 Task: Open a blank google sheet and write heading  Budget MasterAdd Categories in a column and its values below   'Housing, Transportation, Groceries, Utilities, Entertainment, Dining Out, Health, Miscellaneous, Savings & Total. 'Add Budgeted amountin next column and its values below  $1,500, $300, $400, $150, $200, $250, $100, $150, $500 & $3,550. Add Actual amount in next column and its values below  $1,400, $280, $420, $160, $180, $270, $90, $140, $550 & $3,550. Add Difference  in next column and its values below   -$100, -$20, +$20, +$10, -$20, +$20, -$10, -$10, +$50 & $0. J6Save page Budget Template Workbook Sheet Spreadsheetbook
Action: Mouse moved to (1036, 74)
Screenshot: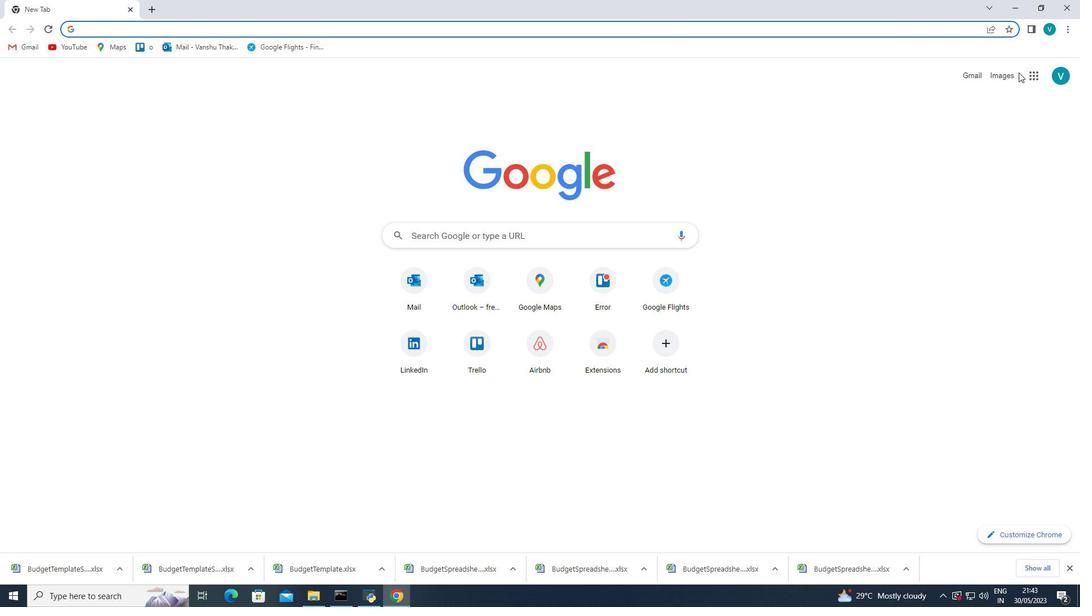 
Action: Mouse pressed left at (1036, 74)
Screenshot: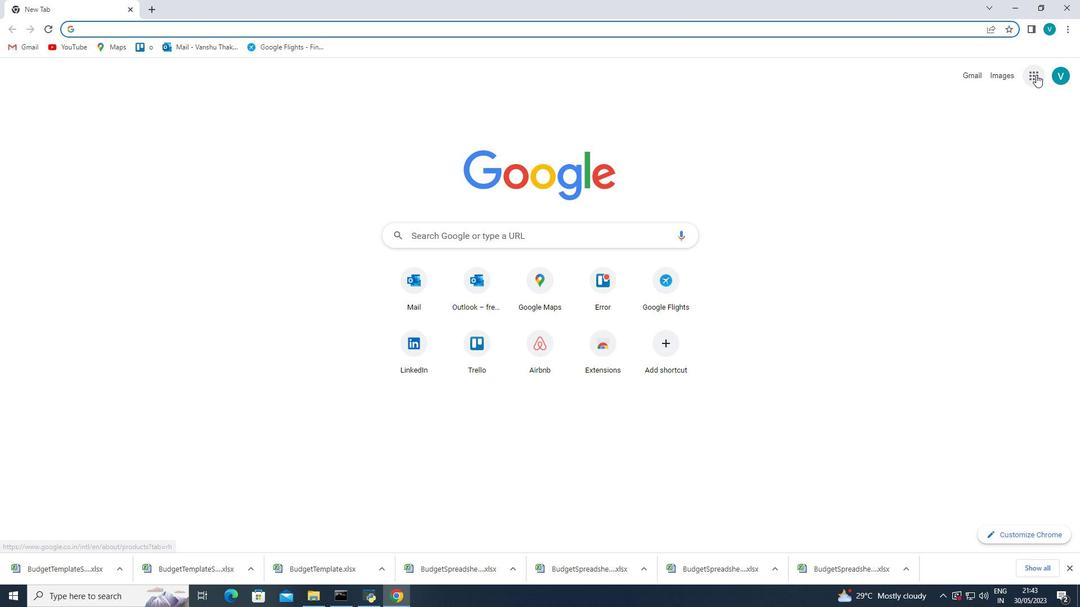 
Action: Mouse moved to (1033, 276)
Screenshot: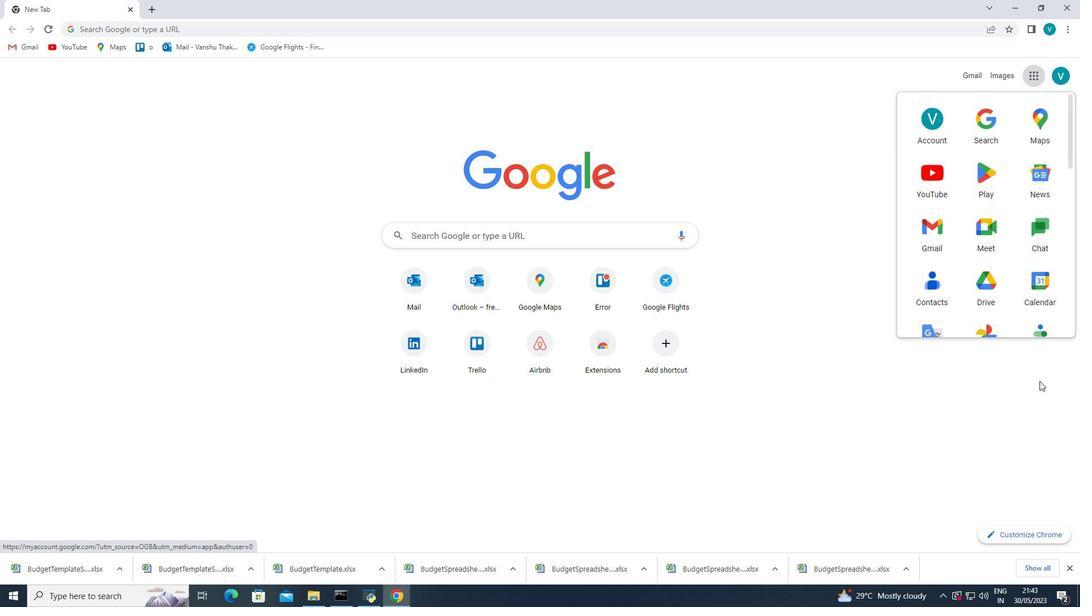 
Action: Mouse scrolled (1033, 276) with delta (0, 0)
Screenshot: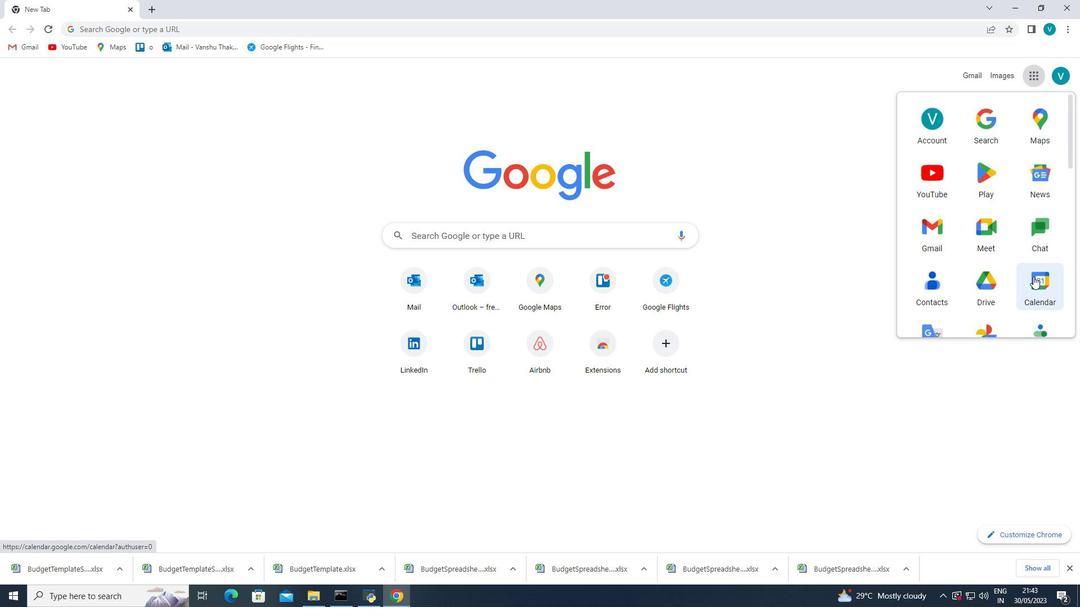 
Action: Mouse scrolled (1033, 276) with delta (0, 0)
Screenshot: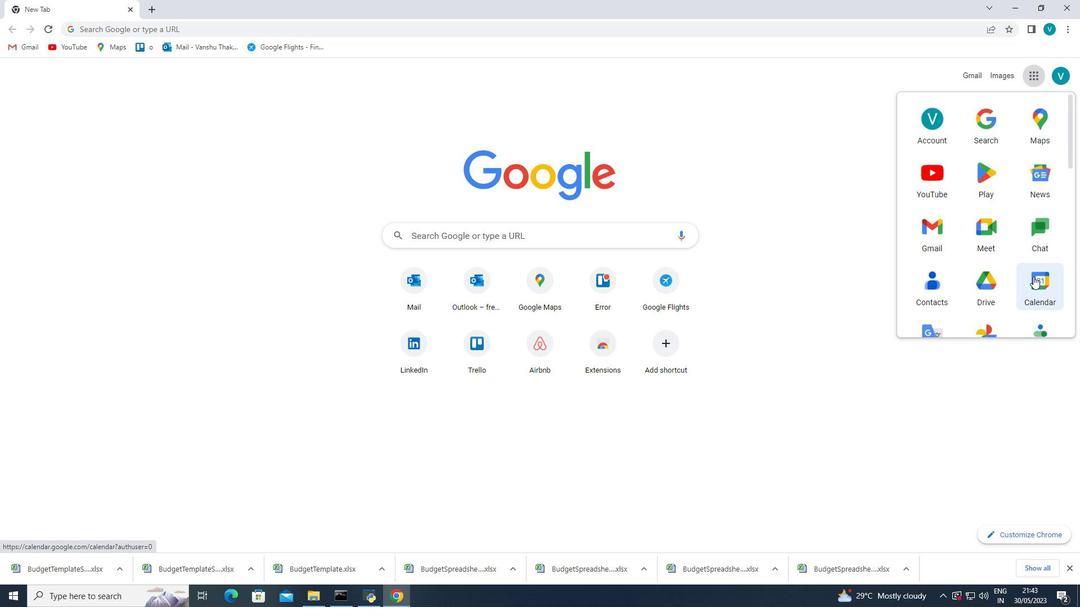 
Action: Mouse scrolled (1033, 276) with delta (0, 0)
Screenshot: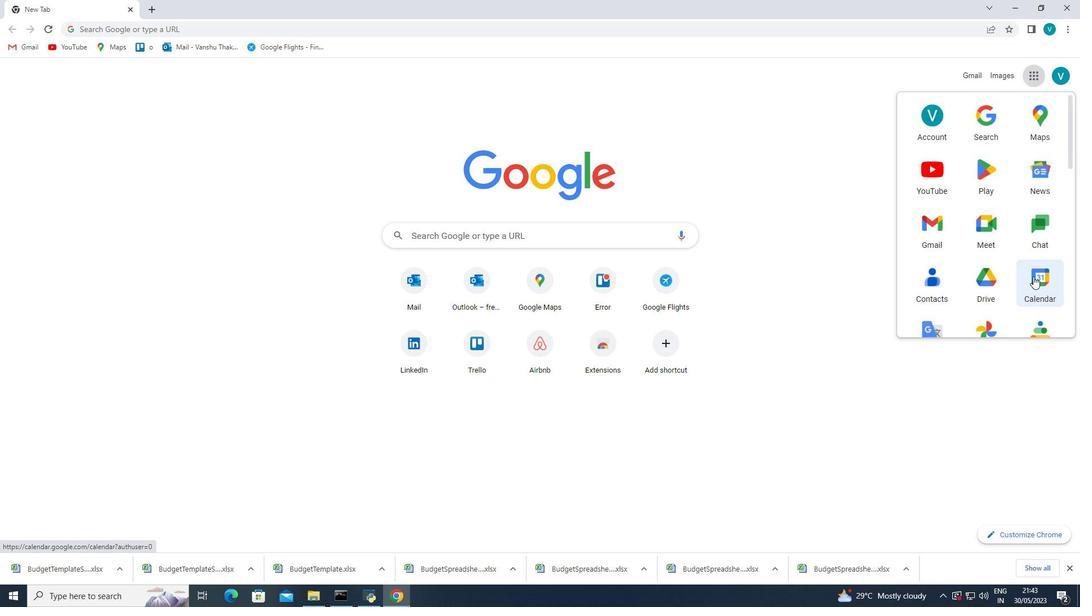 
Action: Mouse moved to (1053, 291)
Screenshot: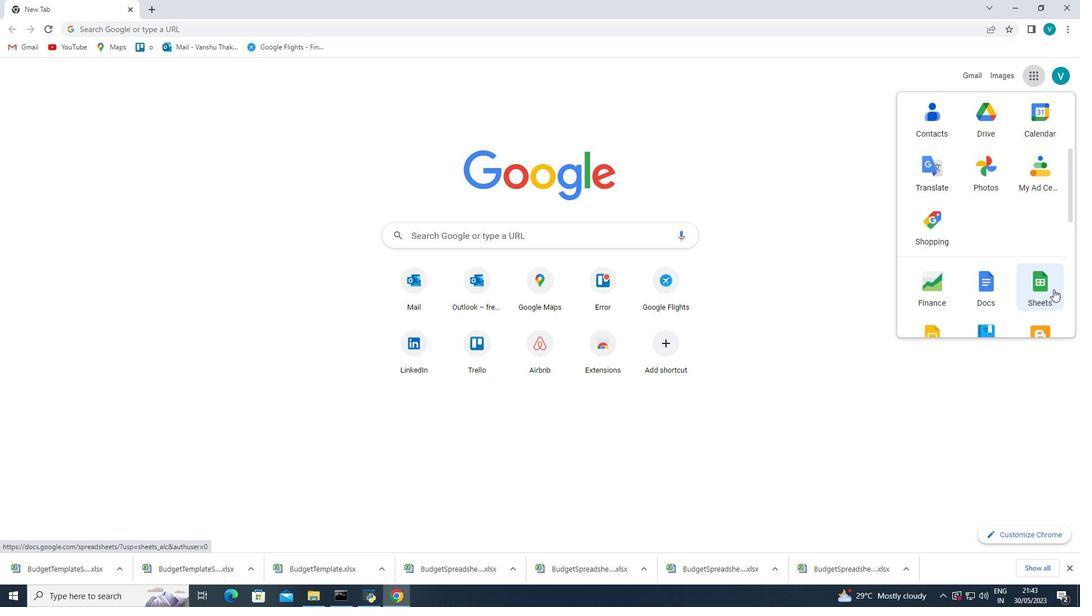 
Action: Mouse pressed left at (1053, 291)
Screenshot: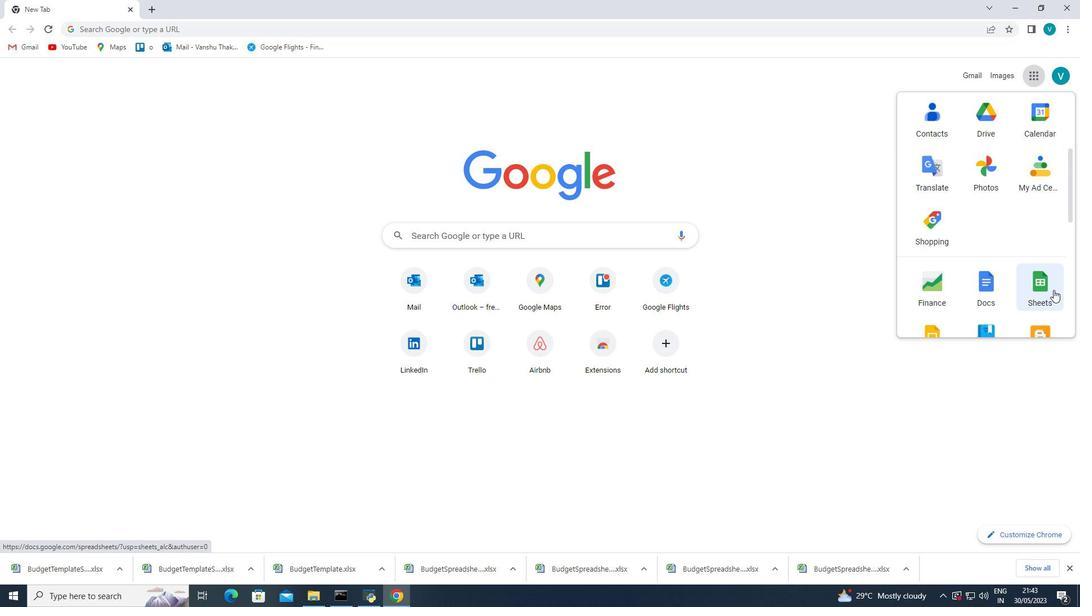 
Action: Mouse moved to (1031, 294)
Screenshot: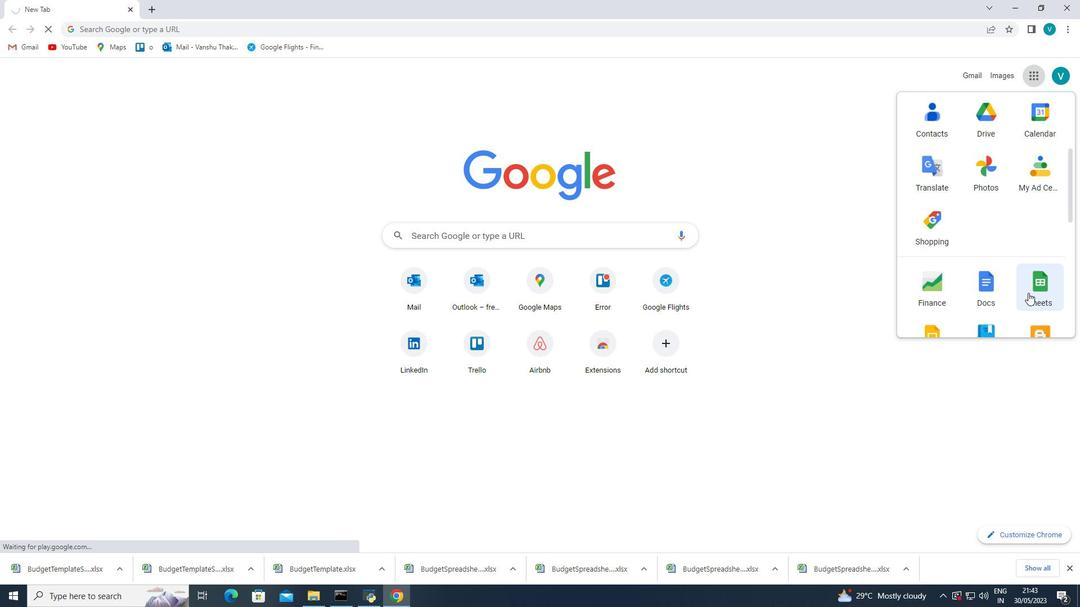 
Action: Mouse pressed left at (1031, 294)
Screenshot: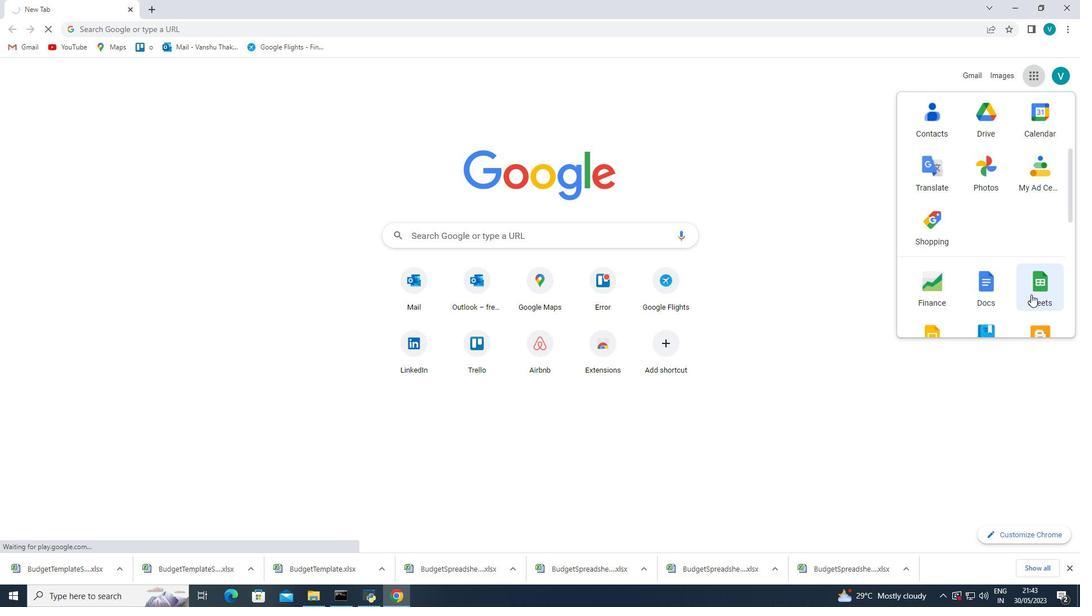 
Action: Mouse moved to (227, 154)
Screenshot: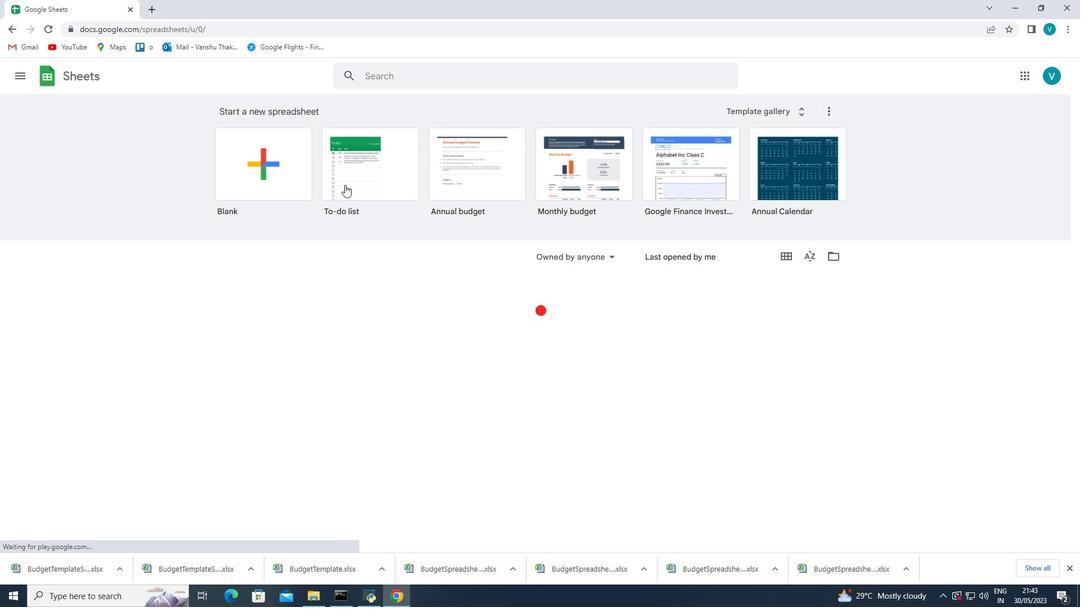 
Action: Mouse pressed left at (227, 154)
Screenshot: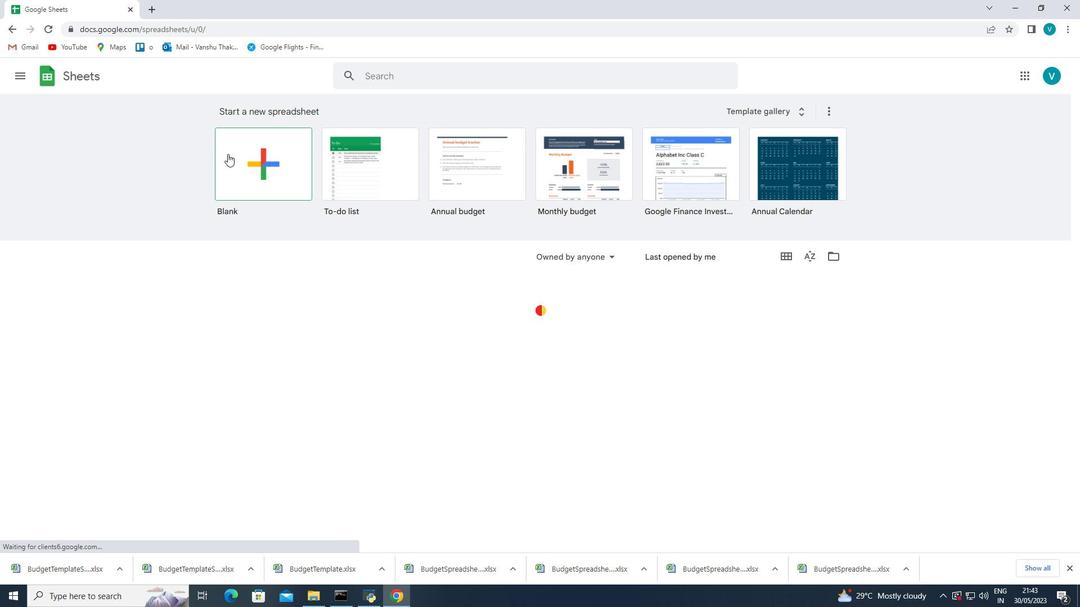 
Action: Mouse moved to (227, 154)
Screenshot: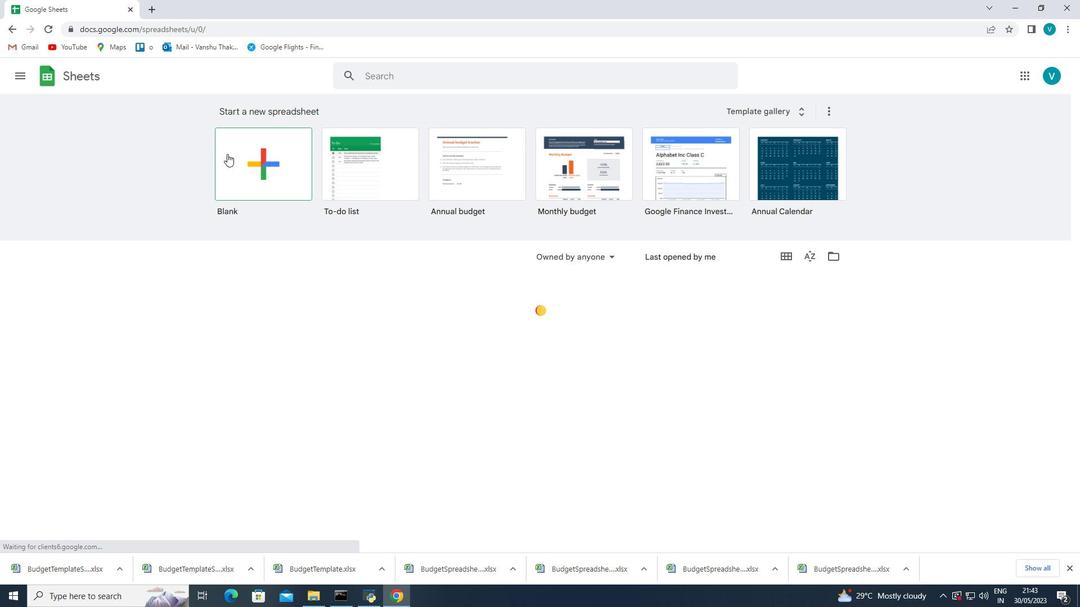 
Action: Mouse pressed left at (227, 154)
Screenshot: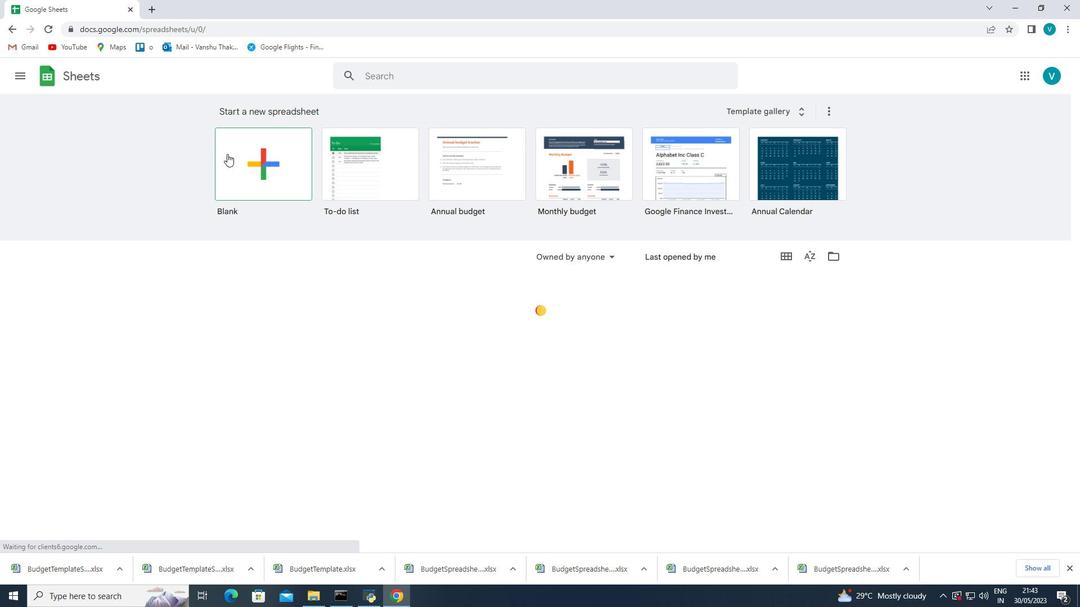 
Action: Mouse moved to (281, 173)
Screenshot: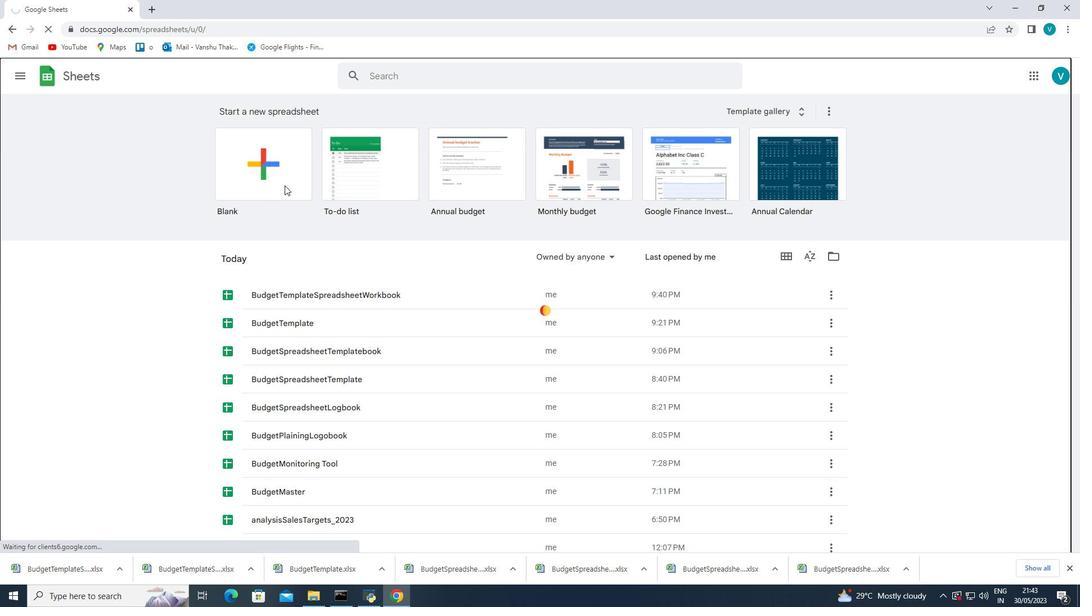 
Action: Mouse pressed left at (281, 173)
Screenshot: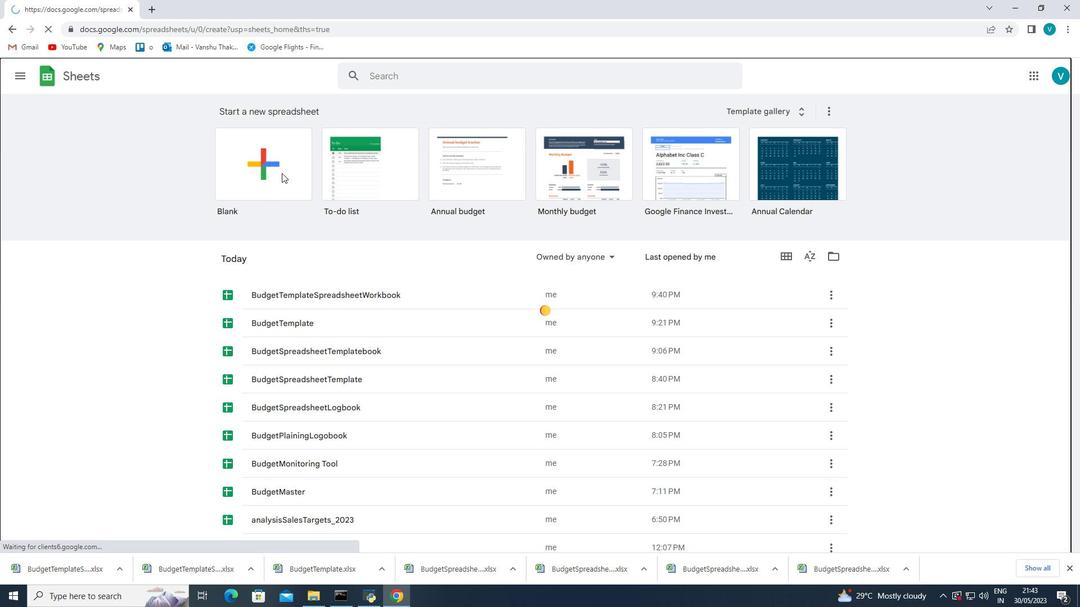 
Action: Mouse moved to (38, 166)
Screenshot: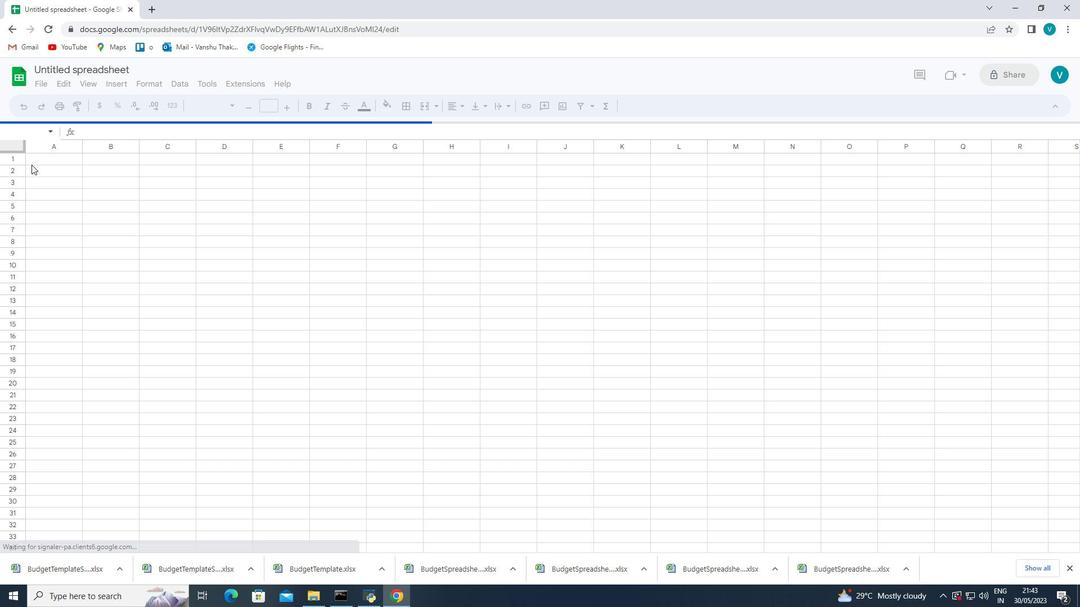 
Action: Mouse pressed left at (38, 166)
Screenshot: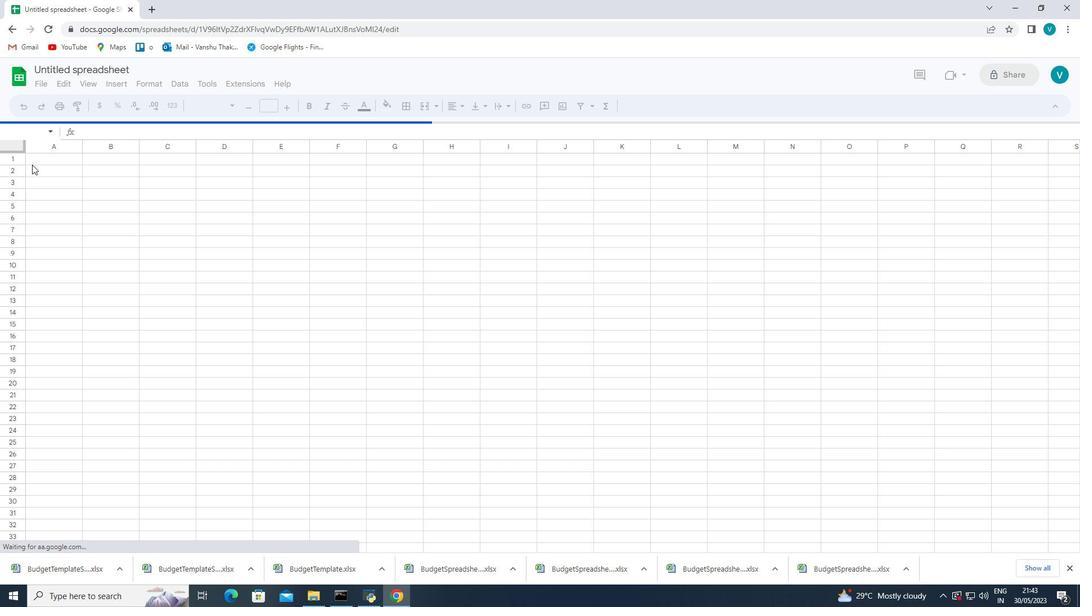 
Action: Mouse moved to (47, 163)
Screenshot: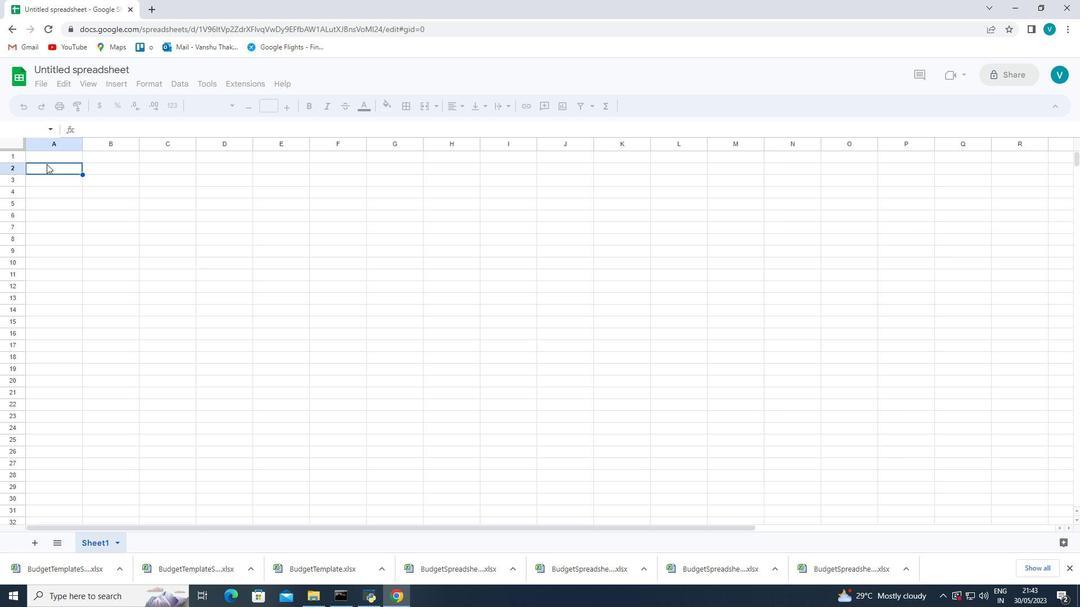 
Action: Mouse pressed left at (47, 163)
Screenshot: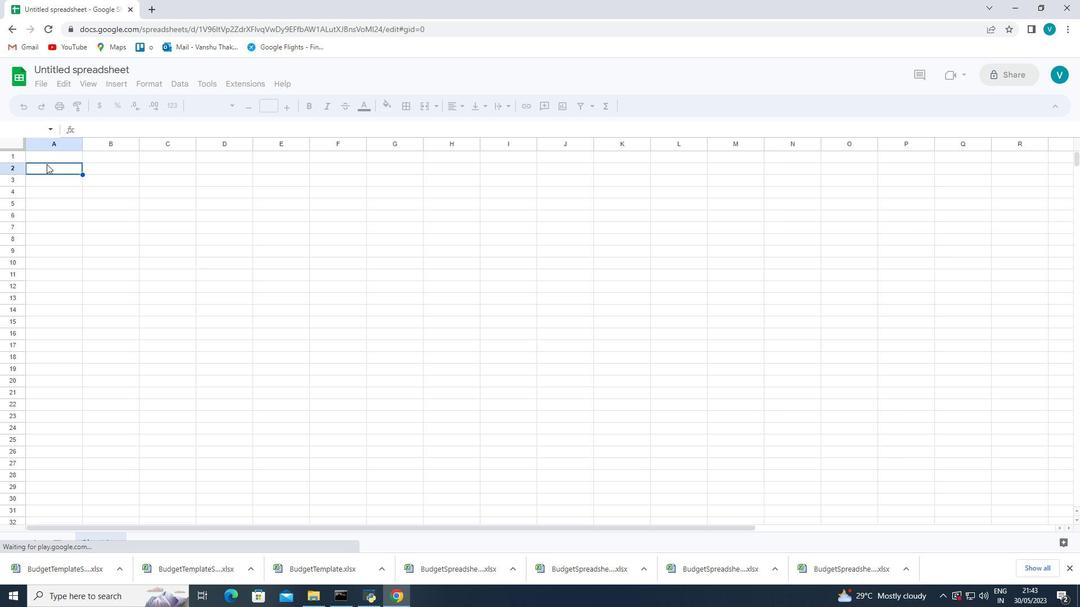 
Action: Mouse moved to (54, 154)
Screenshot: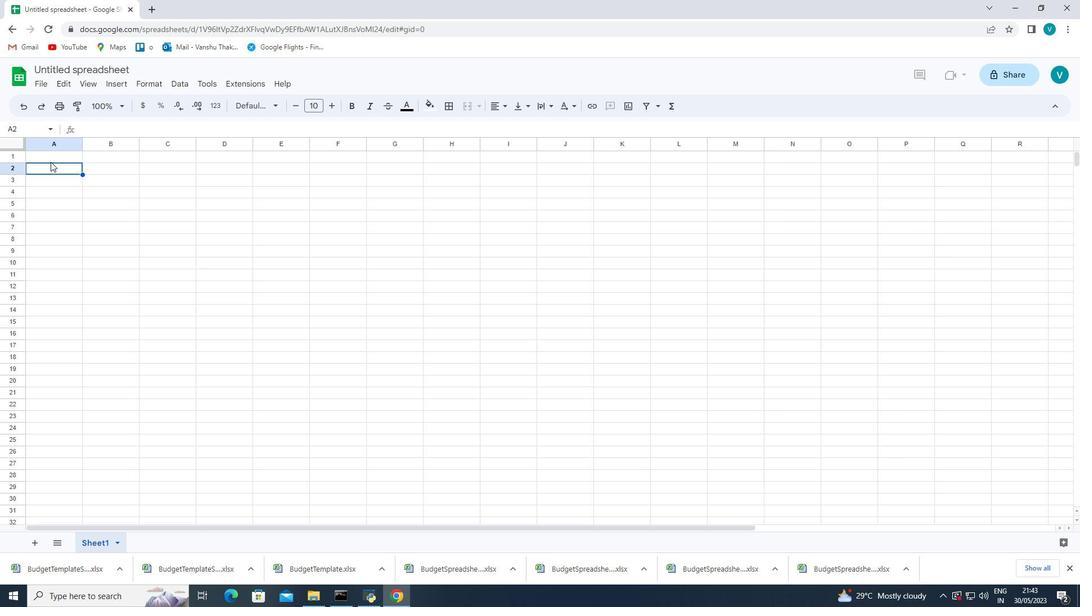 
Action: Mouse pressed left at (54, 154)
Screenshot: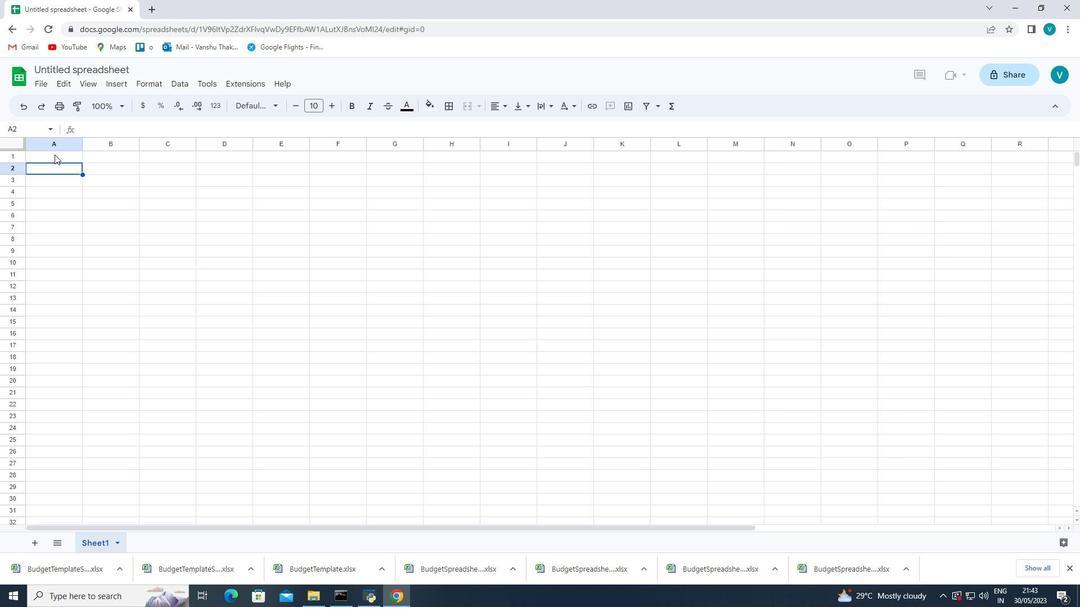 
Action: Mouse pressed left at (54, 154)
Screenshot: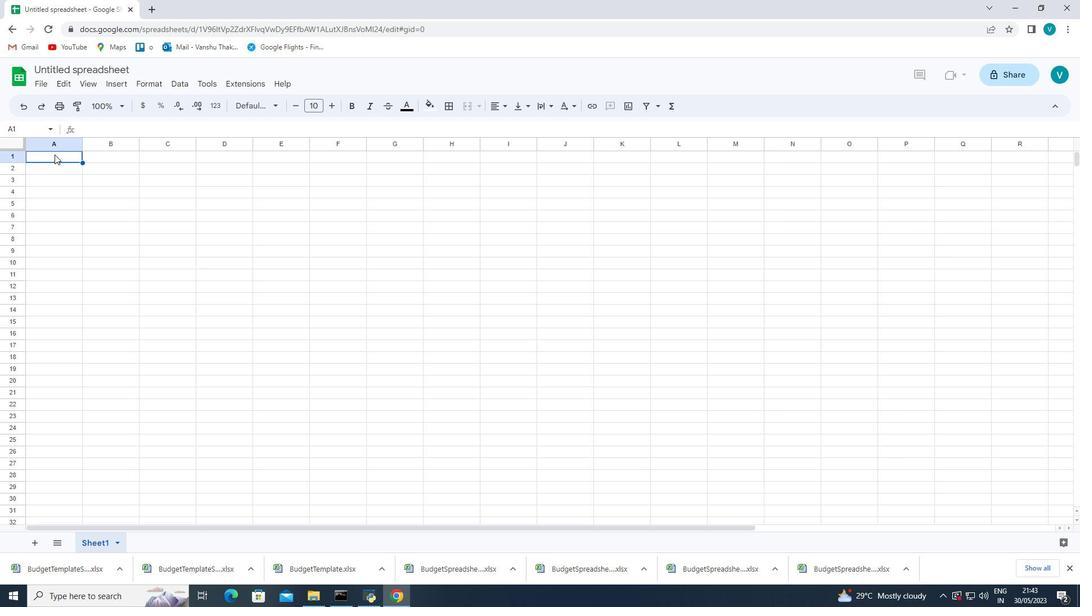 
Action: Mouse pressed left at (54, 154)
Screenshot: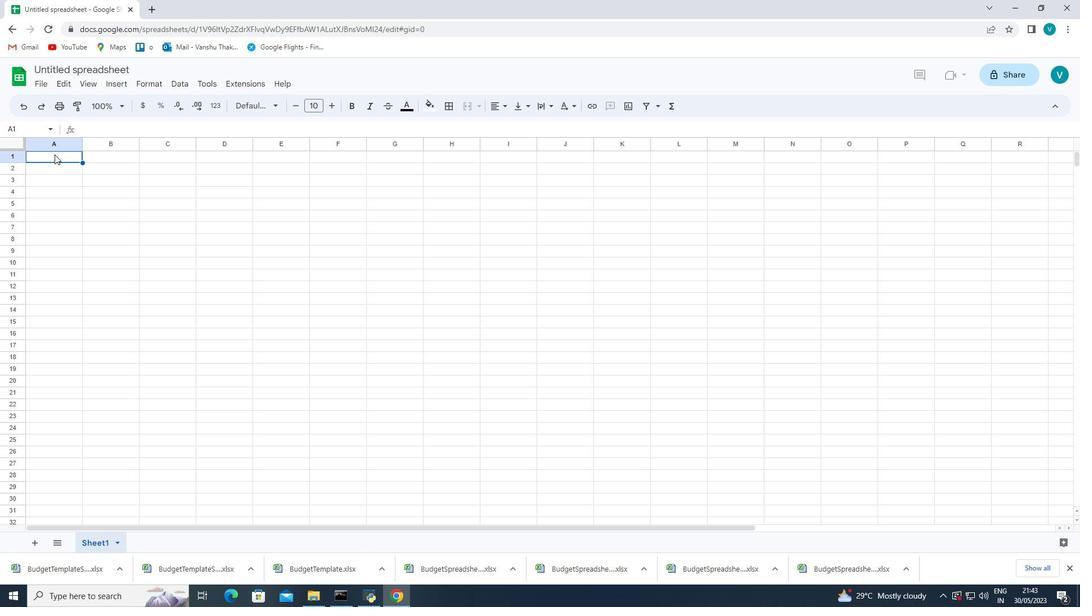 
Action: Mouse moved to (70, 159)
Screenshot: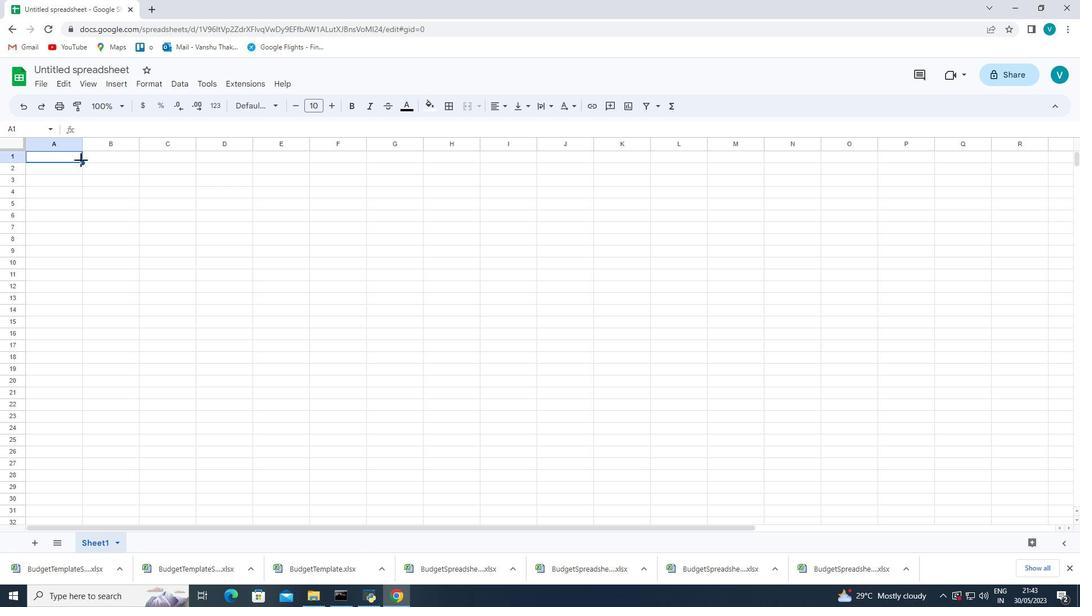 
Action: Mouse pressed left at (70, 159)
Screenshot: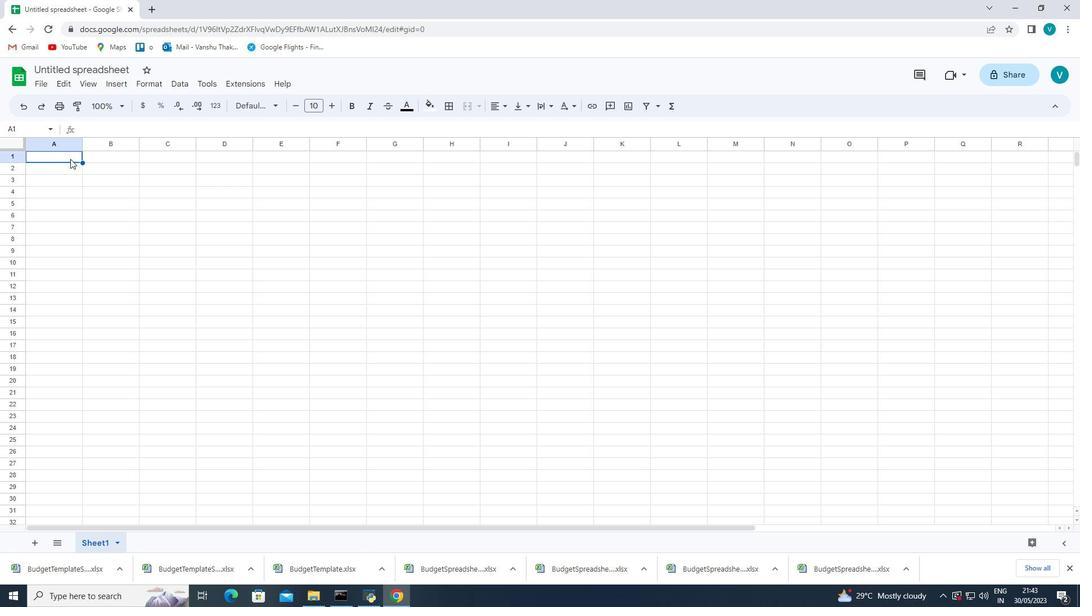 
Action: Mouse moved to (68, 155)
Screenshot: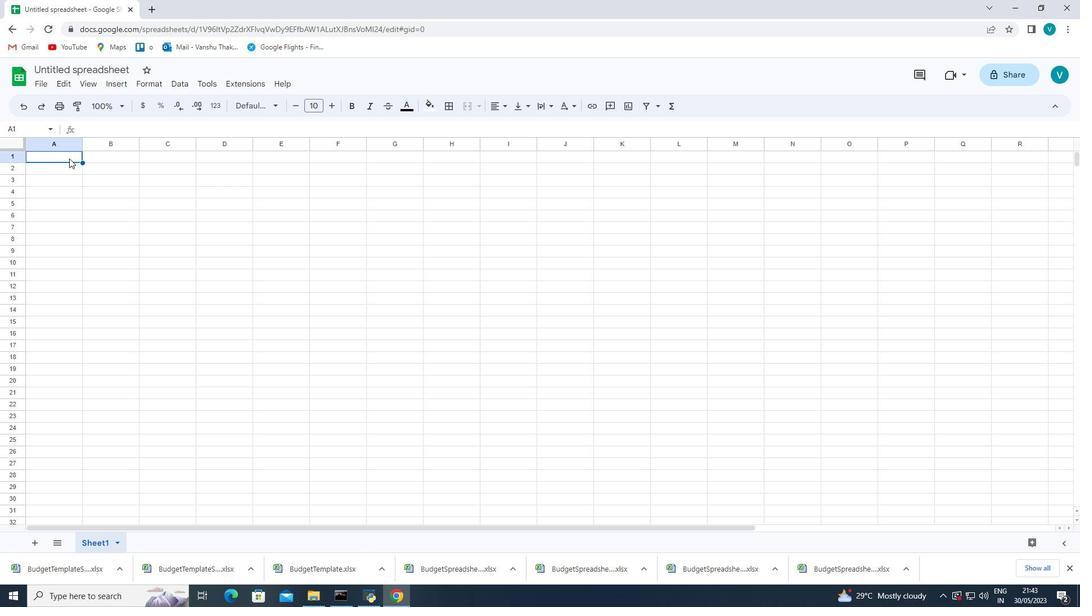 
Action: Mouse pressed left at (68, 155)
Screenshot: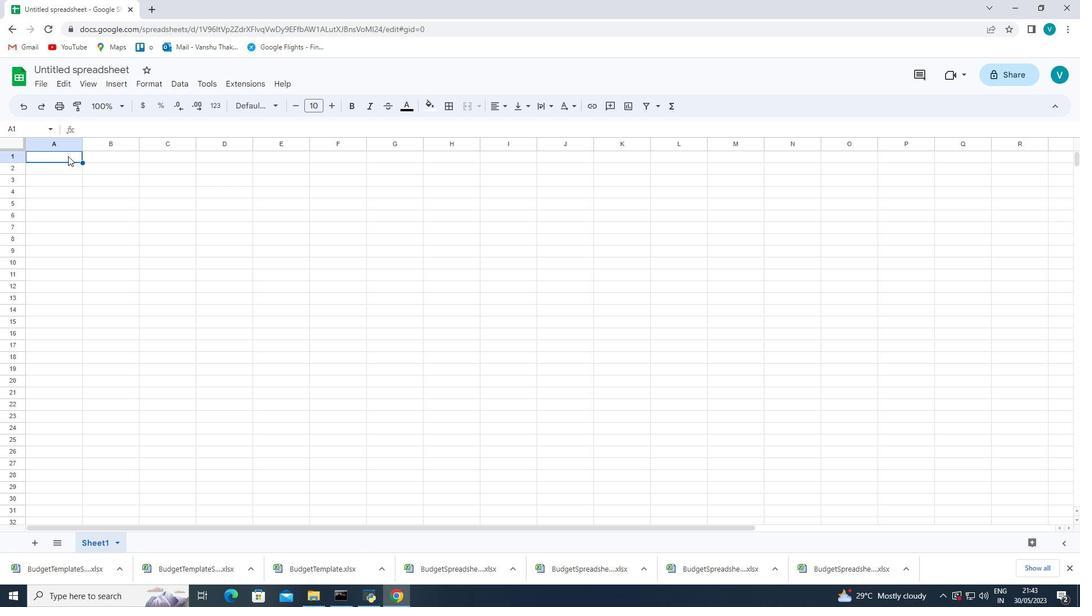 
Action: Mouse pressed left at (68, 155)
Screenshot: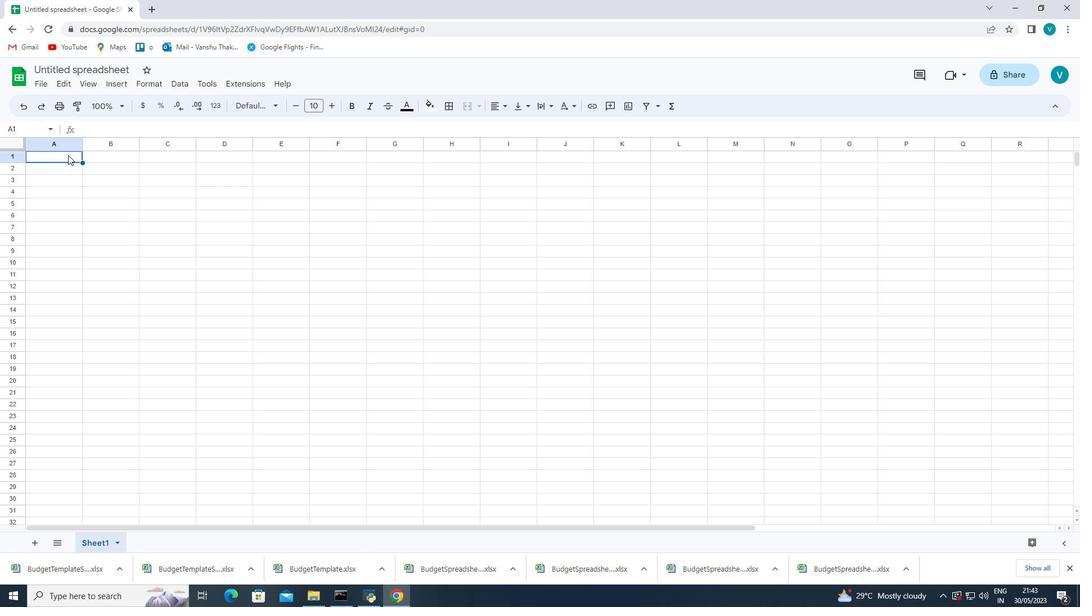 
Action: Mouse moved to (96, 159)
Screenshot: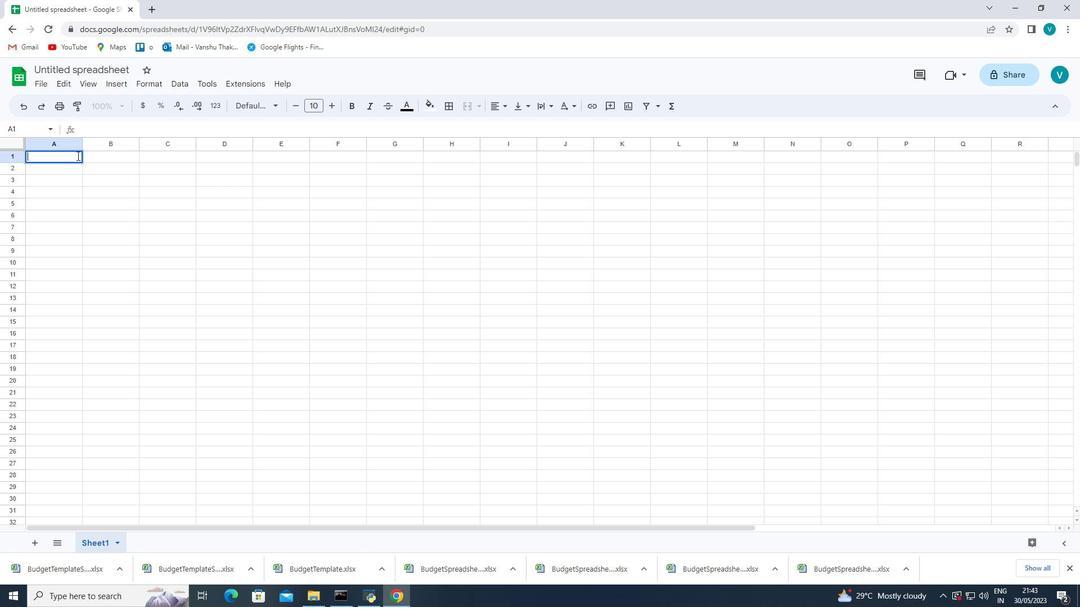 
Action: Key pressed <Key.shift>Budget<Key.space><Key.shift>Master<Key.space><Key.enter><Key.shift>Categories<Key.right><Key.shift><Key.shift><Key.shift><Key.shift>Bud
Screenshot: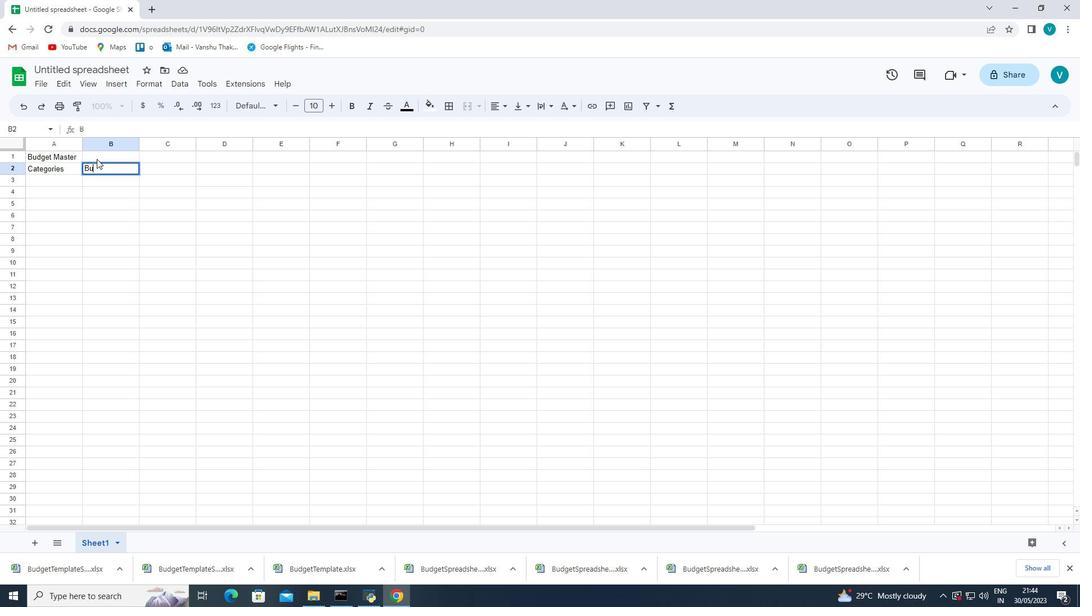 
Action: Mouse moved to (337, 223)
Screenshot: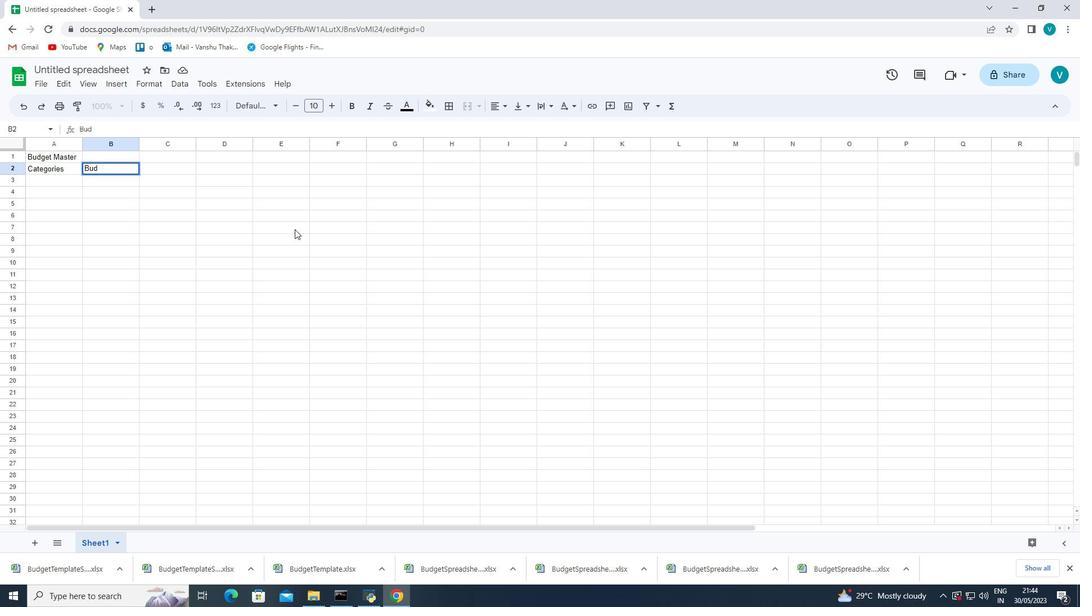
Action: Key pressed getes<Key.backspace>d<Key.space><Key.shift>Amount<Key.space><Key.right><Key.shift>Acti<Key.backspace>ual<Key.space><Key.shift>Aount<Key.space><Key.backspace><Key.backspace><Key.backspace><Key.backspace><Key.backspace>mount<Key.space><Key.right><Key.shift><Key.shift>Digf<Key.backspace><Key.backspace>ffrence<Key.space>
Screenshot: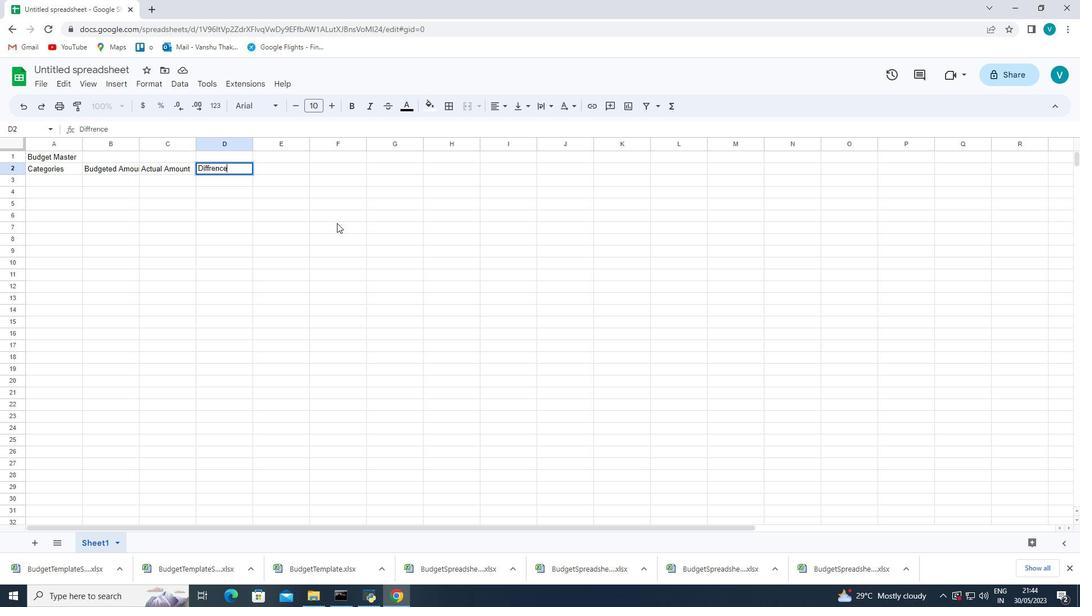
Action: Mouse moved to (400, 274)
Screenshot: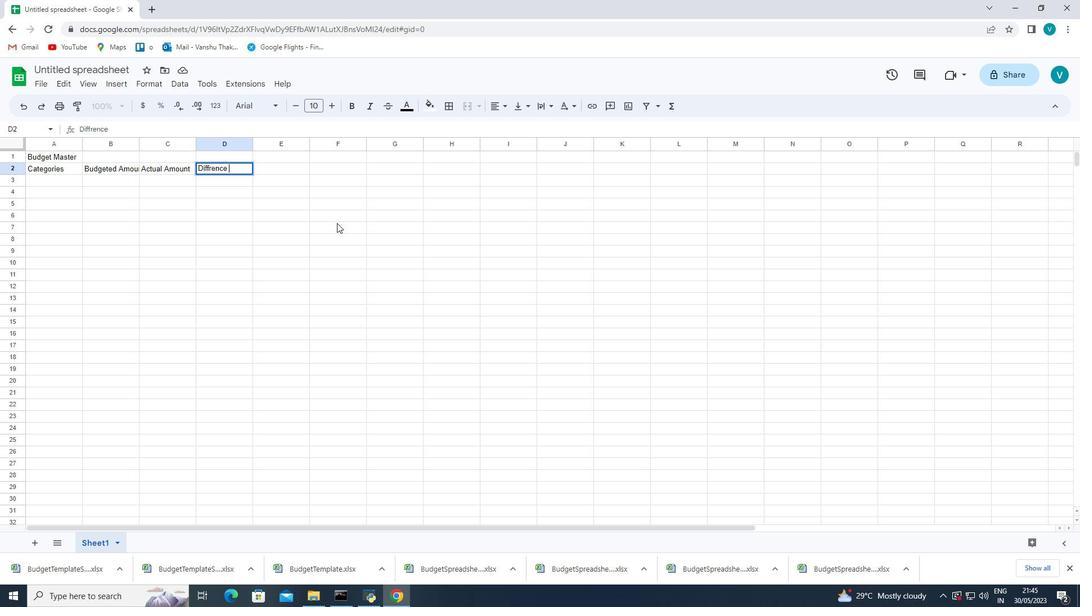 
Action: Mouse pressed left at (400, 274)
Screenshot: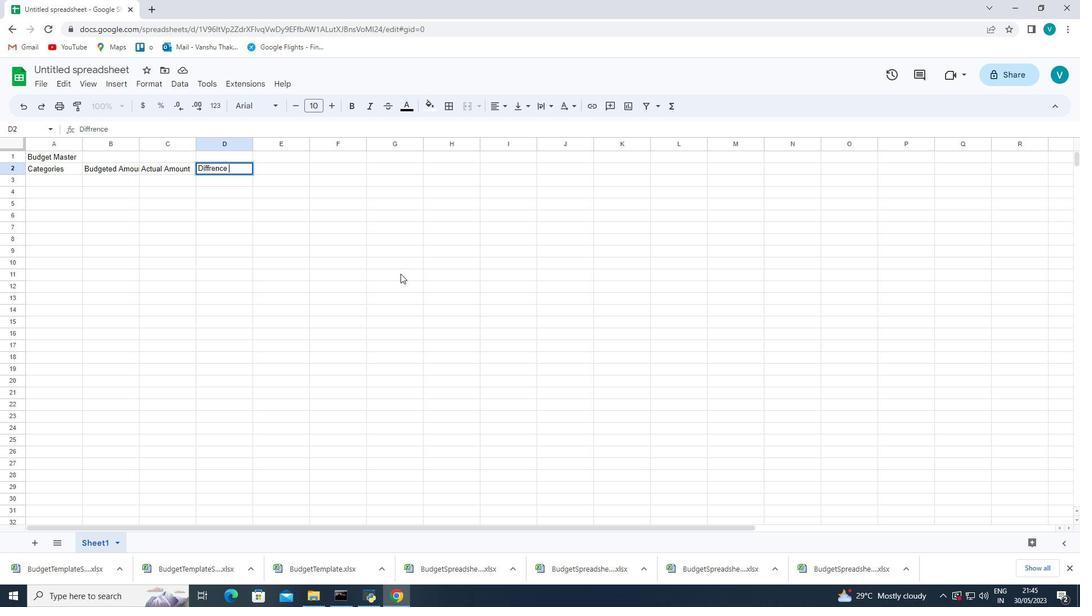 
Action: Mouse moved to (63, 181)
Screenshot: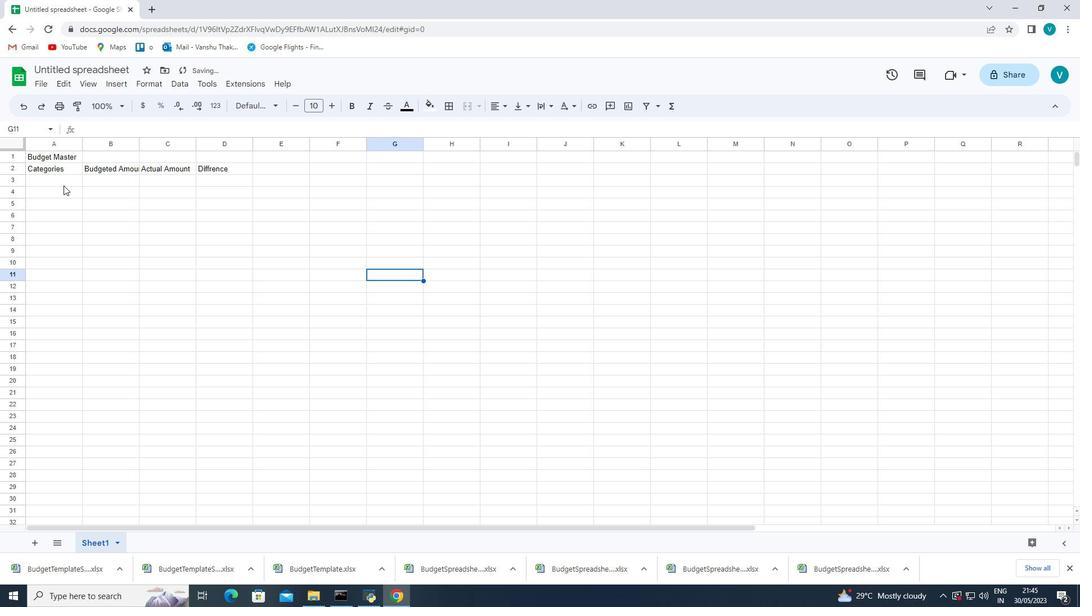 
Action: Mouse pressed left at (63, 181)
Screenshot: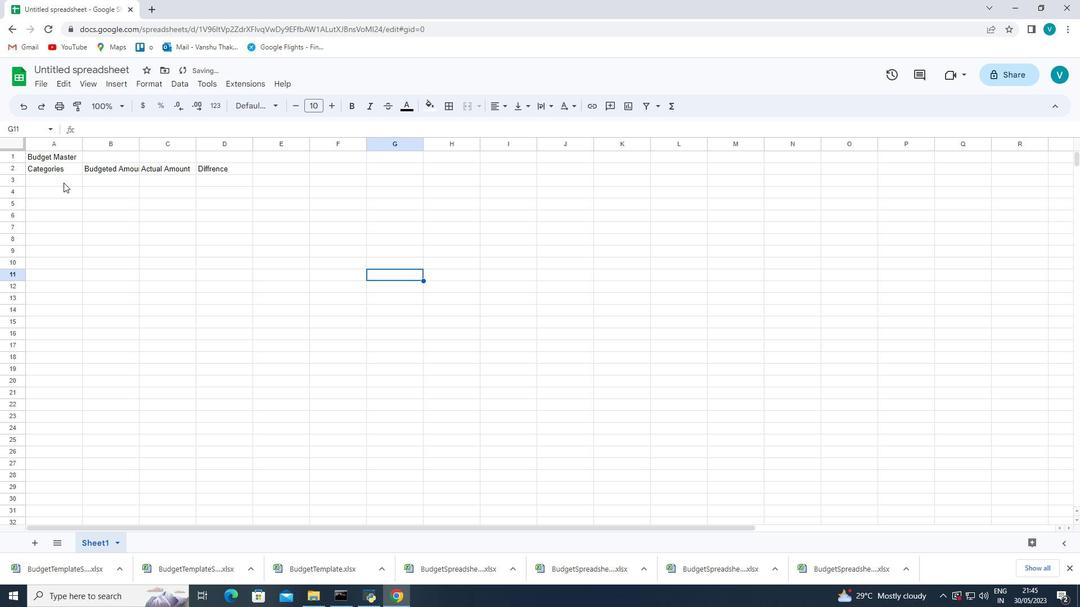 
Action: Mouse moved to (604, 234)
Screenshot: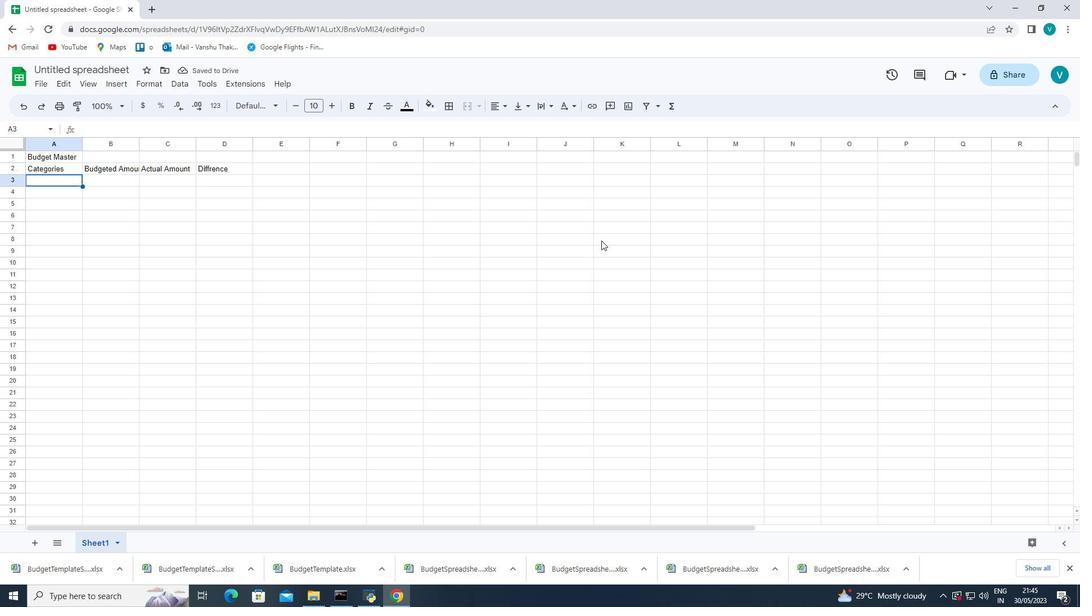 
Action: Key pressed <Key.caps_lock><Key.caps_lock><Key.caps_lock><Key.shift>hOUSU<Key.backspace>ING<Key.enter><Key.shift>tRANSPORTATION<Key.enter><Key.shift>gg<Key.backspace>ROCERIES<Key.space><Key.enter><Key.shift>uTILITIES<Key.space><Key.enter><Key.shift><Key.shift><Key.shift><Key.shift><Key.shift><Key.shift><Key.shift><Key.shift><Key.shift><Key.shift><Key.shift><Key.shift><Key.shift><Key.shift><Key.shift><Key.shift><Key.shift><Key.shift><Key.shift><Key.shift><Key.shift><Key.shift><Key.shift>eNTERTAINMENT<Key.enter><Key.shift>dININF<Key.backspace>G<Key.space><Key.enter>
Screenshot: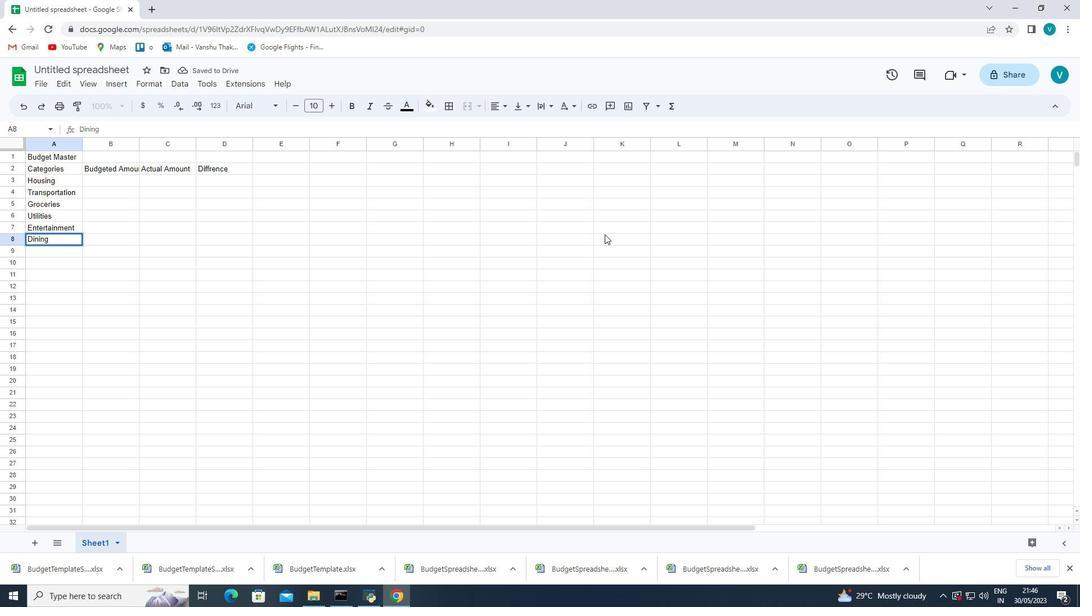 
Action: Mouse moved to (72, 235)
Screenshot: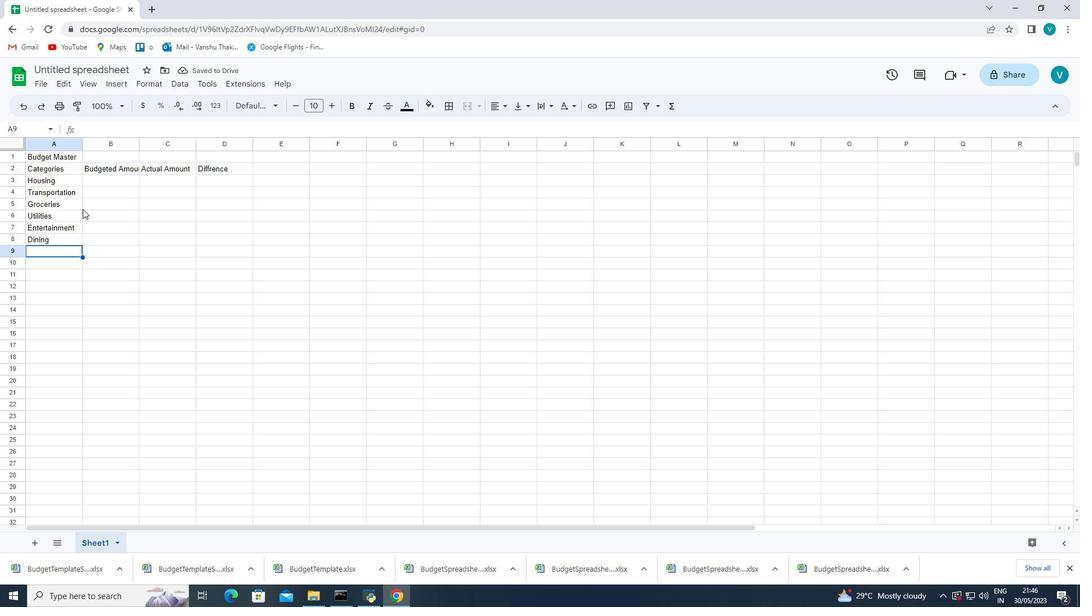 
Action: Mouse pressed left at (72, 235)
Screenshot: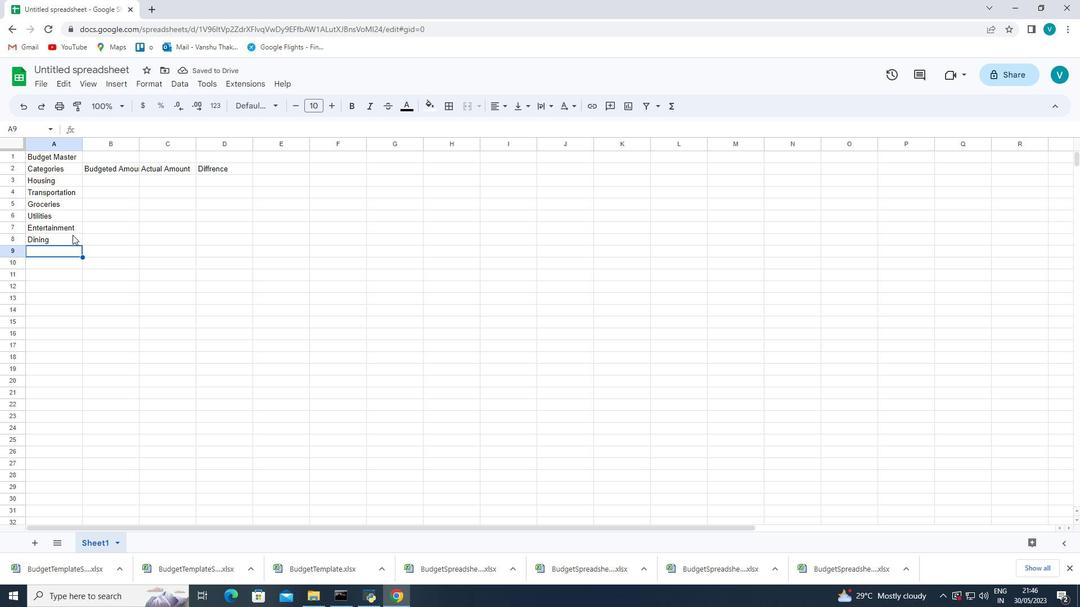 
Action: Mouse pressed left at (72, 235)
Screenshot: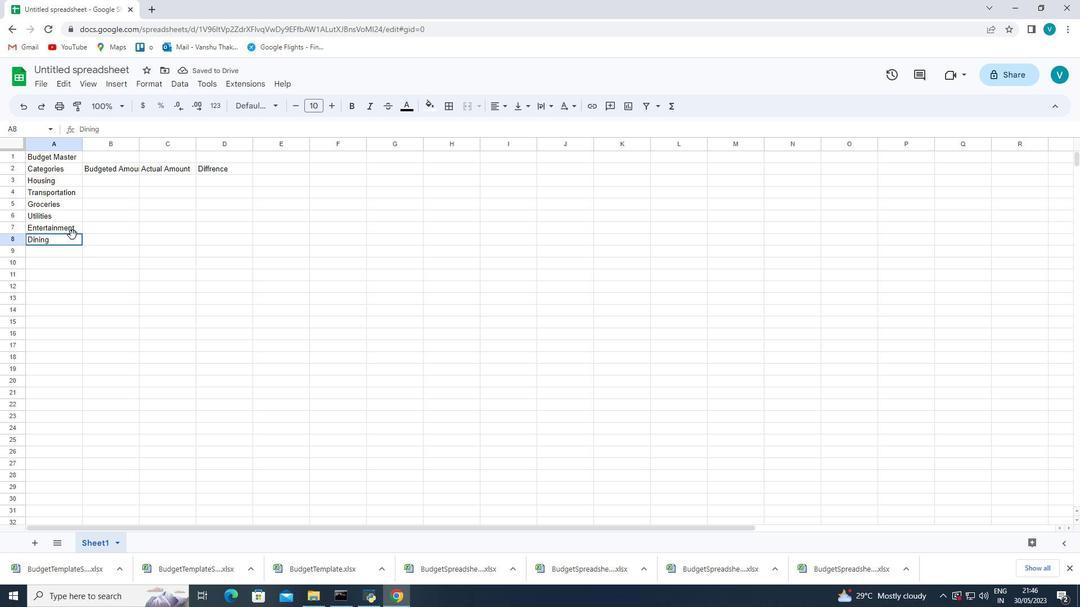 
Action: Mouse moved to (72, 236)
Screenshot: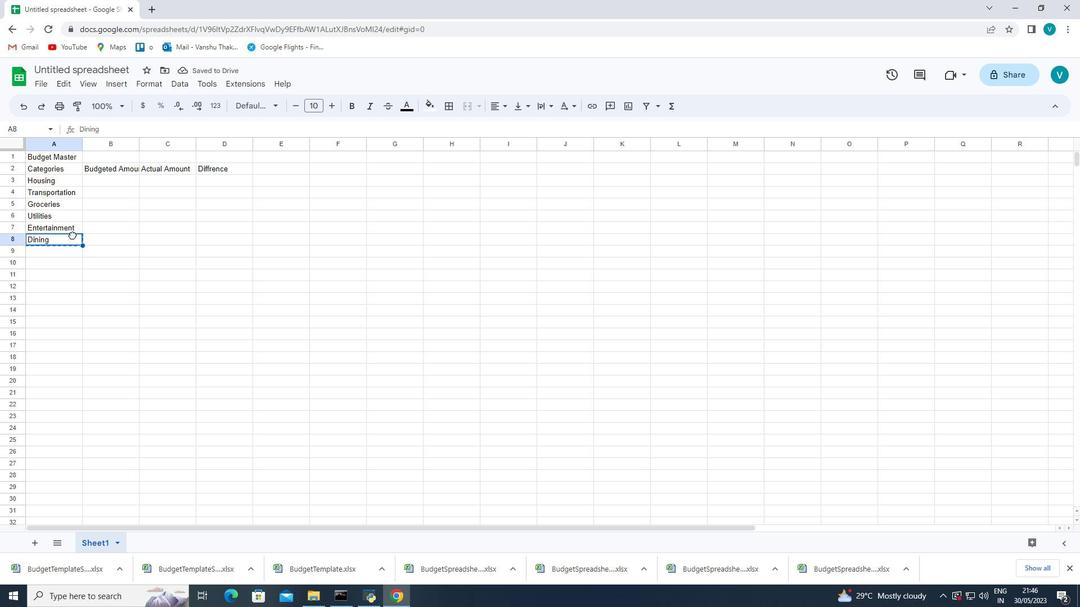 
Action: Mouse pressed left at (72, 236)
Screenshot: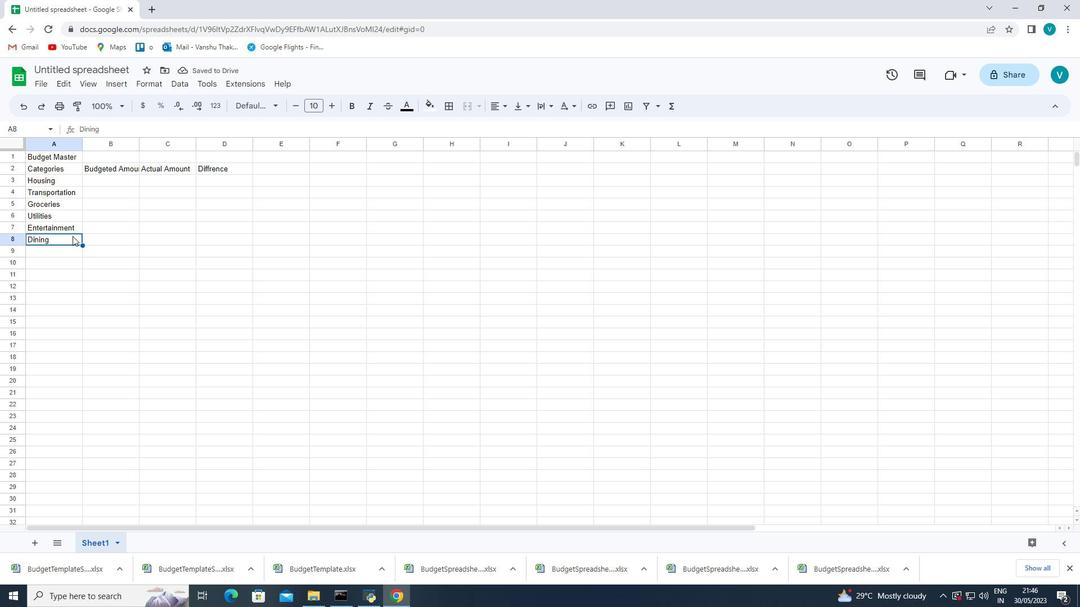 
Action: Mouse moved to (57, 241)
Screenshot: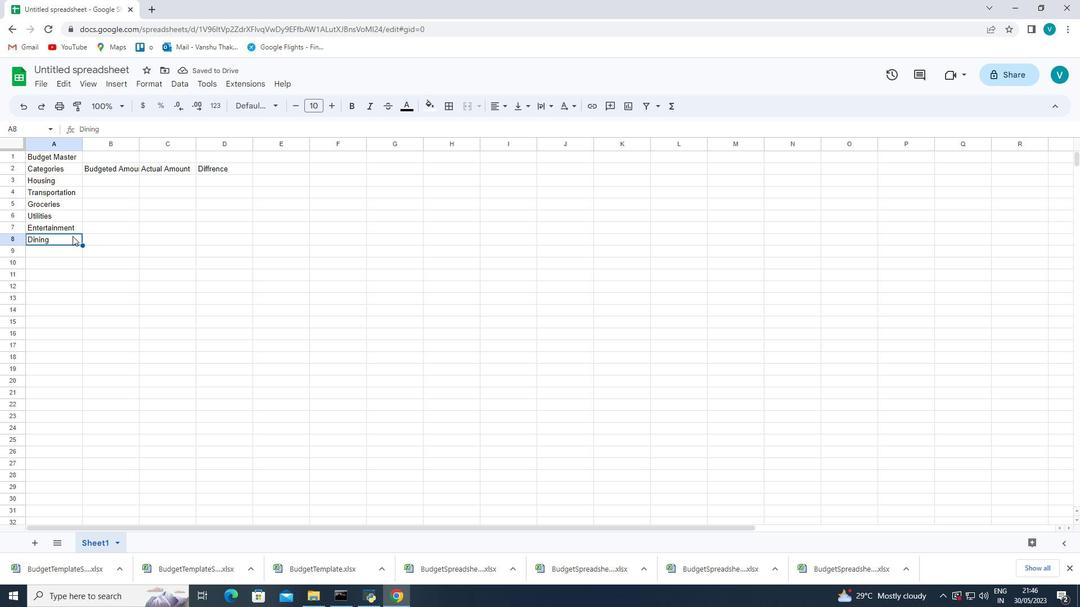 
Action: Mouse pressed left at (57, 241)
Screenshot: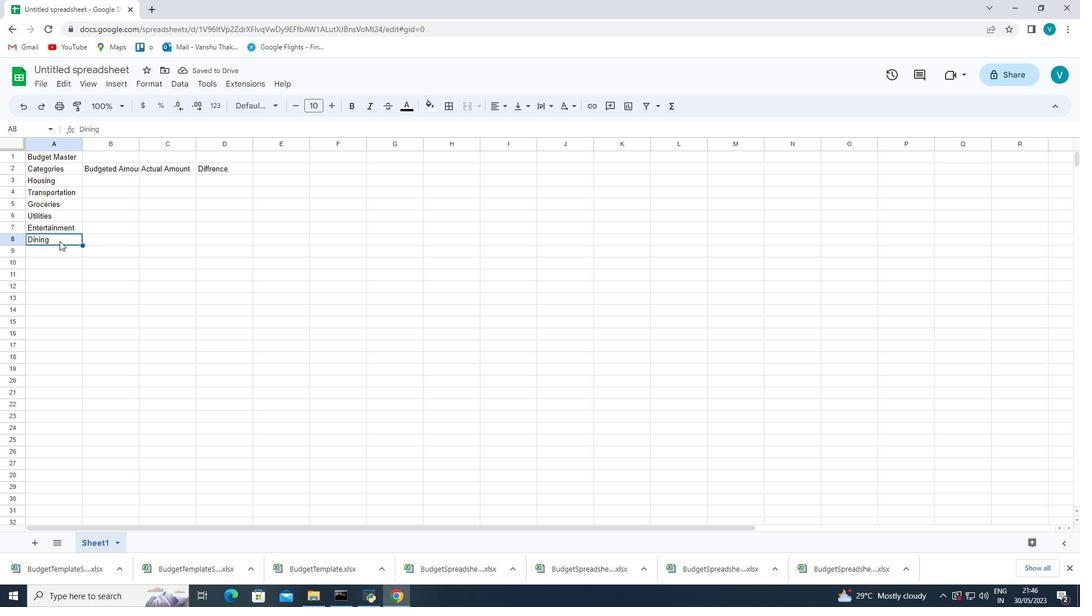 
Action: Mouse pressed left at (57, 241)
Screenshot: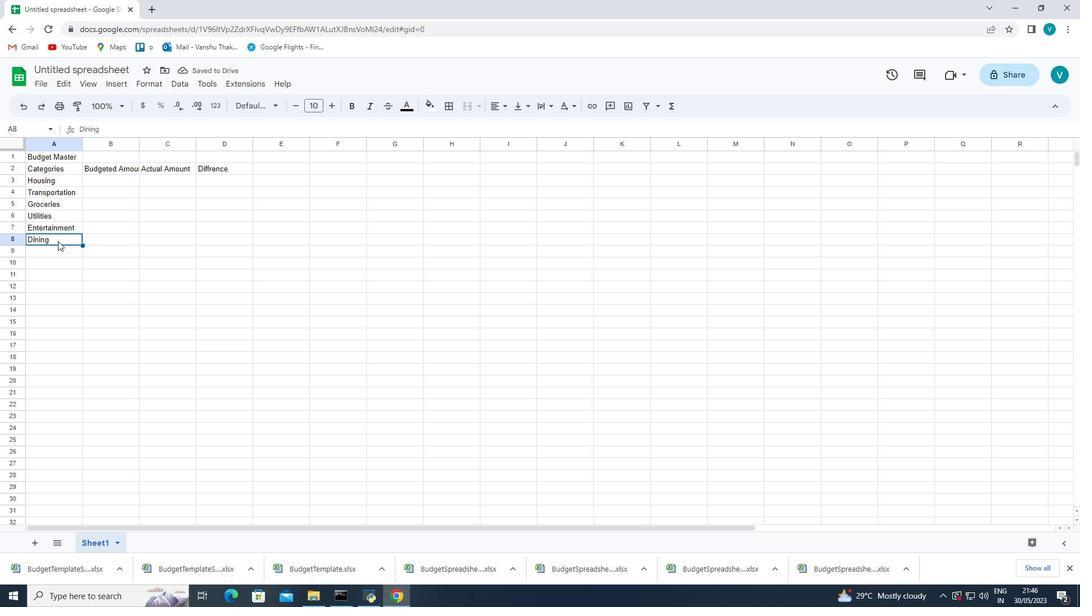 
Action: Mouse moved to (113, 234)
Screenshot: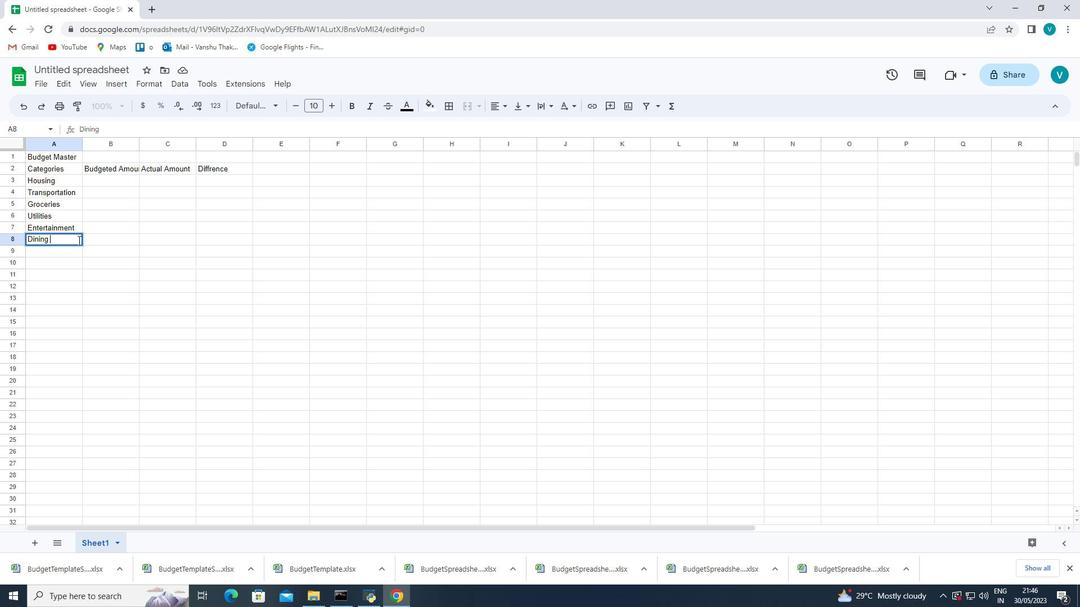 
Action: Key pressed OT<Key.backspace>UT<Key.enter><Key.shift>hEALTH<Key.space><Key.enter><Key.shift>mISCELLANEOUS<Key.space><Key.enter><Key.shift>sAVING<Key.space><Key.shift><Key.shift><Key.shift><Key.shift><Key.shift><Key.shift><Key.shift><Key.shift><Key.shift><Key.shift><Key.shift><Key.shift><Key.shift><Key.shift><Key.shift><Key.shift><Key.shift><Key.shift><Key.shift><Key.shift><Key.shift><Key.shift><Key.shift><Key.shift><Key.shift><Key.shift><Key.shift><Key.shift><Key.shift><Key.shift><Key.shift><Key.shift><Key.shift><Key.shift><Key.shift><Key.shift><Key.shift><Key.shift><Key.shift><Key.shift><Key.shift><Key.shift><Key.shift><Key.shift><Key.shift><Key.shift><Key.shift><Key.shift><Key.shift><Key.shift><Key.shift><Key.shift><Key.shift><Key.shift><Key.shift><Key.shift><Key.shift><Key.shift><Key.shift><Key.shift><Key.shift><Key.shift><Key.shift><Key.shift><Key.shift><Key.shift><Key.shift><Key.shift><Key.shift><Key.shift><Key.shift><Key.shift><Key.shift><Key.shift><Key.shift><Key.shift><Key.shift><Key.shift><Key.shift><Key.shift><Key.shift><Key.shift><Key.shift><Key.shift><Key.shift><Key.shift><Key.shift><Key.shift><Key.shift><Key.shift><Key.shift><Key.shift><Key.shift><Key.shift><Key.shift><Key.shift><Key.shift><Key.shift><Key.shift><Key.shift><Key.shift><Key.shift><Key.shift><Key.shift><Key.shift><Key.shift><Key.shift><Key.shift><Key.shift><Key.shift><Key.shift><Key.shift><Key.shift><Key.shift><Key.shift><Key.shift><Key.shift><Key.shift><Key.shift><Key.shift><Key.shift><Key.shift><Key.shift><Key.shift><Key.shift><Key.shift><Key.shift><Key.shift><Key.shift><Key.shift><Key.shift><Key.shift><Key.shift><Key.shift><Key.shift><Key.shift><Key.shift><Key.shift><Key.shift><Key.shift><Key.shift><Key.shift><Key.shift><Key.shift><Key.shift><Key.shift><Key.shift><Key.shift><Key.shift><Key.shift><Key.shift><Key.shift><Key.shift><Key.shift><Key.shift><Key.shift><Key.shift><Key.shift><Key.shift><Key.shift><Key.shift><Key.shift><Key.shift><Key.shift><Key.shift><Key.shift><Key.shift><Key.shift><Key.shift><Key.shift><Key.shift><Key.shift><Key.shift><Key.shift><Key.shift><Key.shift><Key.shift><Key.shift><Key.shift><Key.shift><Key.shift><Key.shift><Key.shift><Key.shift><Key.shift><Key.shift><Key.shift><Key.shift><Key.shift><Key.shift><Key.shift><Key.shift><Key.shift><Key.shift><Key.shift><Key.shift>&<Key.space>TA<Key.backspace>O<Key.backspace><Key.backspace><Key.shift>tOTAL
Screenshot: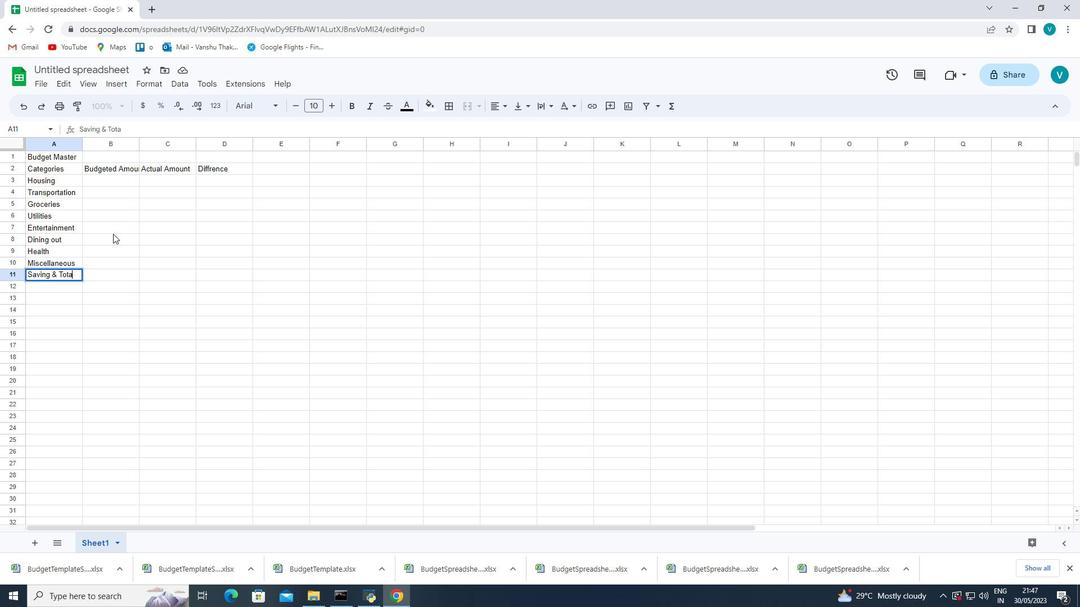 
Action: Mouse moved to (119, 177)
Screenshot: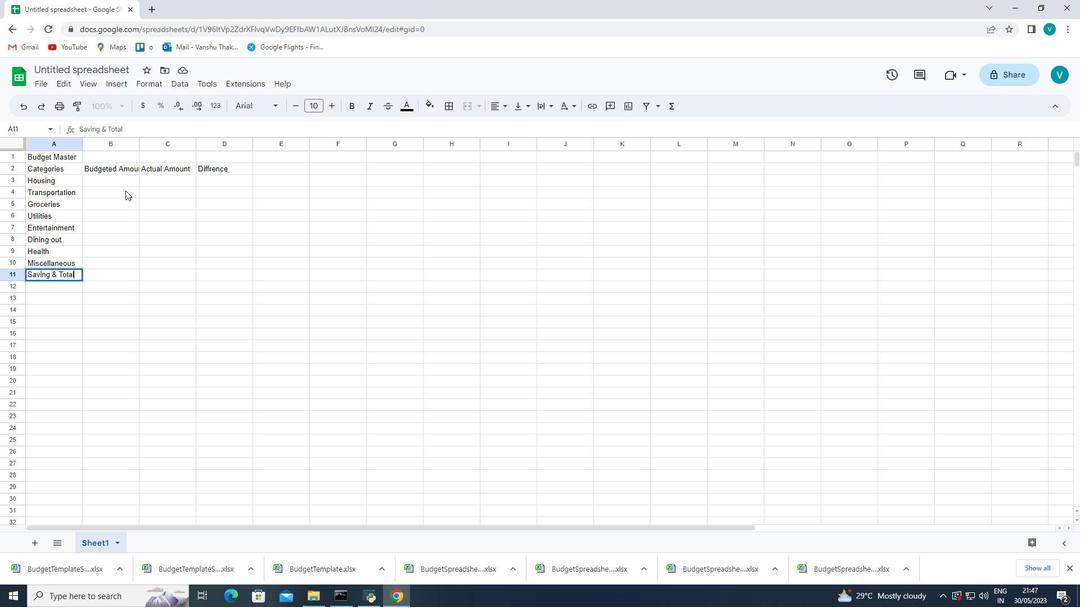 
Action: Mouse pressed left at (119, 177)
Screenshot: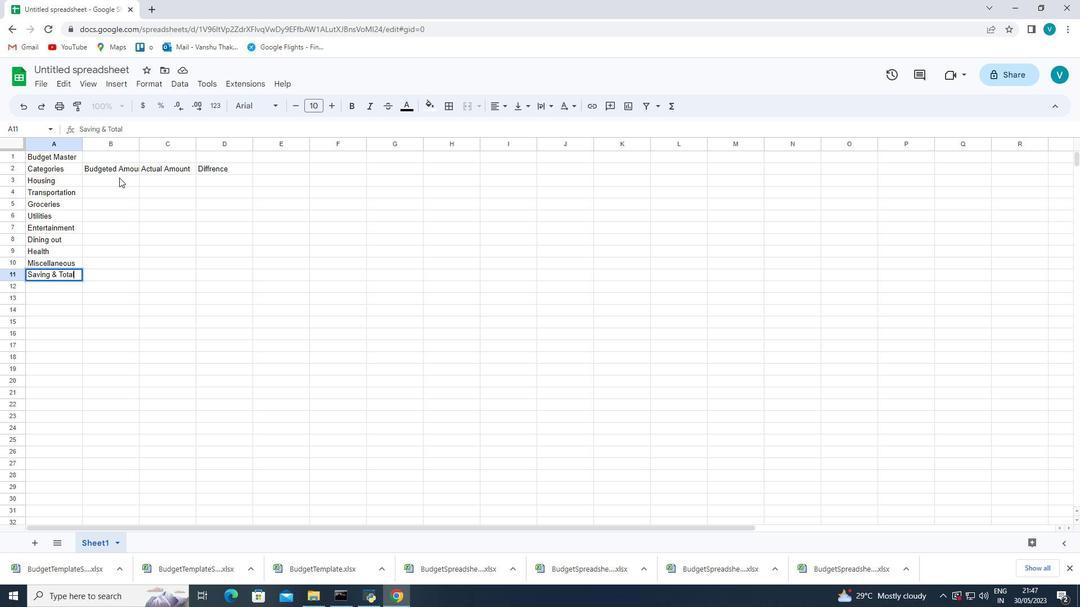 
Action: Mouse moved to (115, 177)
Screenshot: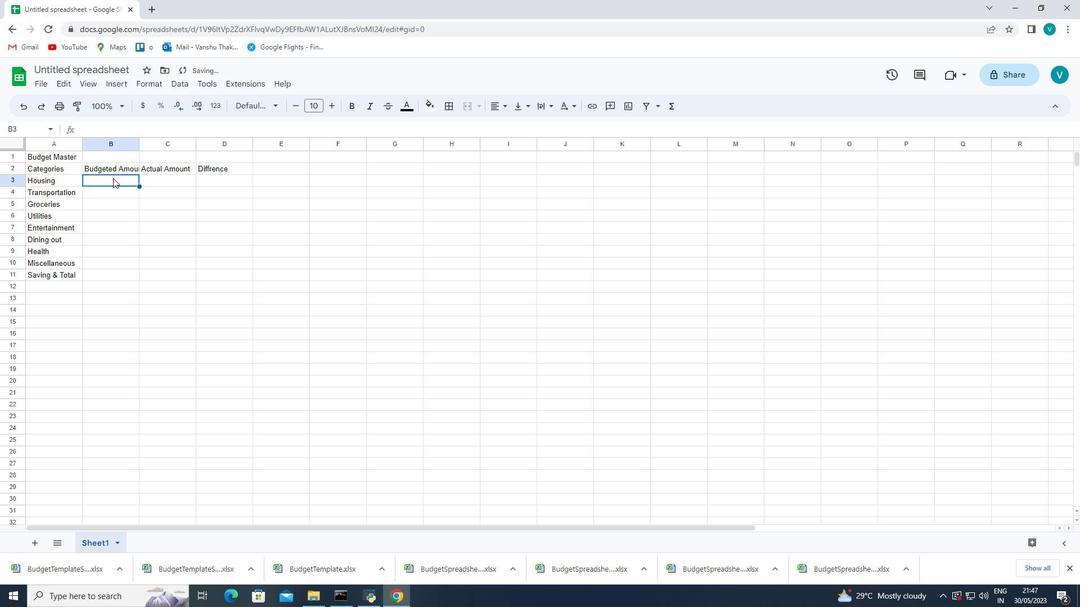 
Action: Key pressed <Key.shift_r>$250<Key.backspace><Key.backspace><Key.backspace>150<Key.shift_r>0<Key.enter><Key.shift_r><Key.shift_r><Key.shift_r><Key.shift_r>$
Screenshot: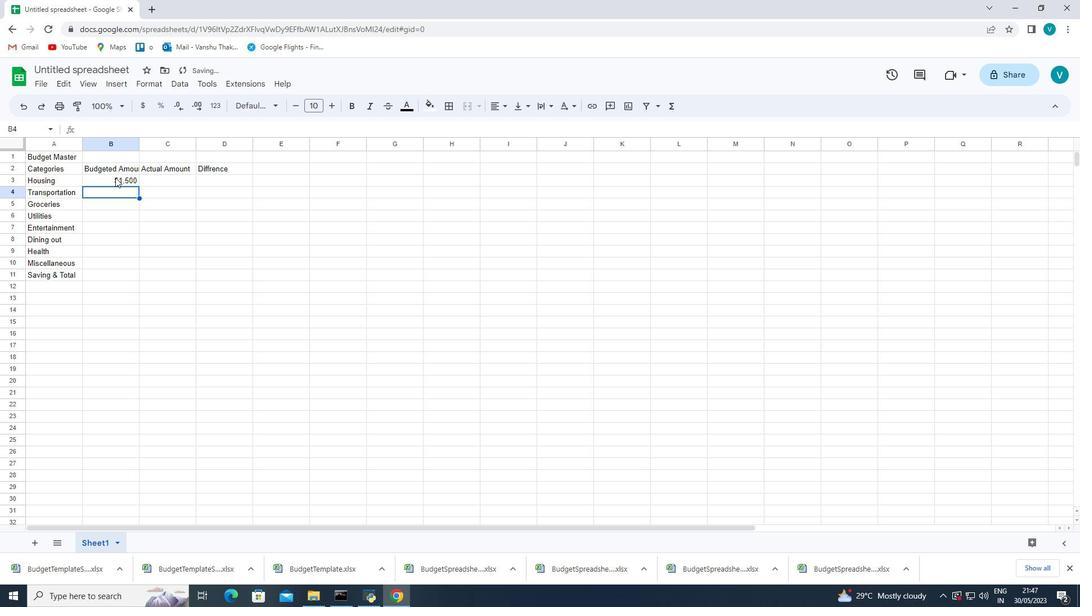 
Action: Mouse moved to (229, 162)
Screenshot: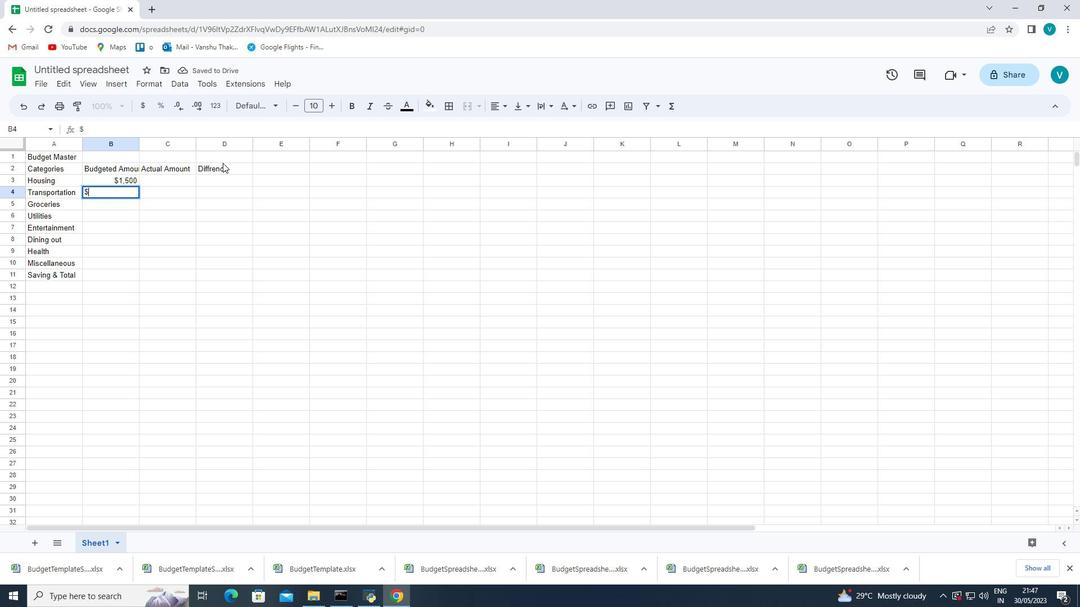 
Action: Key pressed 300<Key.enter><Key.shift_r>$400<Key.shift_r><Key.enter><Key.shift_r><Key.shift_r><Key.shift_r><Key.shift_r><Key.shift_r><Key.shift_r><Key.shift_r><Key.shift_r><Key.shift_r><Key.shift_r><Key.shift_r>$14<Key.backspace>50<Key.enter><Key.shift_r><Key.shift_r><Key.shift_r>$200<Key.enter><Key.enter><Key.shift_r>$250<Key.enter><Key.shift_r><Key.shift_r><Key.shift_r>$100<Key.enter><Key.shift_r><Key.shift_r><Key.shift_r><Key.shift_r><Key.shift_r><Key.shift_r><Key.shift_r><Key.shift_r><Key.shift_r><Key.shift_r><Key.shift_r><Key.shift_r><Key.shift_r>$150<Key.enter><Key.shift_r><Key.shift_r><Key.shift_r><Key.shift_r><Key.shift_r><Key.shift_r><Key.shift_r><Key.shift_r><Key.shift_r><Key.shift_r><Key.shift_r><Key.shift_r><Key.shift_r><Key.shift_r><Key.shift_r><Key.shift_r><Key.shift_r><Key.shift_r><Key.shift_r>$500<Key.space><Key.shift_r><Key.shift_r><Key.shift_r><Key.shift_r><Key.shift_r><Key.shift_r><Key.shift_r><Key.shift_r><Key.shift_r><Key.shift_r><Key.shift_r><Key.shift_r><Key.shift_r><Key.shift_r><Key.shift_r><Key.shift_r><Key.shift_r>&<Key.space><Key.shift_r>$3550
Screenshot: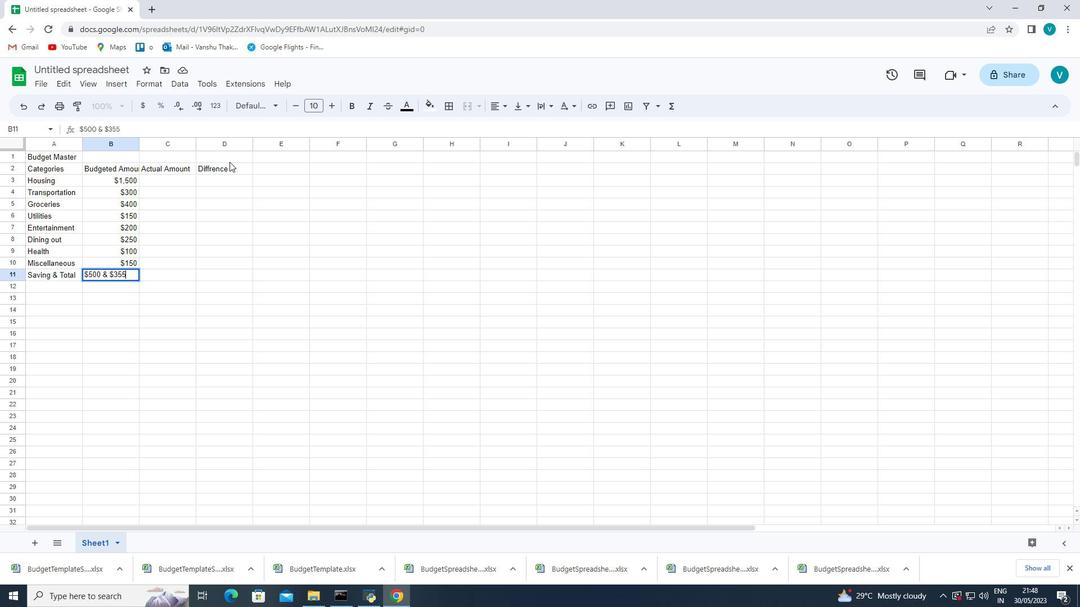 
Action: Mouse moved to (265, 216)
Screenshot: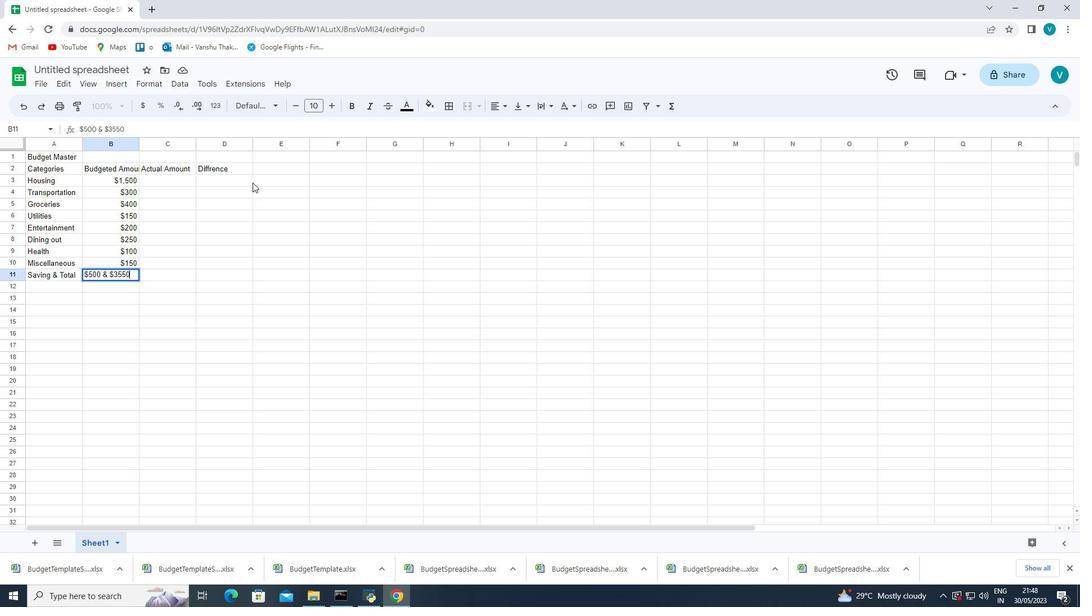 
Action: Mouse pressed left at (265, 216)
Screenshot: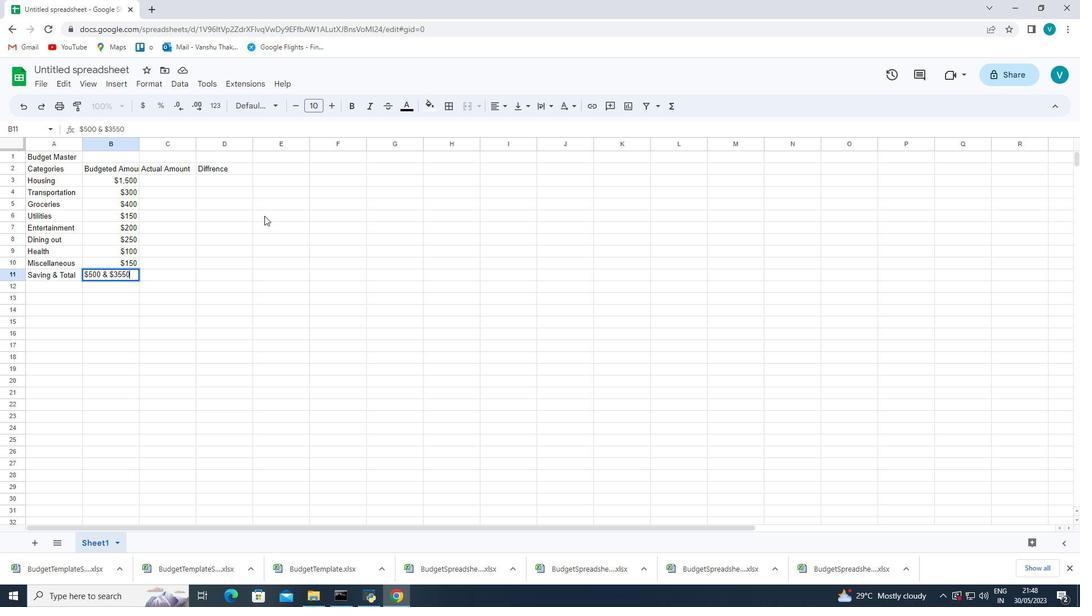 
Action: Mouse moved to (182, 180)
Screenshot: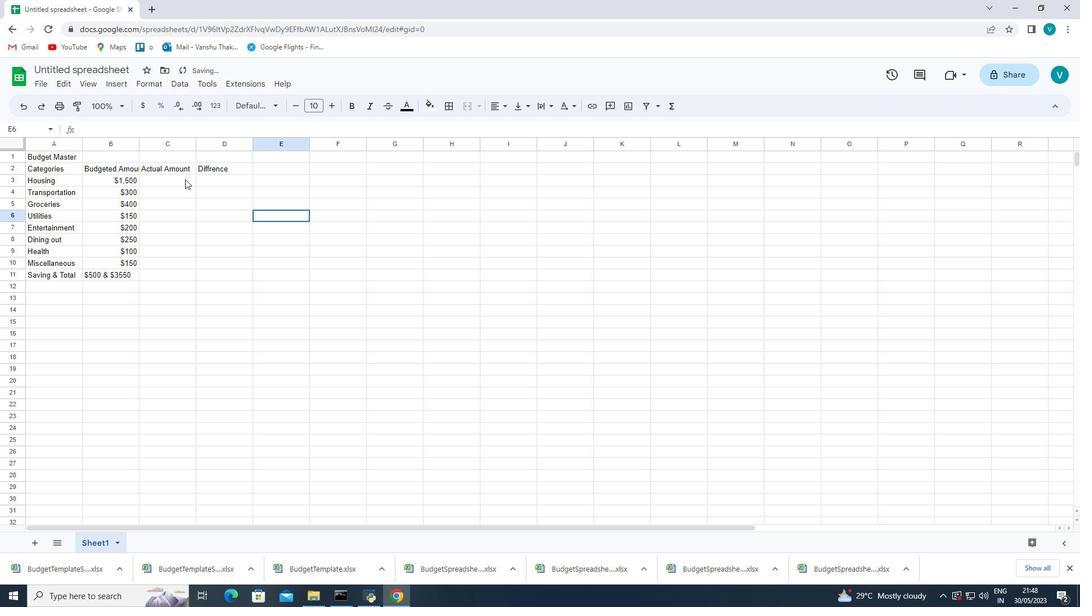
Action: Mouse pressed left at (182, 180)
Screenshot: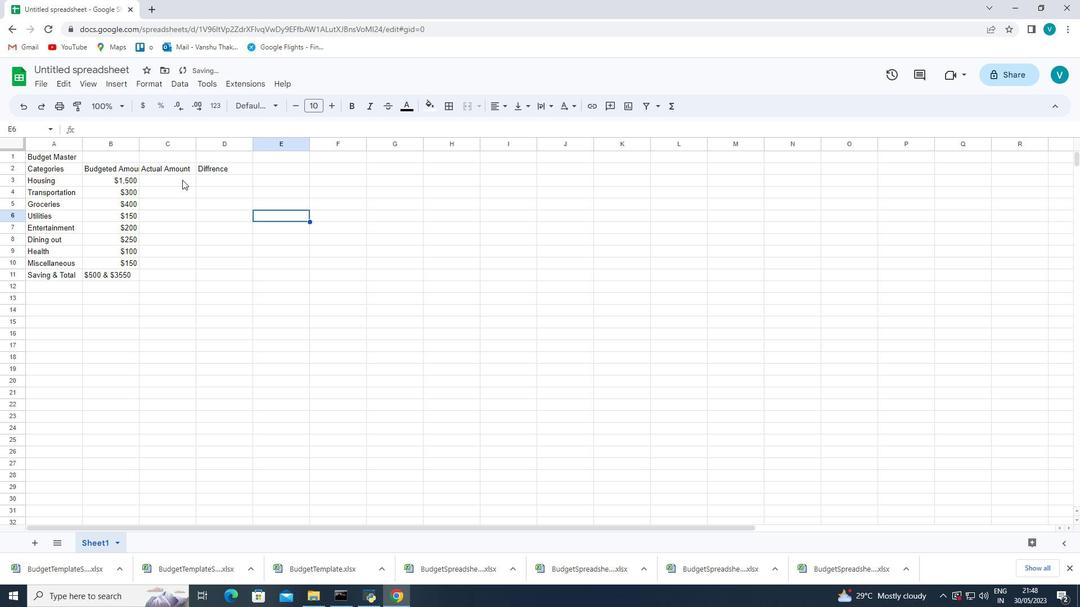 
Action: Mouse moved to (140, 140)
Screenshot: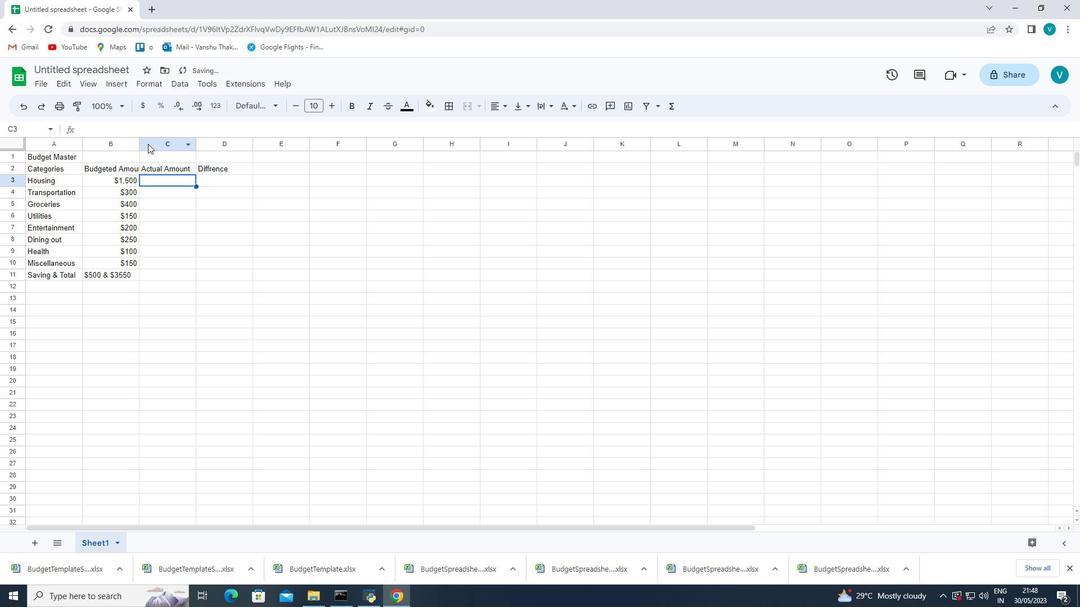 
Action: Mouse pressed left at (140, 140)
Screenshot: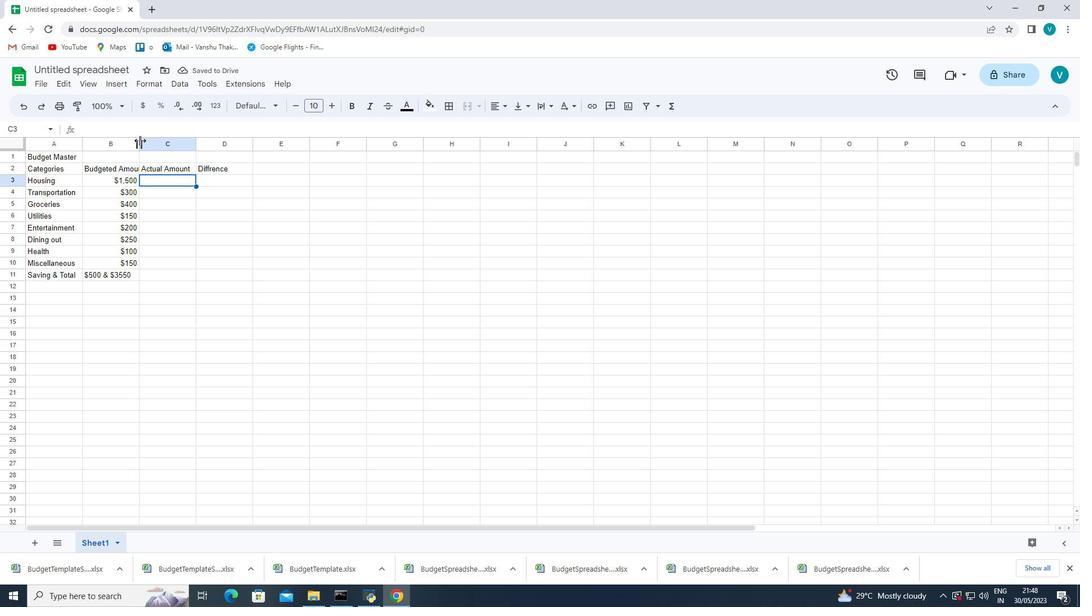 
Action: Mouse pressed left at (140, 140)
Screenshot: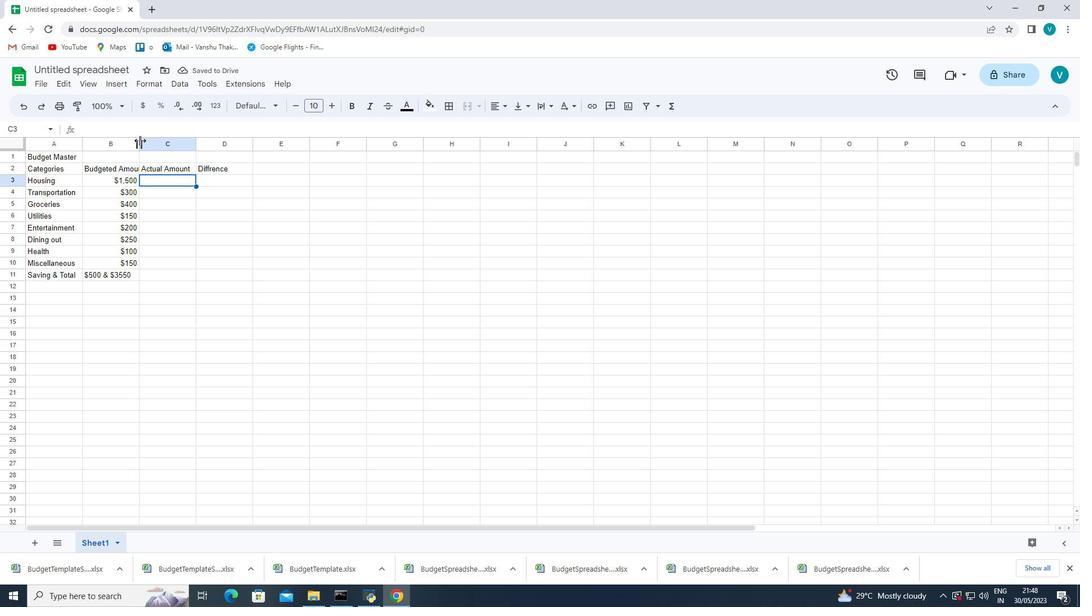 
Action: Mouse moved to (81, 142)
Screenshot: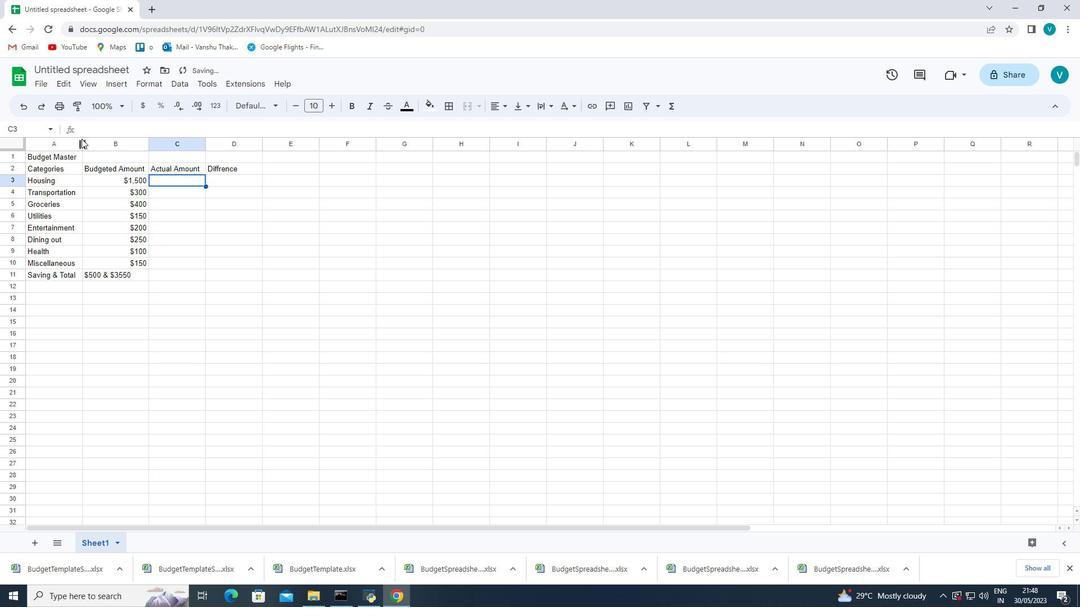 
Action: Mouse pressed left at (81, 142)
Screenshot: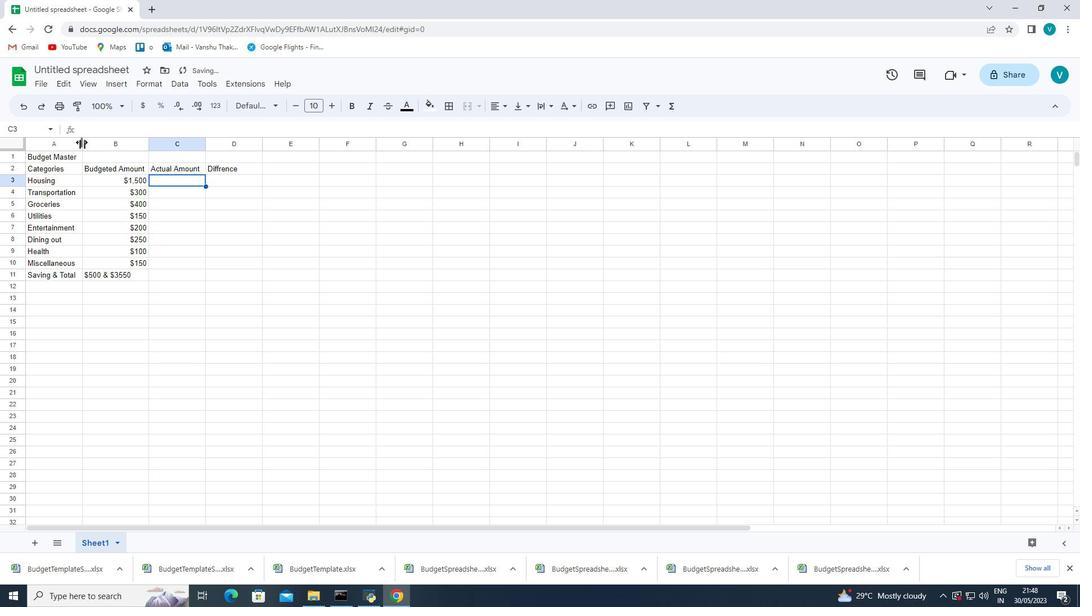 
Action: Mouse pressed left at (81, 142)
Screenshot: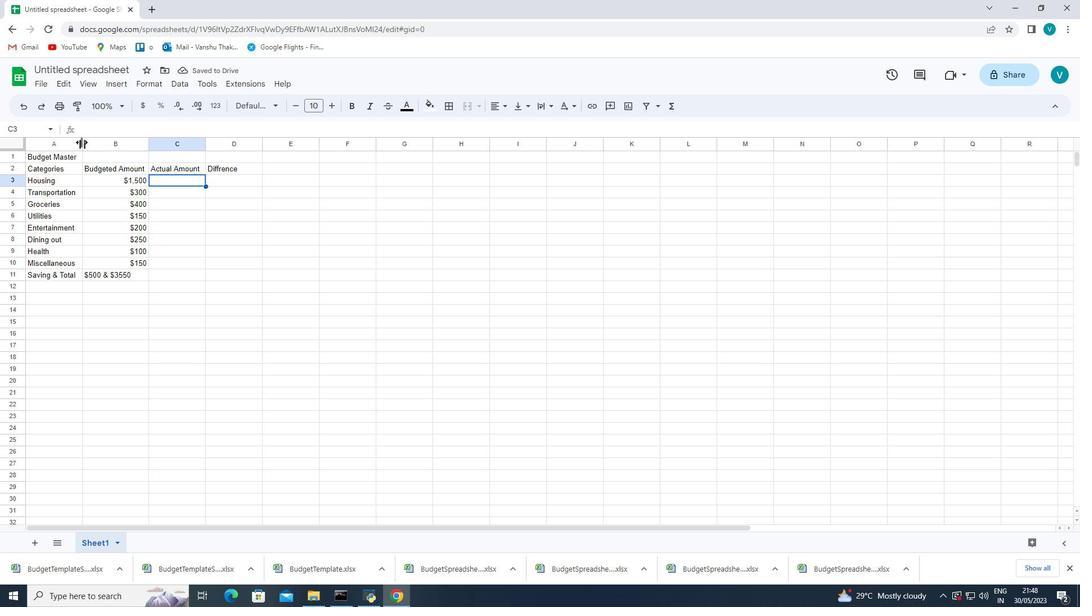 
Action: Mouse moved to (452, 199)
Screenshot: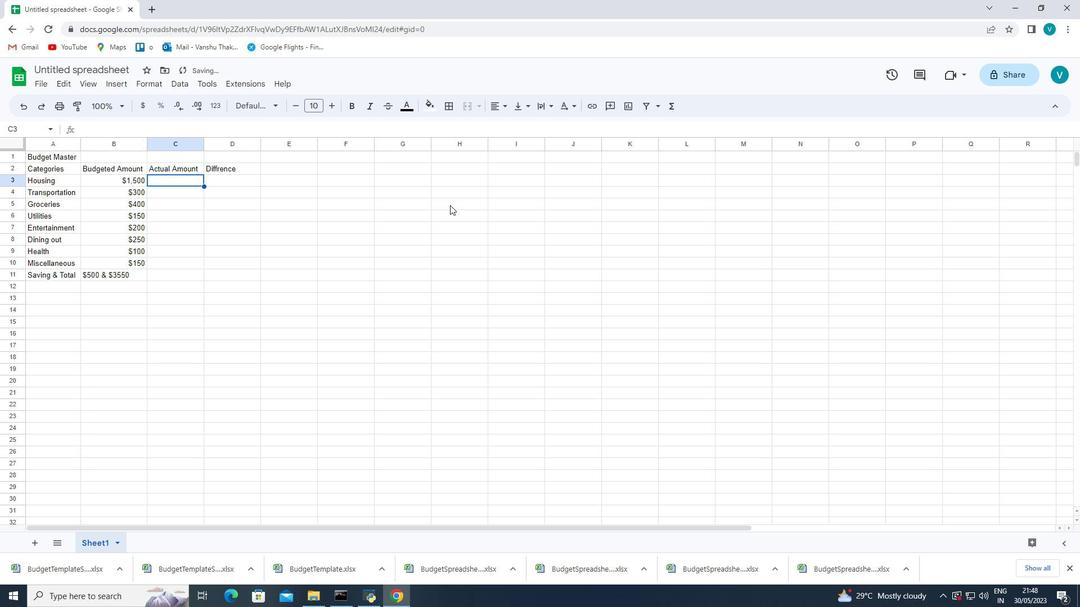 
Action: Key pressed <Key.shift_r><Key.shift_r><Key.shift_r><Key.shift_r>$1400<Key.enter><Key.shift_r><Key.shift_r><Key.shift_r><Key.shift_r><Key.shift_r><Key.shift_r>$280<Key.enter><Key.shift_r><Key.shift_r><Key.shift_r><Key.shift_r><Key.shift_r><Key.shift_r><Key.shift_r><Key.shift_r><Key.shift_r><Key.shift_r><Key.shift_r><Key.shift_r><Key.shift_r><Key.shift_r><Key.shift_r><Key.shift_r><Key.shift_r><Key.shift_r><Key.shift_r>$420<Key.enter><Key.shift_r><Key.shift_r><Key.shift_r><Key.shift_r><Key.shift_r><Key.shift_r><Key.shift_r><Key.shift_r><Key.shift_r><Key.shift_r><Key.shift_r><Key.shift_r>$160<Key.enter><Key.shift_r><Key.shift_r><Key.shift_r><Key.shift_r><Key.shift_r><Key.shift_r><Key.shift_r><Key.shift_r><Key.shift_r><Key.shift_r><Key.shift_r><Key.shift_r><Key.shift_r><Key.shift_r><Key.shift_r><Key.shift_r><Key.shift_r>$180<Key.enter><Key.shift_r><Key.shift_r><Key.shift_r><Key.shift_r><Key.shift_r><Key.shift_r><Key.shift_r><Key.shift_r><Key.shift_r><Key.shift_r><Key.shift_r><Key.shift_r>$270<Key.enter><Key.shift_r><Key.shift_r><Key.shift_r><Key.shift_r><Key.shift_r><Key.shift_r><Key.shift_r><Key.shift_r><Key.shift_r><Key.shift_r>$90<Key.enter><Key.shift_r><Key.shift_r><Key.shift_r><Key.shift_r><Key.shift_r><Key.shift_r><Key.shift_r><Key.shift_r><Key.shift_r><Key.shift_r><Key.shift_r><Key.shift_r><Key.shift_r><Key.shift_r><Key.shift_r><Key.shift_r><Key.shift_r><Key.shift_r><Key.shift_r><Key.shift_r><Key.shift_r><Key.shift_r><Key.shift_r>$140<Key.enter><Key.shift_r><Key.shift_r><Key.shift_r><Key.shift_r><Key.shift_r><Key.shift_r><Key.shift_r><Key.shift_r><Key.shift_r><Key.shift_r><Key.shift_r><Key.shift_r><Key.shift_r><Key.shift_r><Key.shift_r><Key.shift_r><Key.shift_r><Key.shift_r><Key.shift_r><Key.shift_r><Key.shift_r><Key.shift_r><Key.shift_r><Key.shift_r><Key.shift_r><Key.shift_r><Key.shift_r><Key.shift_r><Key.shift_r><Key.shift_r><Key.shift_r><Key.shift_r><Key.shift_r><Key.shift_r><Key.shift_r><Key.shift_r>$550<Key.space><Key.shift_r><Key.shift_r><Key.shift_r><Key.shift_r><Key.shift_r><Key.shift_r><Key.shift_r><Key.shift_r><Key.shift_r>&<Key.space><Key.shift_r><Key.shift_r><Key.shift_r><Key.shift_r><Key.shift_r><Key.shift_r><Key.shift_r><Key.shift_r><Key.shift_r><Key.shift_r><Key.shift_r><Key.shift_r><Key.shift_r><Key.shift_r><Key.shift_r><Key.shift_r><Key.shift_r><Key.shift_r><Key.shift_r><Key.shift_r><Key.shift_r><Key.shift_r><Key.shift_r><Key.shift_r><Key.shift_r><Key.shift_r><Key.shift_r><Key.shift_r><Key.shift_r><Key.shift_r><Key.shift_r><Key.shift_r><Key.shift_r><Key.shift_r><Key.shift_r><Key.shift_r><Key.shift_r><Key.shift_r><Key.shift_r><Key.shift_r>$3550
Screenshot: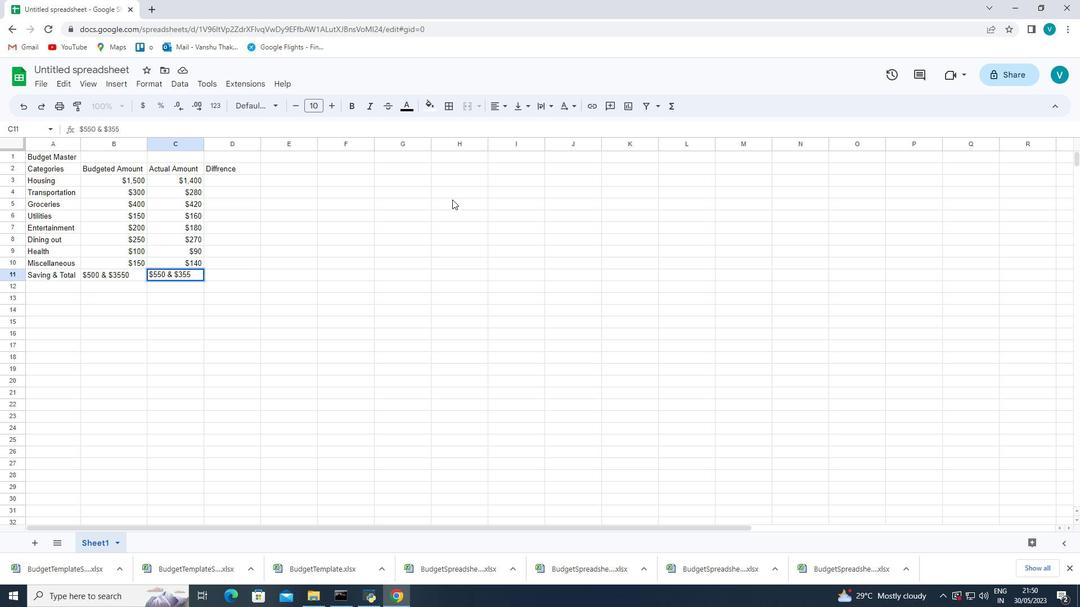 
Action: Mouse moved to (459, 227)
Screenshot: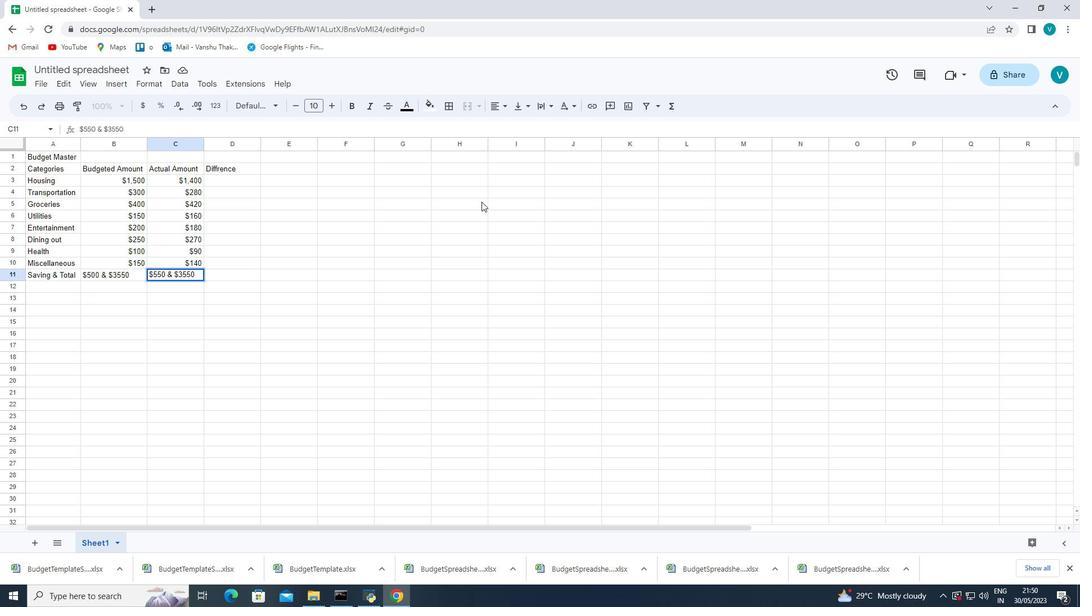 
Action: Mouse pressed left at (459, 227)
Screenshot: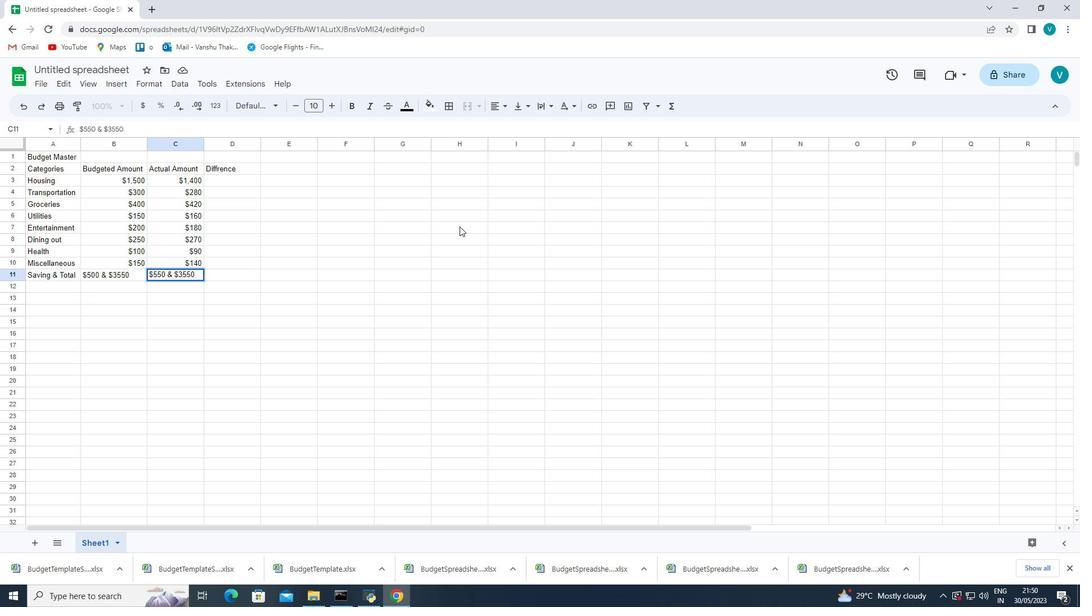 
Action: Mouse moved to (249, 182)
Screenshot: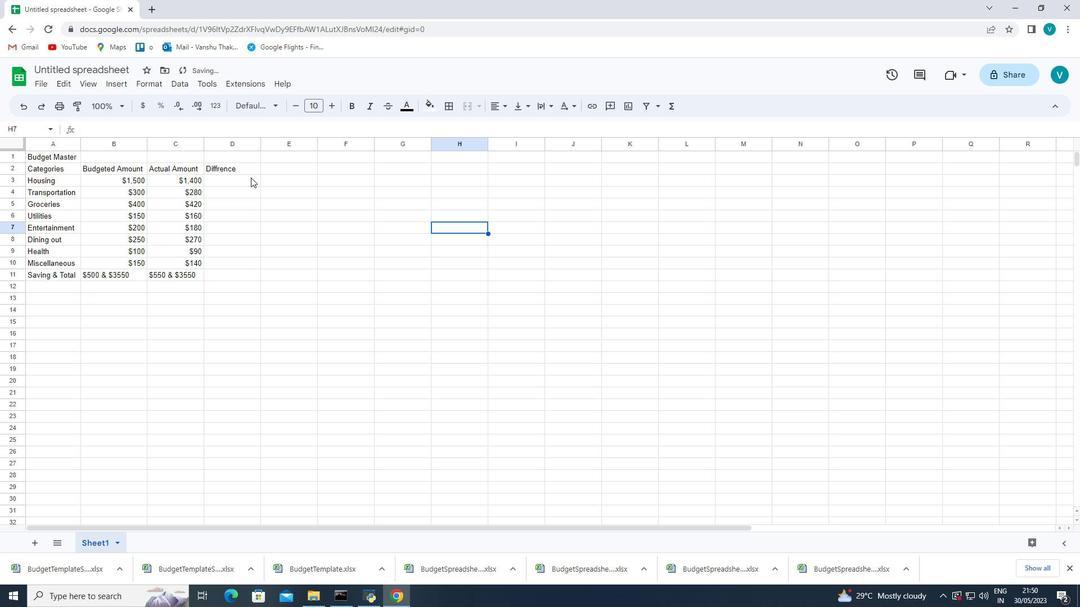 
Action: Mouse pressed left at (249, 182)
Screenshot: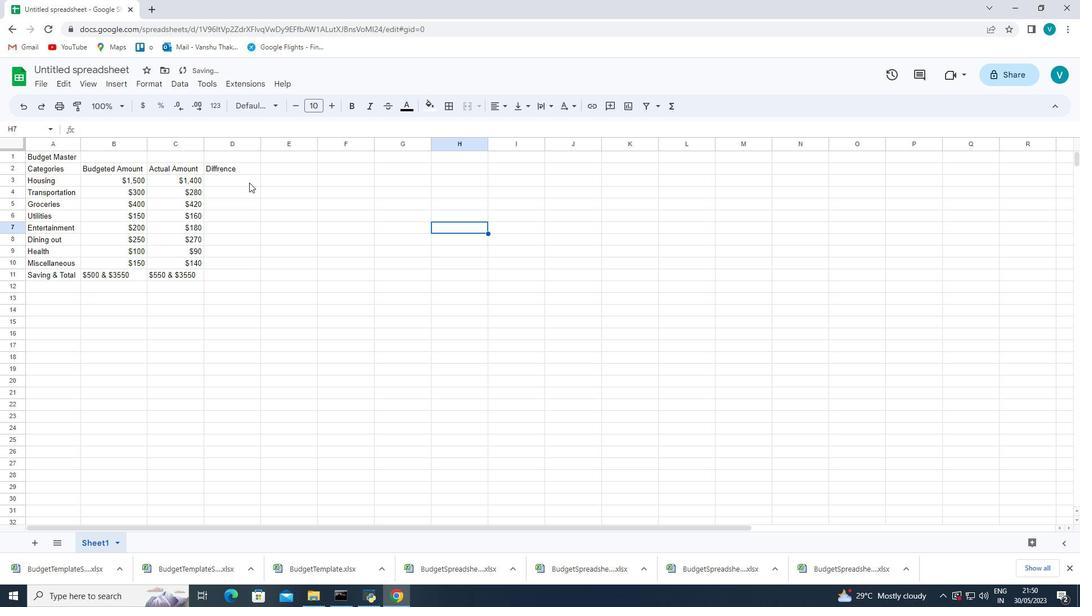 
Action: Mouse moved to (432, 167)
Screenshot: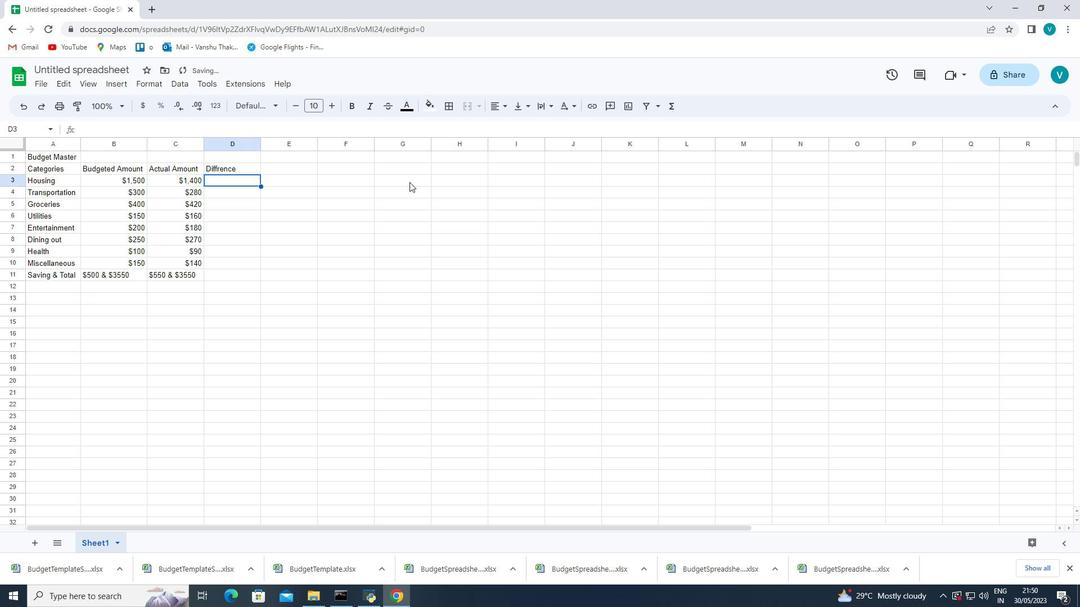 
Action: Key pressed -<Key.shift_r><Key.shift_r><Key.shift_r><Key.shift_r><Key.shift_r><Key.shift_r><Key.shift_r><Key.shift_r><Key.shift_r><Key.shift_r><Key.shift_r><Key.shift_r><Key.shift_r><Key.shift_r><Key.shift_r><Key.shift_r><Key.shift_r><Key.shift_r><Key.shift_r><Key.shift_r><Key.shift_r><Key.shift_r><Key.shift_r><Key.shift_r><Key.shift_r><Key.shift_r><Key.shift_r><Key.shift_r>$100<Key.enter><Key.shift_r><Key.shift_r><Key.shift_r><Key.shift_r><Key.shift_r><Key.shift_r><Key.shift_r><Key.shift_r><Key.shift_r><Key.shift_r>-<Key.shift_r><Key.shift_r><Key.shift_r><Key.shift_r>$20<Key.enter><Key.shift_r><Key.shift_r><Key.shift_r><Key.shift_r><Key.shift_r><Key.shift_r><Key.shift_r><Key.shift_r><Key.shift_r><Key.shift_r><Key.shift_r><Key.shift_r><Key.shift_r><Key.shift_r><Key.shift_r><Key.shift_r><Key.shift_r><Key.shift_r><Key.shift_r><Key.shift_r><Key.shift_r>$20<Key.enter><Key.shift_r><Key.shift_r><Key.shift_r><Key.shift_r><Key.shift_r><Key.shift_r><Key.shift_r><Key.shift_r><Key.shift_r><Key.shift_r><Key.shift_r><Key.shift_r><Key.shift_r><Key.shift_r><Key.shift_r><Key.shift_r><Key.shift_r><Key.shift_r><Key.shift_r><Key.shift_r><Key.shift_r><Key.shift_r><Key.shift_r><Key.shift_r>$10<Key.enter>-<Key.shift_r><Key.shift_r><Key.shift_r><Key.shift_r><Key.shift_r><Key.shift_r><Key.shift_r><Key.shift_r><Key.shift_r><Key.shift_r><Key.shift_r><Key.shift_r><Key.shift_r><Key.shift_r><Key.shift_r><Key.shift_r><Key.shift_r><Key.shift_r><Key.shift_r><Key.shift_r><Key.shift_r><Key.shift_r><Key.shift_r><Key.shift_r><Key.shift_r><Key.shift_r><Key.shift_r><Key.shift_r><Key.shift_r><Key.shift_r><Key.shift_r><Key.shift_r><Key.shift_r><Key.shift_r><Key.shift_r><Key.shift_r><Key.shift_r>$20<Key.enter><Key.shift_r><Key.shift_r><Key.shift_r><Key.shift_r><Key.shift_r><Key.shift_r><Key.shift_r><Key.shift_r><Key.shift_r><Key.shift_r><Key.shift_r><Key.shift_r><Key.shift_r><Key.shift_r><Key.shift_r><Key.shift_r><Key.shift_r><Key.shift_r><Key.shift_r><Key.shift_r><Key.shift_r><Key.shift_r><Key.shift_r><Key.shift_r><Key.shift_r><Key.shift_r><Key.shift_r><Key.shift_r>$20<Key.enter><Key.shift_r><Key.shift_r><Key.shift_r><Key.shift_r><Key.shift_r><Key.shift_r>-<Key.shift_r><Key.shift_r><Key.shift_r><Key.shift_r><Key.shift_r><Key.shift_r><Key.shift_r><Key.shift_r><Key.shift_r><Key.shift_r><Key.shift_r><Key.shift_r><Key.shift_r><Key.shift_r><Key.shift_r>$10<Key.enter><Key.shift_r><Key.shift_r><Key.shift_r><Key.shift_r><Key.shift_r><Key.shift_r><Key.shift_r><Key.shift_r><Key.shift_r><Key.shift_r><Key.shift_r><Key.shift_r><Key.shift_r><Key.shift_r><Key.shift_r><Key.shift_r><Key.shift_r><Key.shift_r><Key.shift_r>$50<Key.backspace><Key.backspace>10<Key.shift_r>
Screenshot: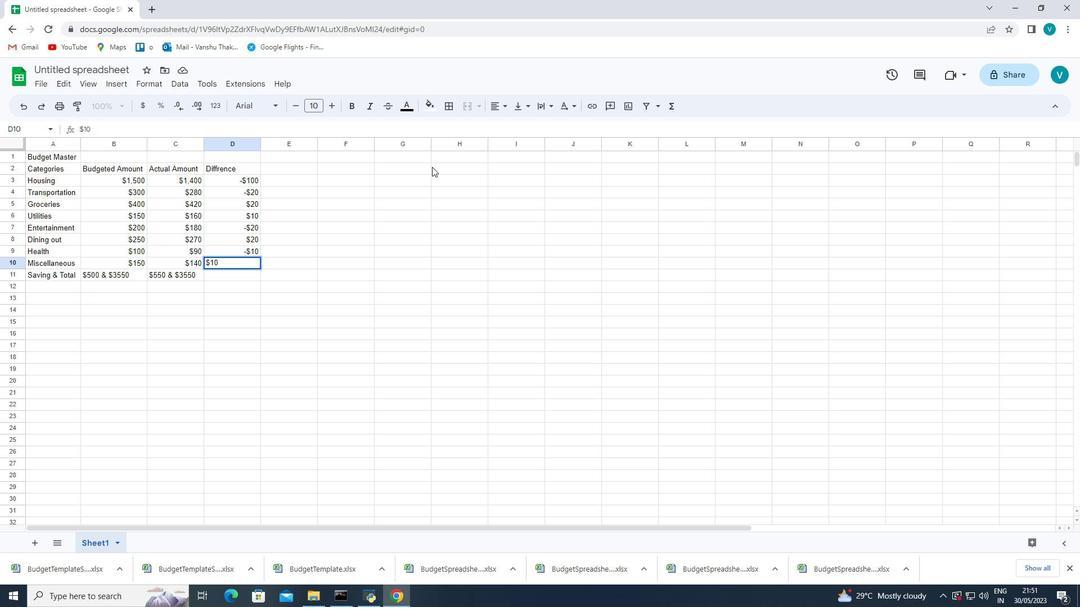 
Action: Mouse moved to (207, 265)
Screenshot: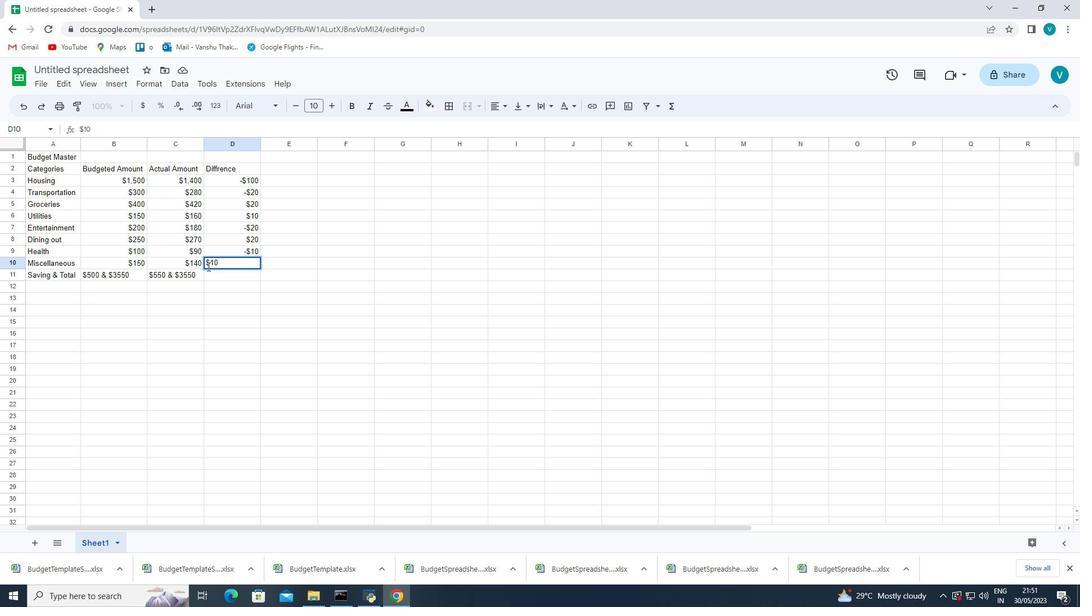 
Action: Mouse pressed left at (207, 265)
Screenshot: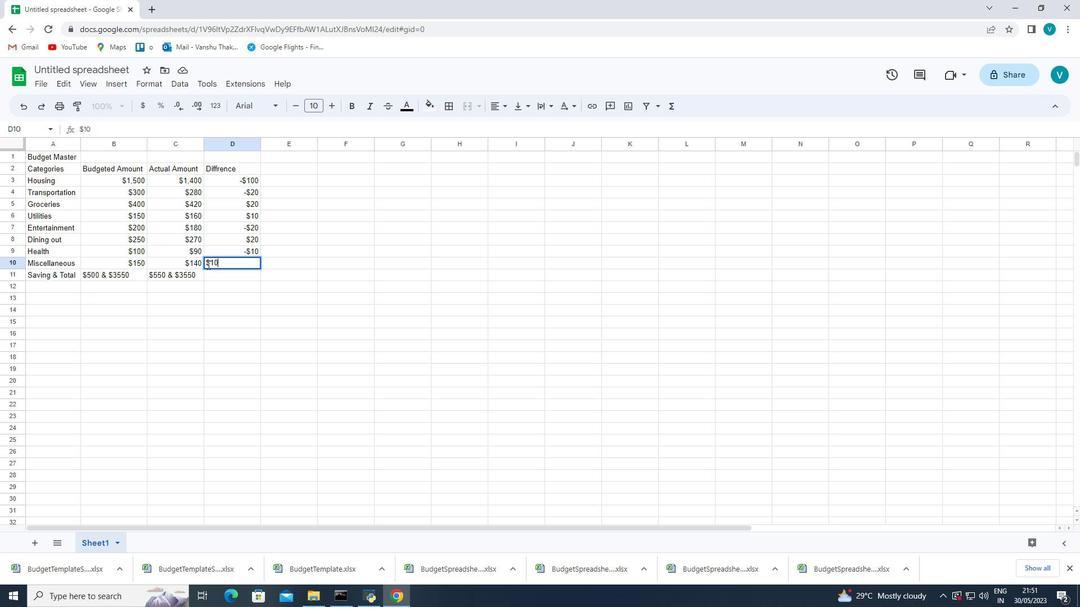 
Action: Mouse moved to (321, 250)
Screenshot: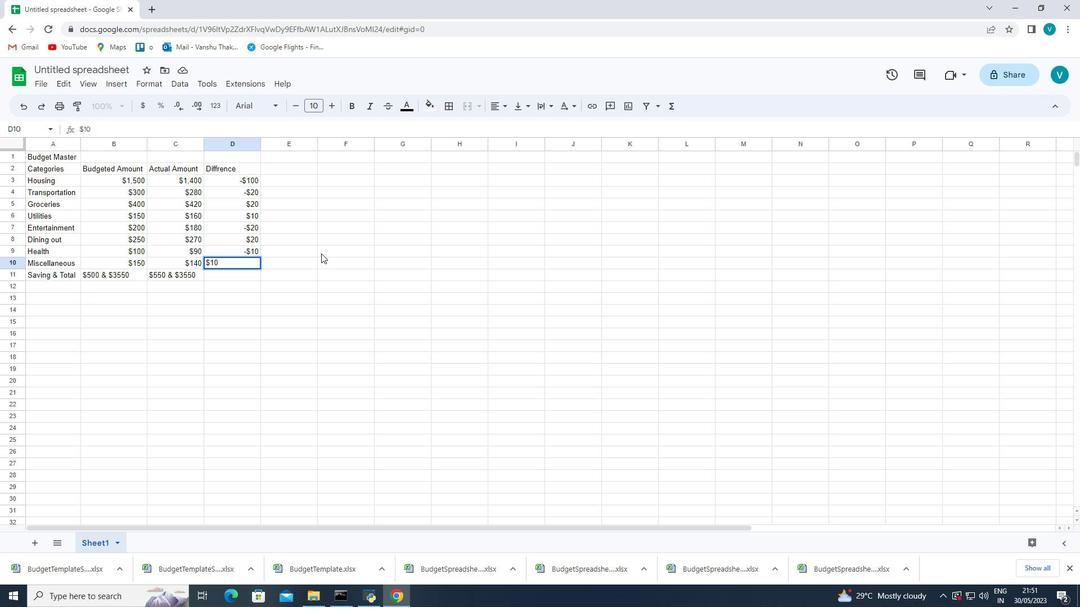 
Action: Key pressed -<Key.enter><Key.shift_r><Key.shift_r><Key.shift_r><Key.shift_r><Key.shift_r><Key.shift_r><Key.shift_r><Key.shift_r><Key.shift_r><Key.shift_r><Key.shift_r><Key.shift_r><Key.shift_r><Key.shift_r><Key.shift_r><Key.shift_r><Key.shift_r><Key.shift_r><Key.shift_r><Key.shift_r><Key.shift_r><Key.shift_r><Key.shift_r><Key.shift_r><Key.shift_r><Key.shift_r><Key.shift_r><Key.shift_r><Key.shift_r><Key.shift_r><Key.shift_r><Key.shift_r><Key.shift_r><Key.shift_r><Key.shift_r><Key.shift_r><Key.shift_r><Key.shift_r><Key.shift_r><Key.shift_r><Key.shift_r><Key.shift_r><Key.shift_r><Key.shift_r><Key.shift_r><Key.shift_r><Key.shift_r><Key.shift_r><Key.shift_r><Key.shift_r><Key.shift_r><Key.shift_r><Key.shift_r><Key.shift_r>$50<Key.space><Key.shift_r><Key.shift_r><Key.shift_r><Key.shift_r><Key.shift_r><Key.shift_r><Key.shift_r>&<Key.space><Key.shift_r><Key.shift_r><Key.shift_r><Key.shift_r><Key.shift_r><Key.shift_r><Key.shift_r><Key.shift_r><Key.shift_r><Key.shift_r><Key.shift_r><Key.shift_r>$0<Key.space>
Screenshot: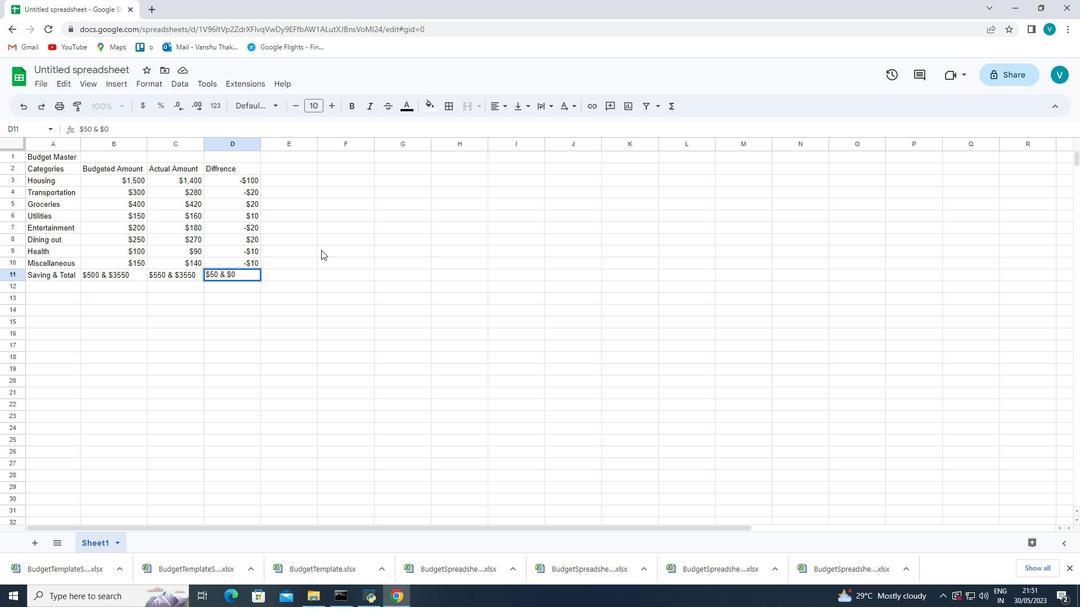 
Action: Mouse pressed left at (321, 250)
Screenshot: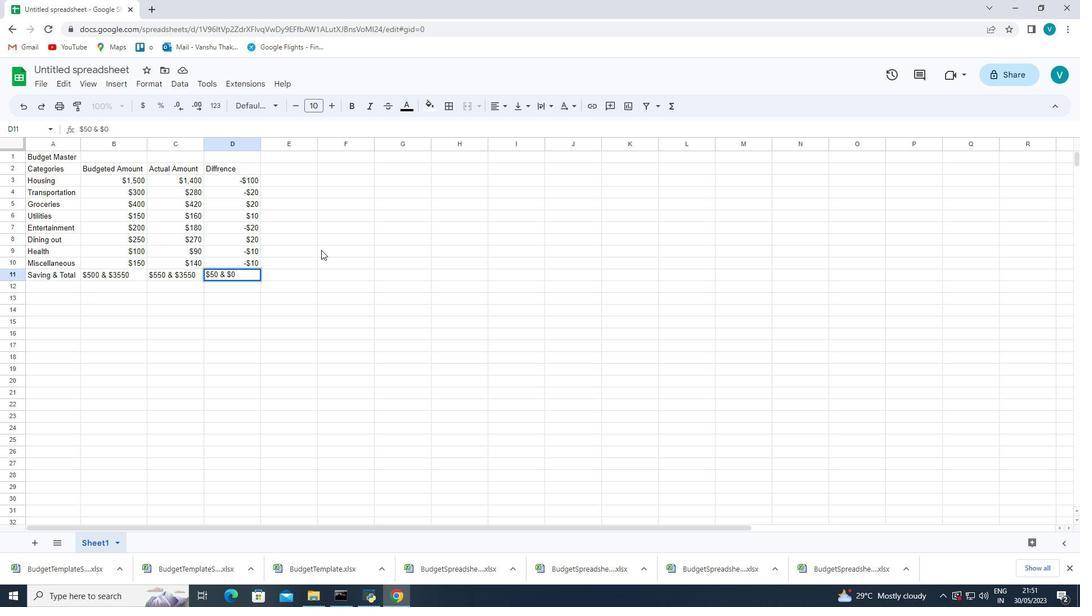 
Action: Mouse moved to (201, 141)
Screenshot: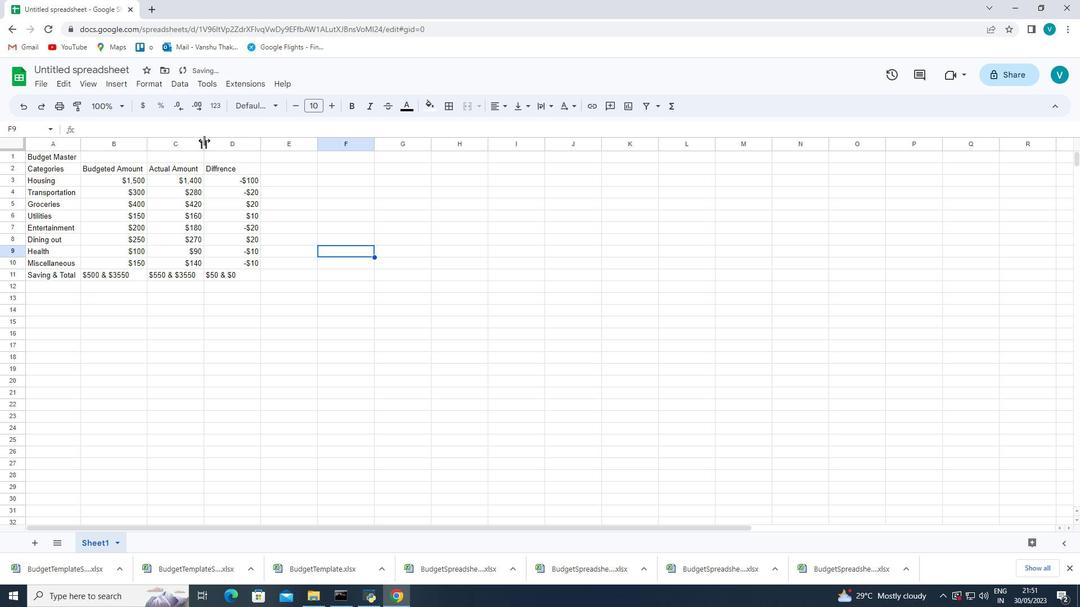 
Action: Mouse pressed left at (201, 141)
Screenshot: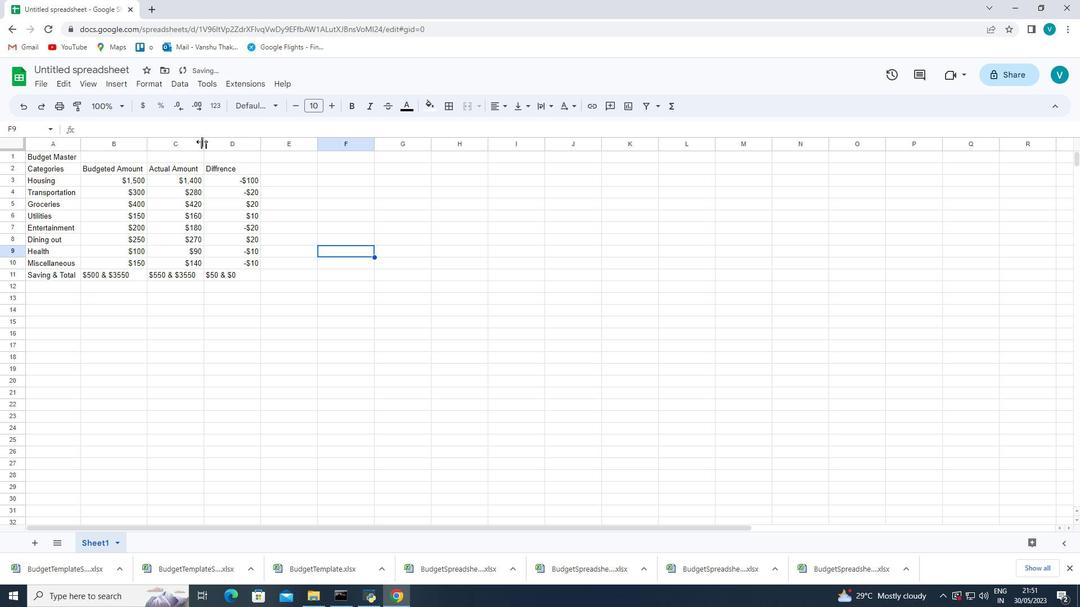 
Action: Mouse pressed left at (201, 141)
Screenshot: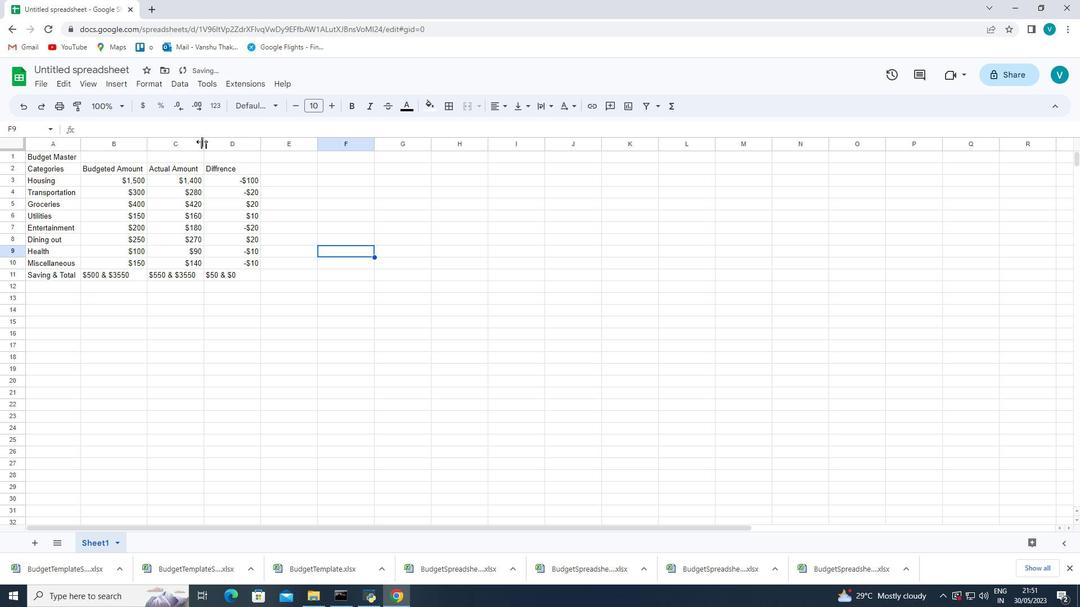 
Action: Mouse moved to (259, 140)
Screenshot: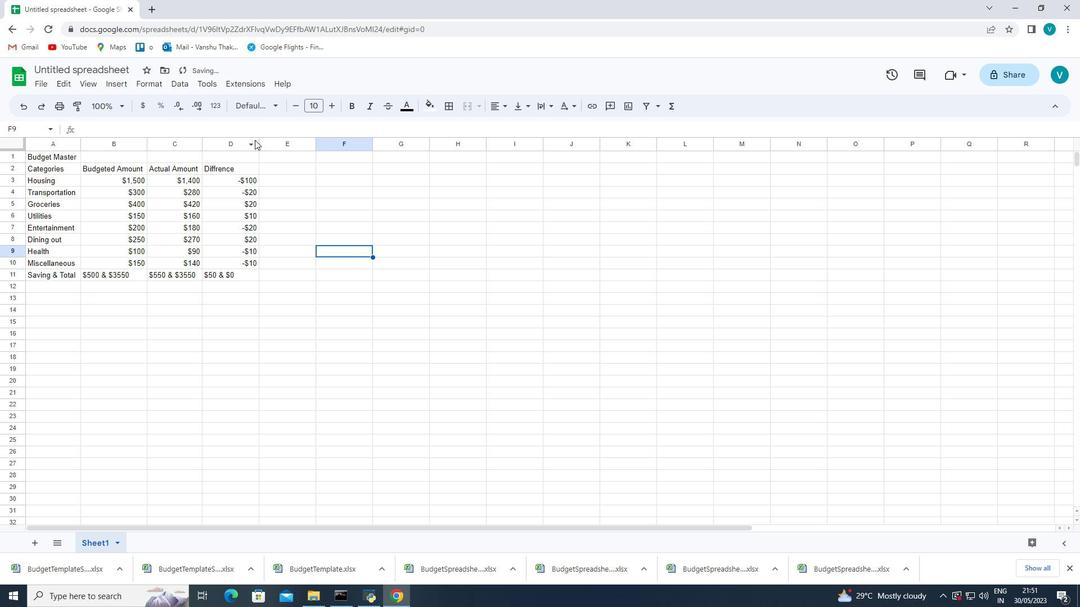
Action: Mouse pressed left at (259, 140)
Screenshot: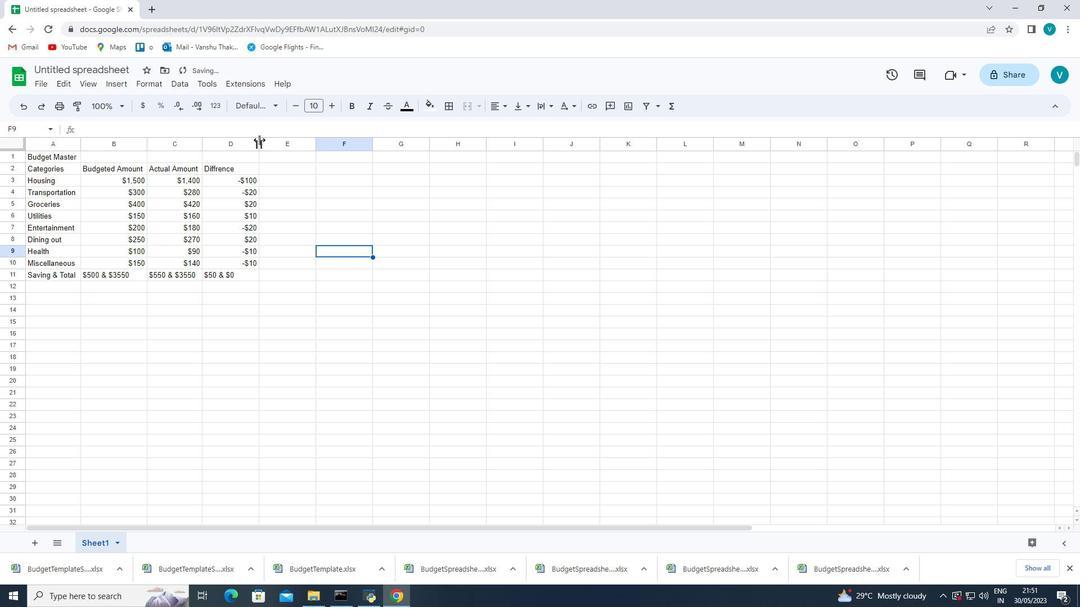 
Action: Mouse moved to (259, 140)
Screenshot: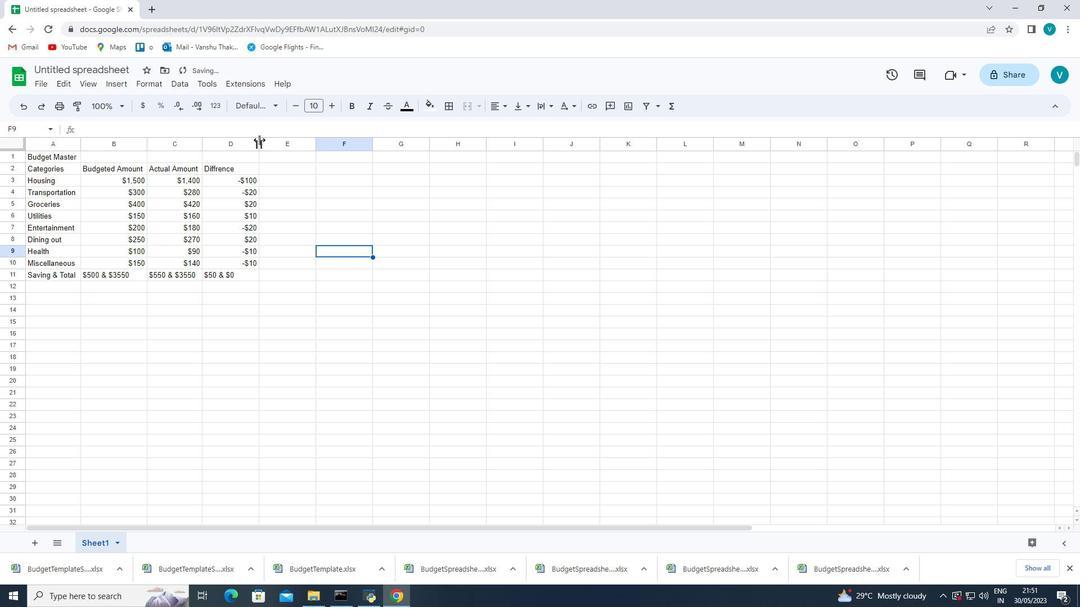 
Action: Mouse pressed left at (259, 140)
Screenshot: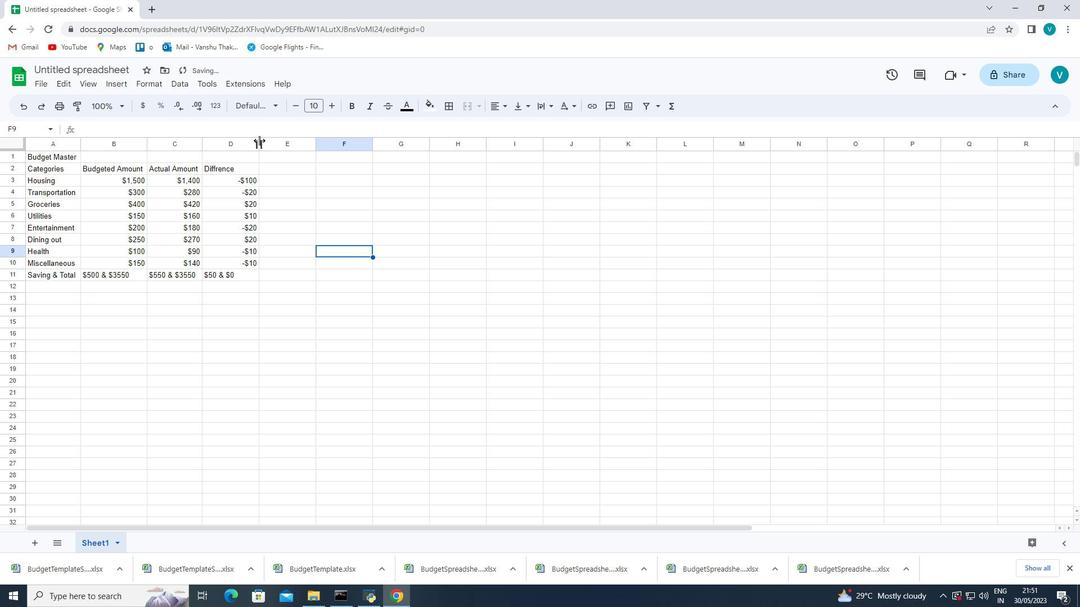 
Action: Mouse moved to (103, 75)
Screenshot: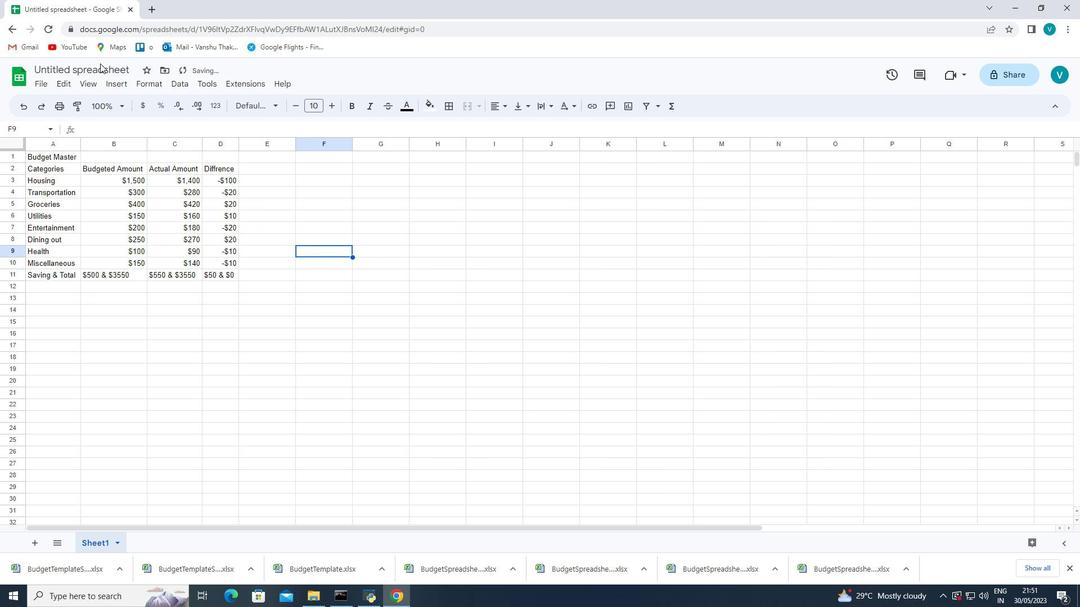 
Action: Mouse pressed left at (103, 75)
Screenshot: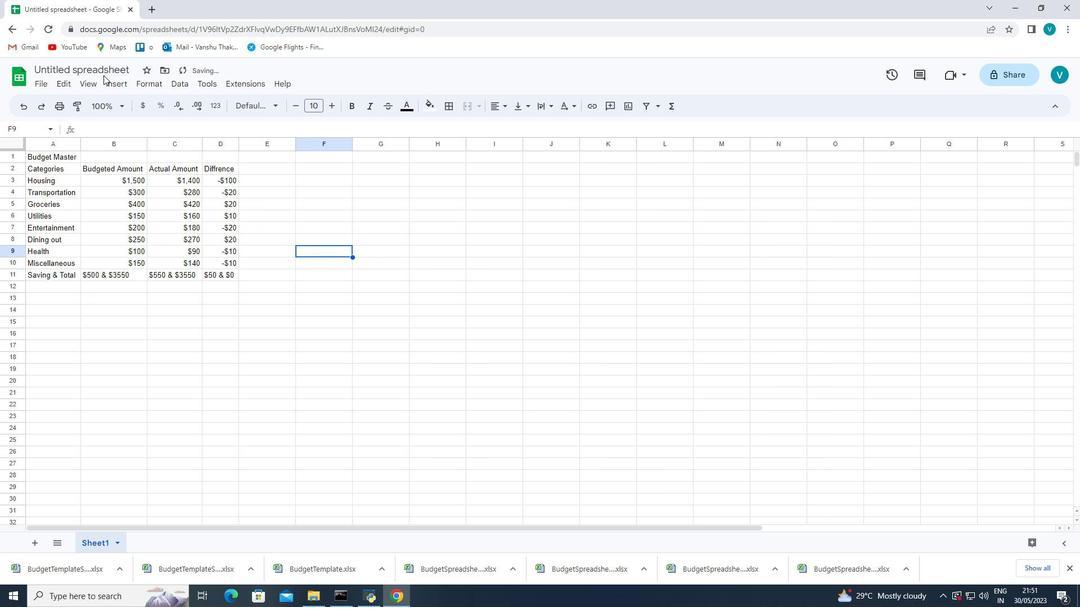 
Action: Mouse moved to (109, 73)
Screenshot: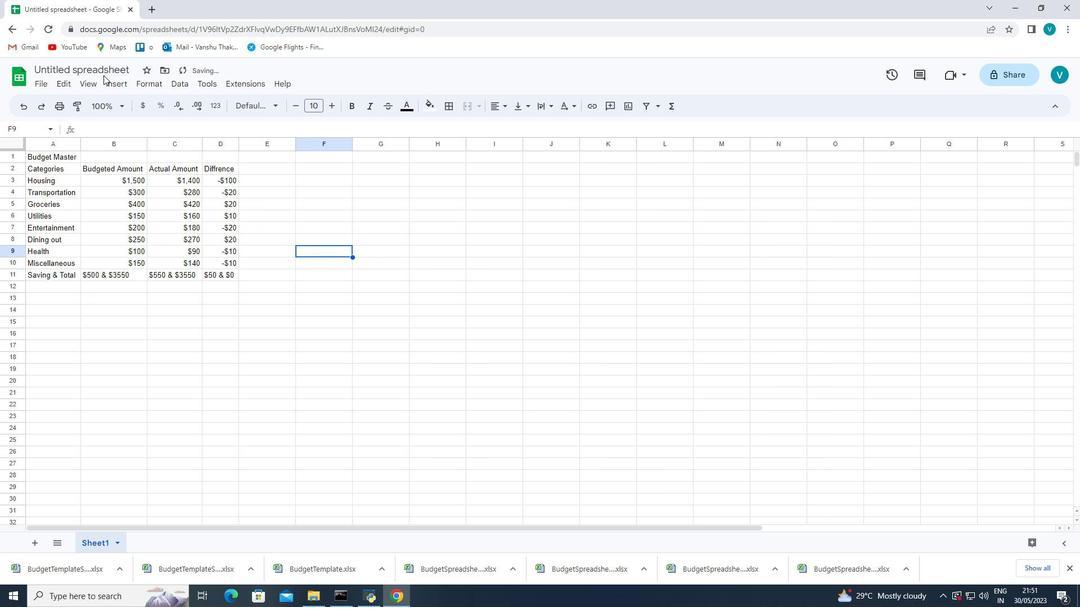 
Action: Mouse pressed left at (109, 73)
Screenshot: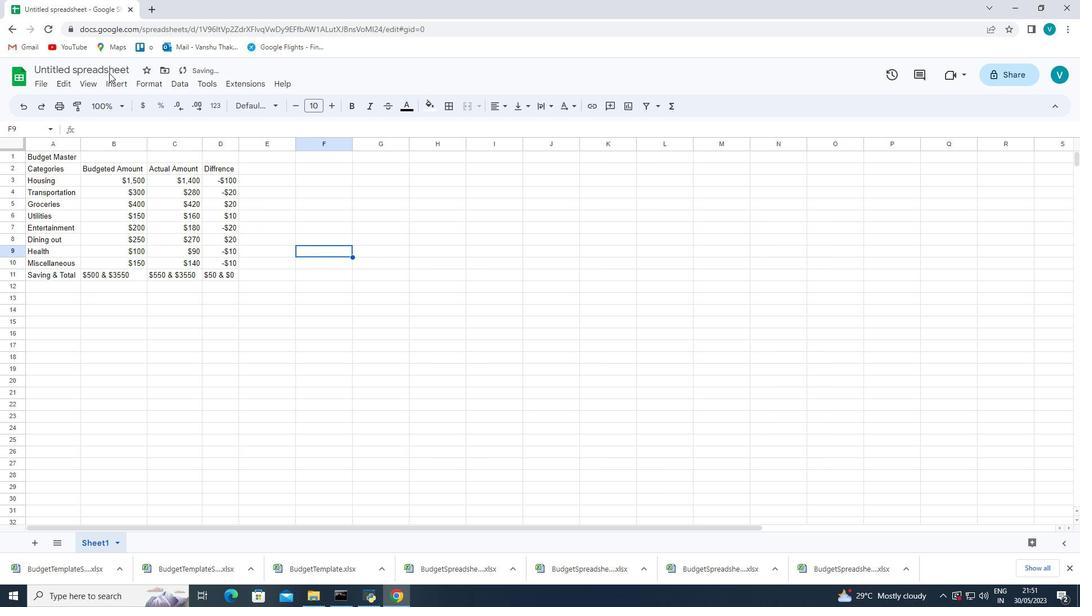 
Action: Mouse moved to (128, 69)
Screenshot: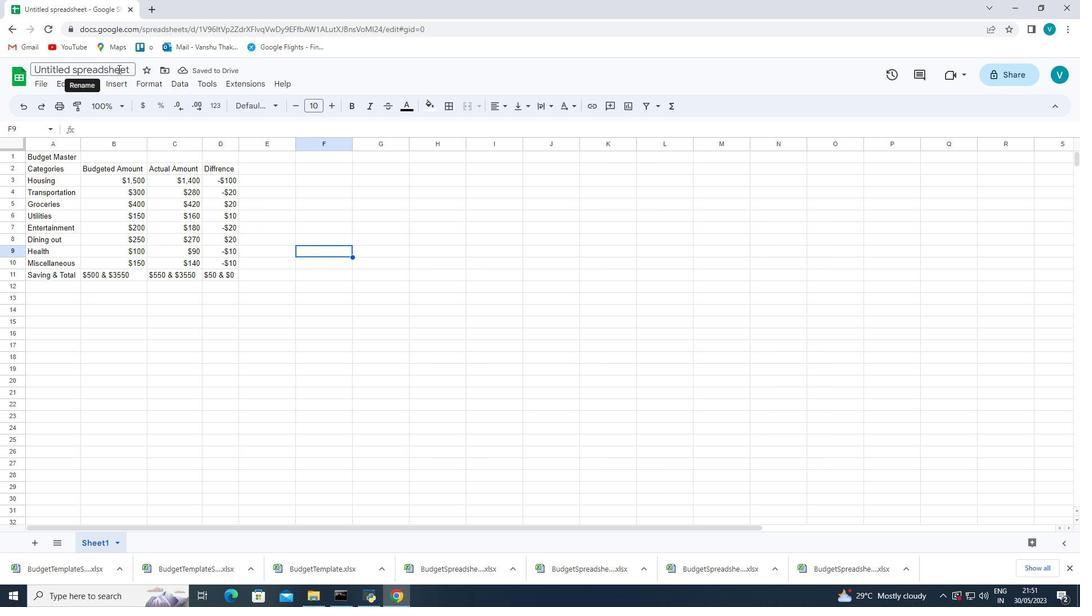 
Action: Mouse pressed left at (128, 69)
Screenshot: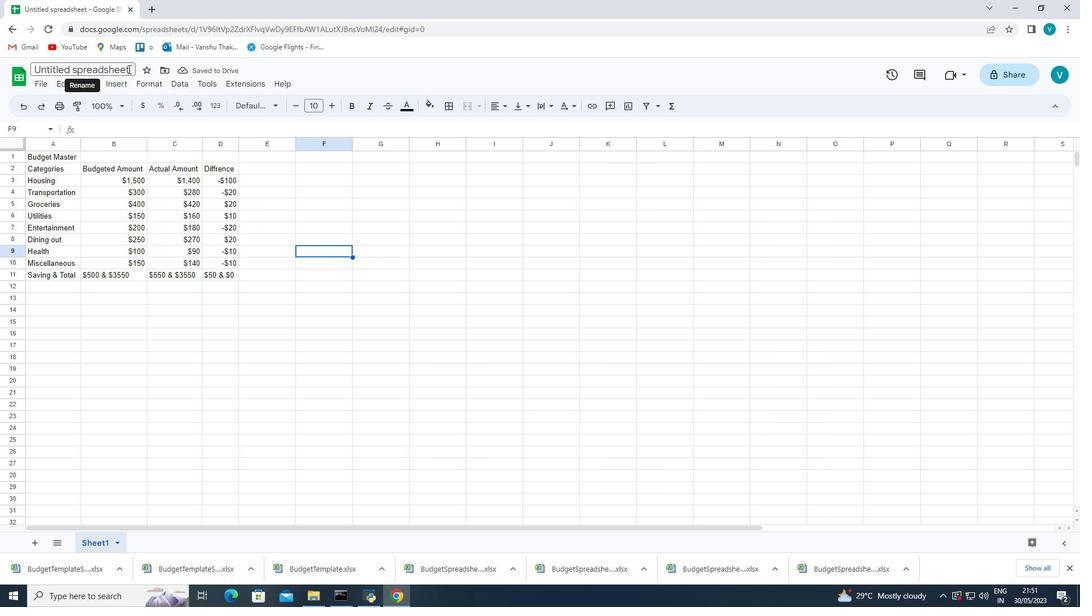 
Action: Mouse moved to (326, 113)
Screenshot: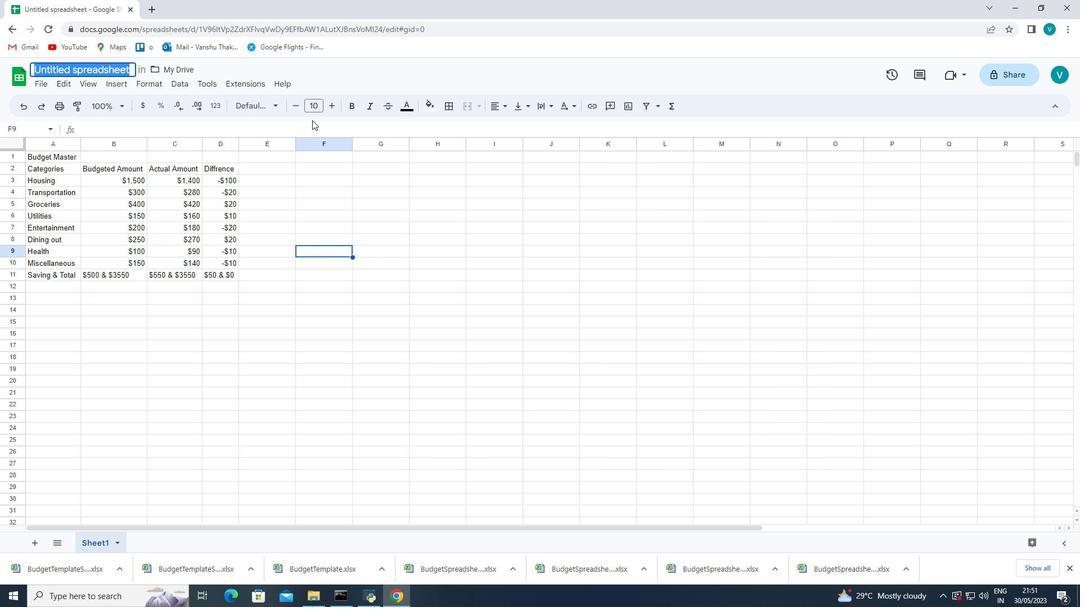 
Action: Key pressed <Key.shift><Key.shift>j6<Key.shift>sAVE<Key.space>PAGE<Key.backspace><Key.backspace><Key.backspace><Key.backspace><Key.backspace><Key.backspace><Key.backspace><Key.backspace><Key.backspace><Key.space><Key.shift><Key.shift><Key.shift><Key.shift>bUDGET<Key.space><Key.shift>tEMPLATE<Key.space><Key.shift>WOE]<Key.backspace><Key.backspace>RKBOOK<Key.space><Key.shift>sHEET<Key.space><Key.shift>sPREADSHEETBOOK<Key.enter>
Screenshot: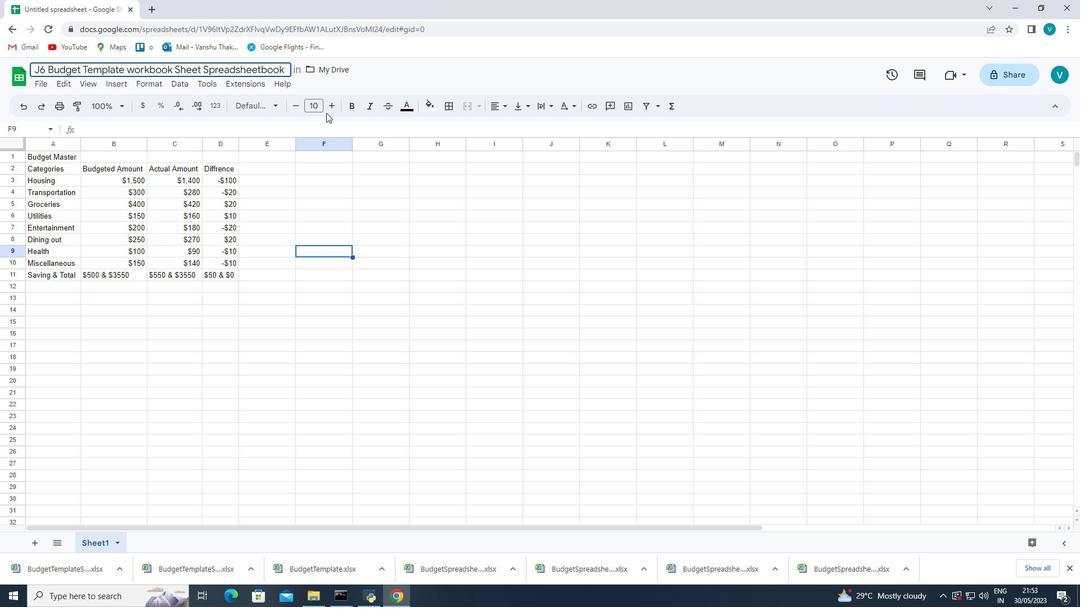 
Action: Mouse moved to (413, 249)
Screenshot: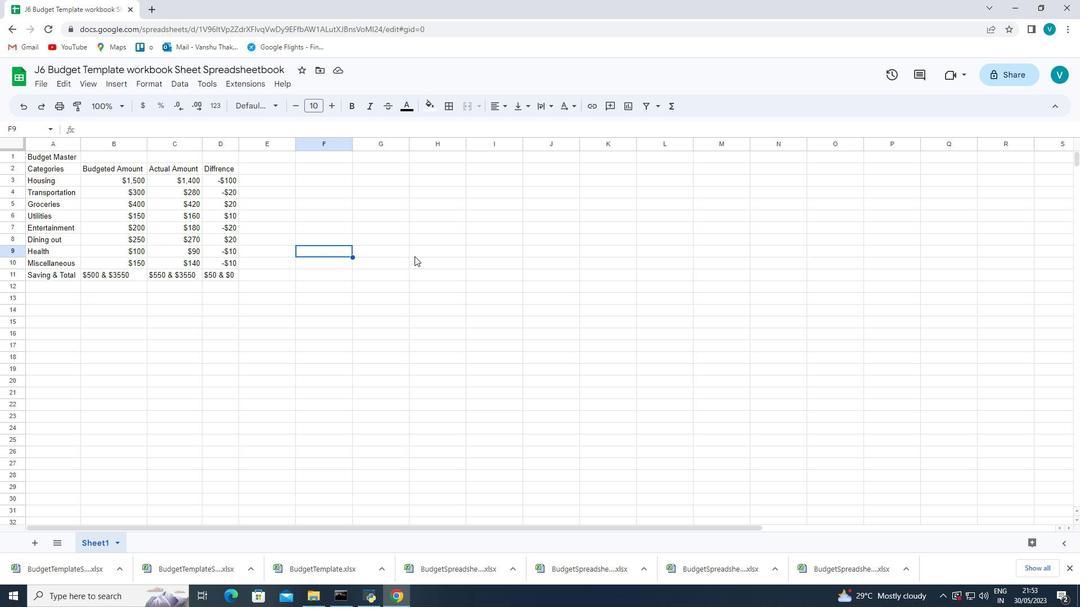 
Action: Mouse scrolled (413, 249) with delta (0, 0)
Screenshot: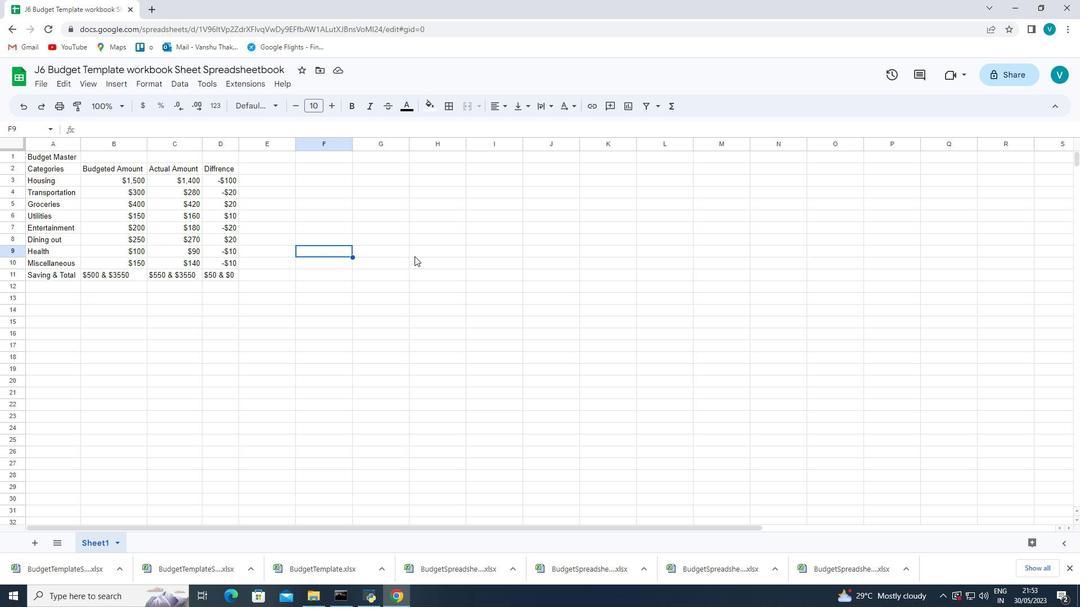 
Action: Mouse moved to (413, 248)
Screenshot: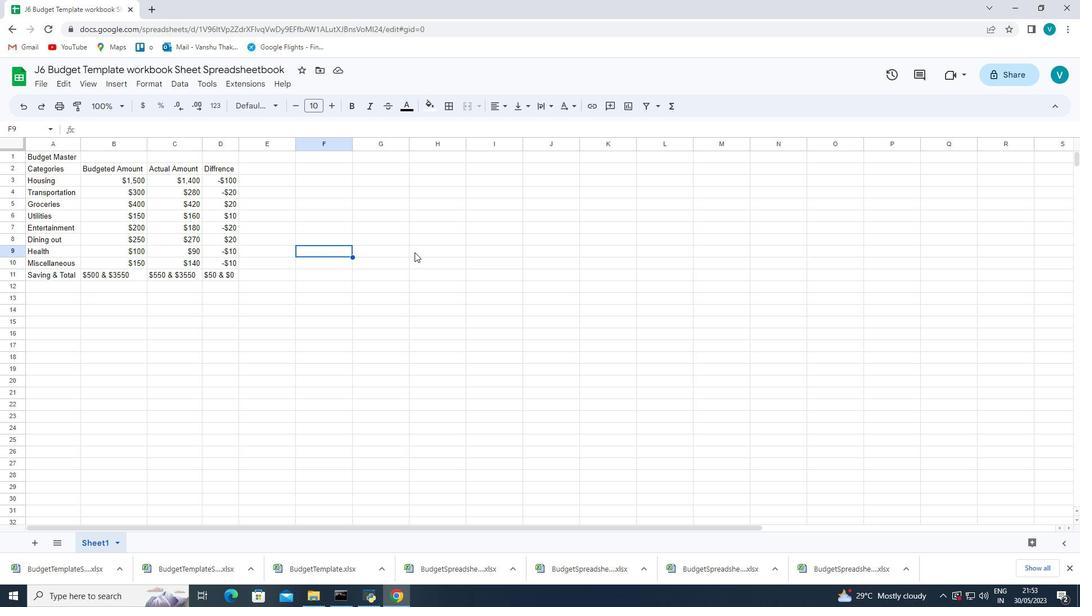 
Action: Mouse scrolled (413, 249) with delta (0, 0)
Screenshot: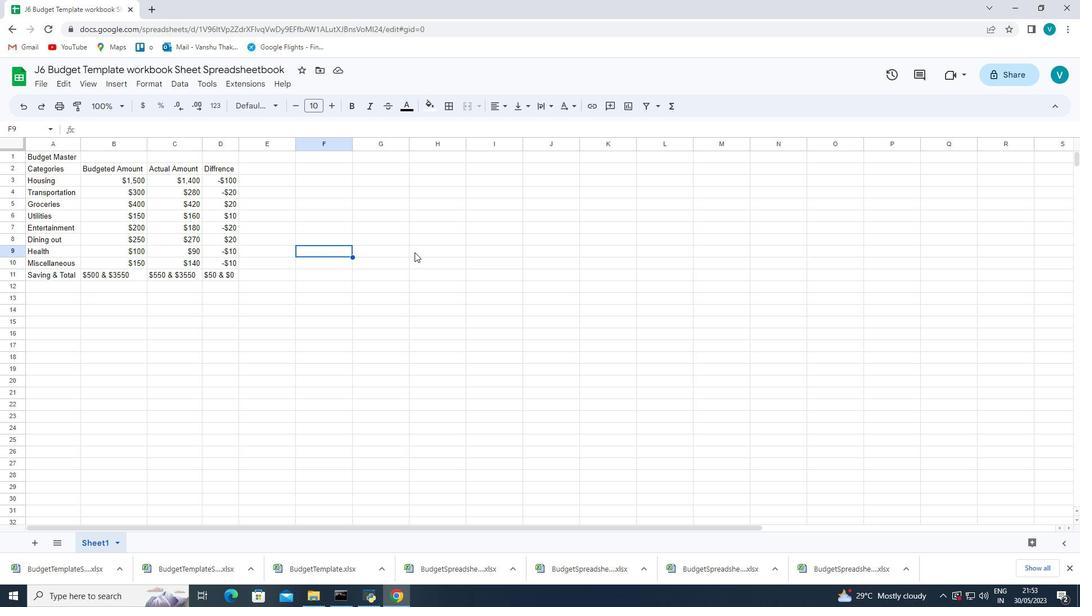 
Action: Mouse moved to (409, 239)
Screenshot: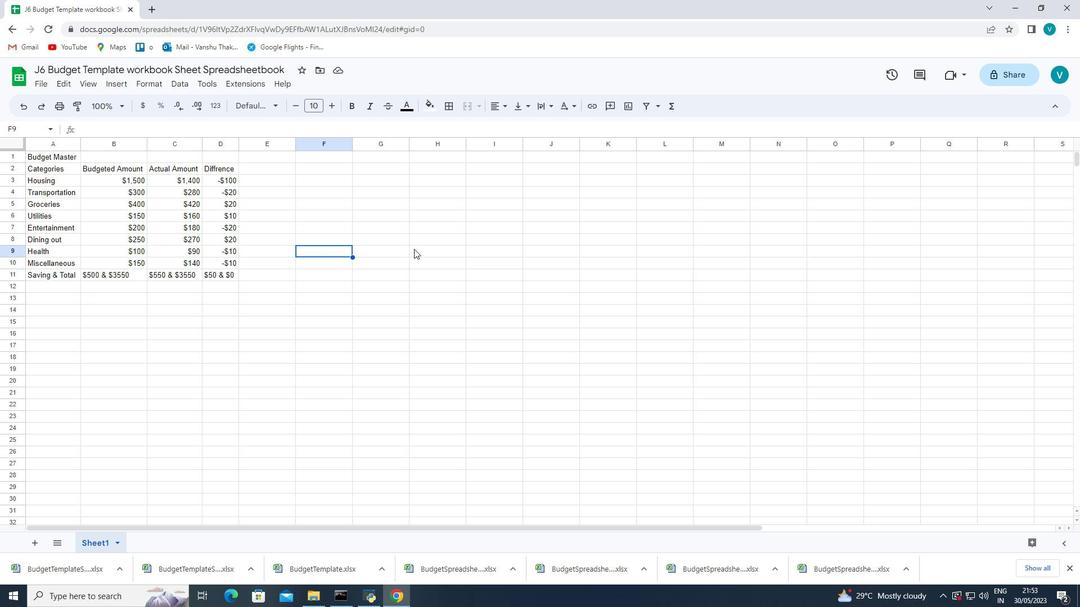 
Action: Mouse scrolled (409, 239) with delta (0, 0)
Screenshot: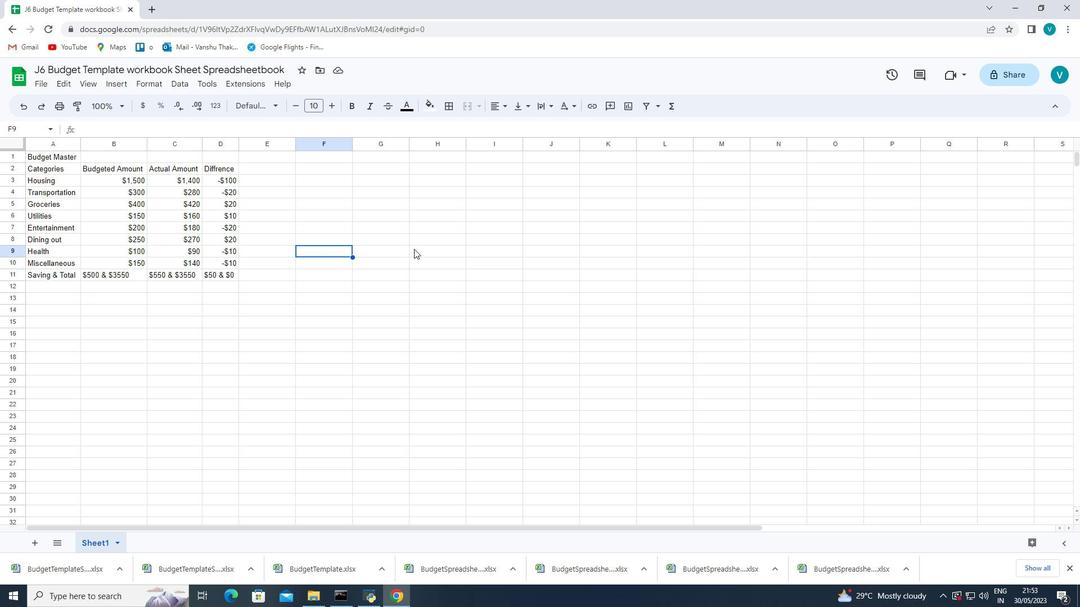 
Action: Mouse moved to (81, 146)
Screenshot: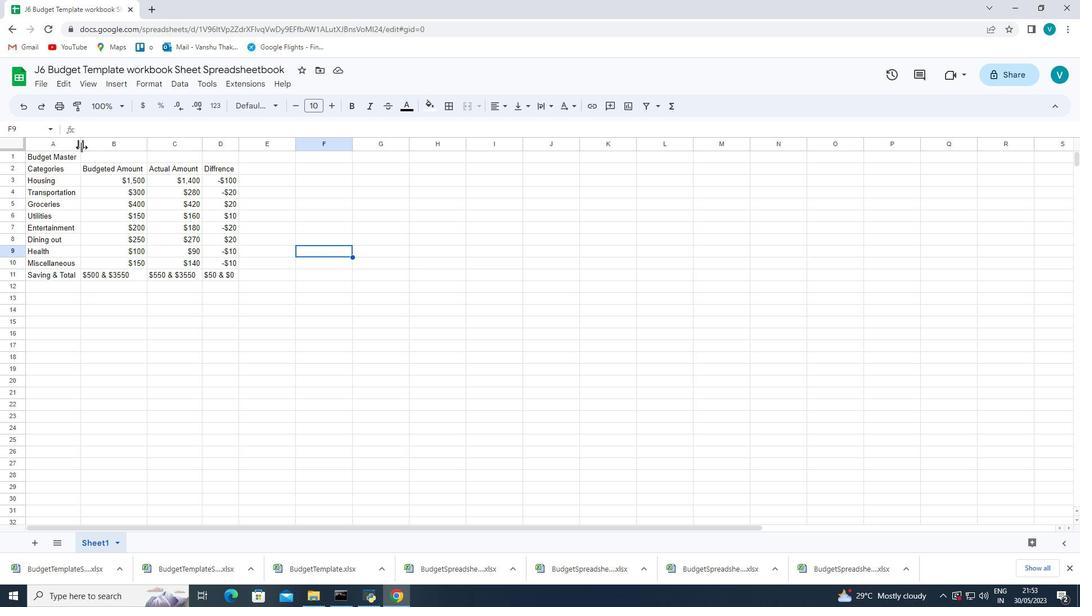 
Action: Mouse pressed left at (81, 146)
Screenshot: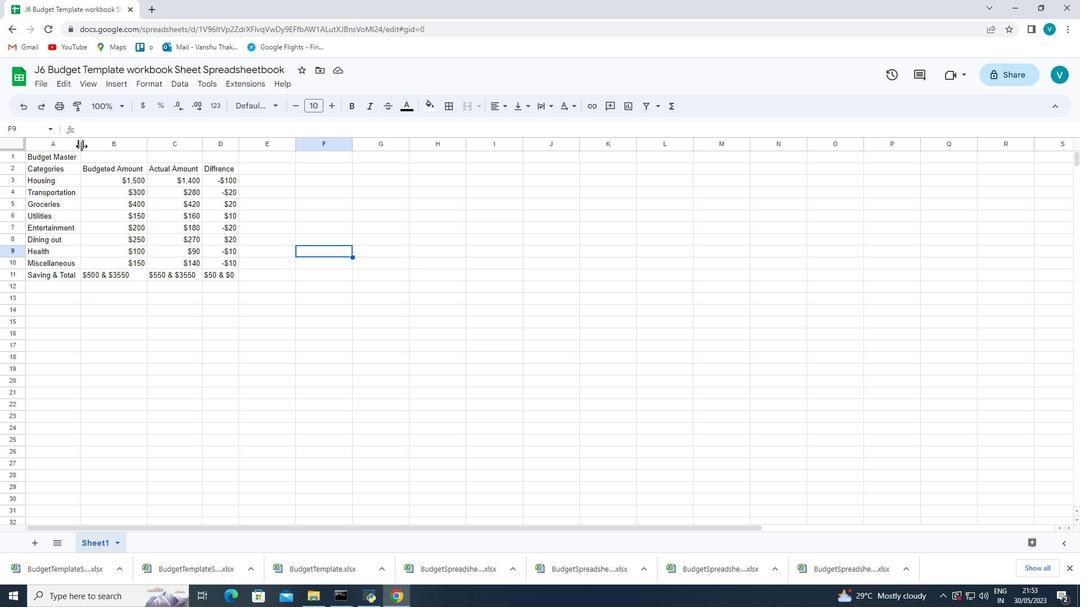 
Action: Mouse pressed left at (81, 146)
Screenshot: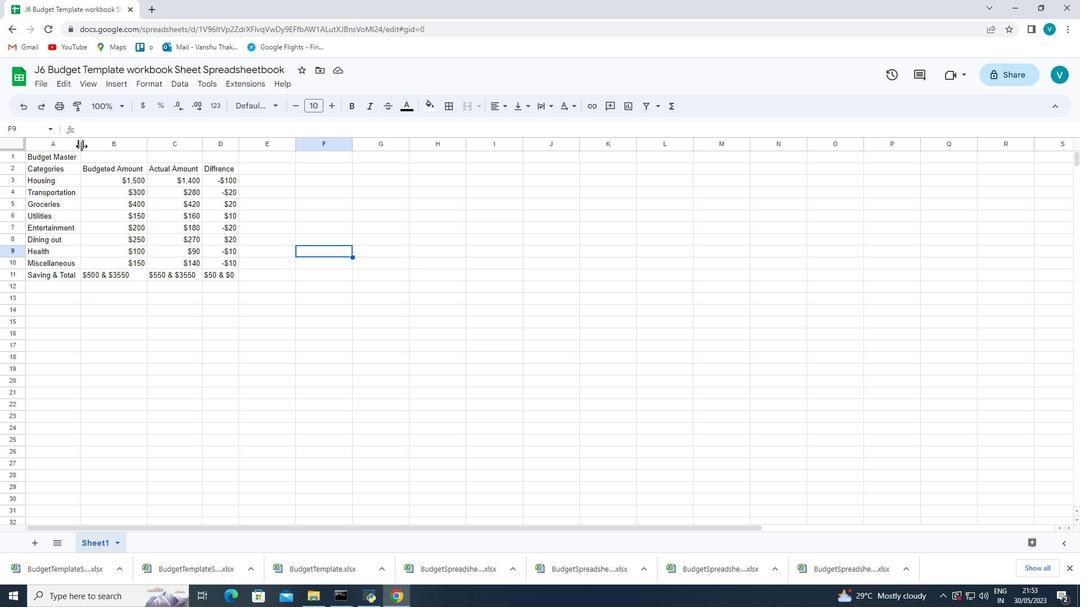 
Action: Mouse moved to (145, 141)
Screenshot: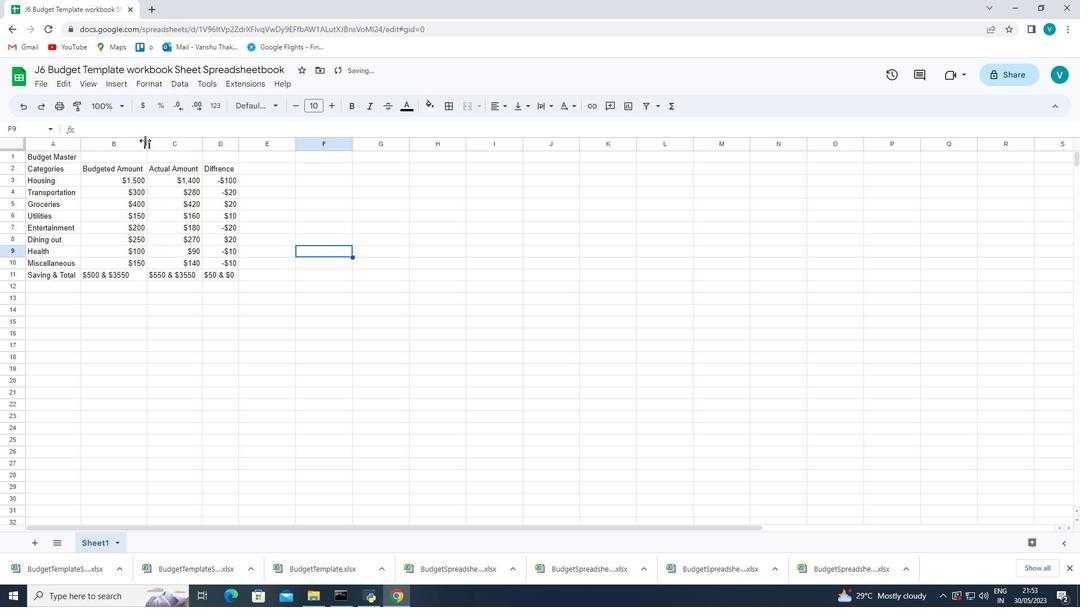 
Action: Mouse pressed left at (145, 141)
Screenshot: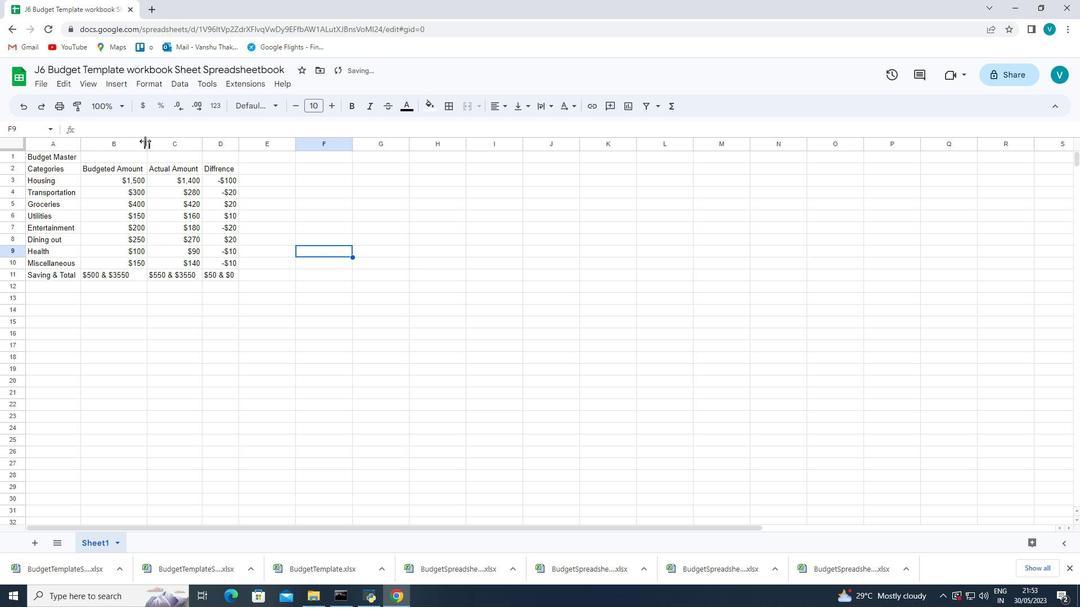 
Action: Mouse pressed left at (145, 141)
Screenshot: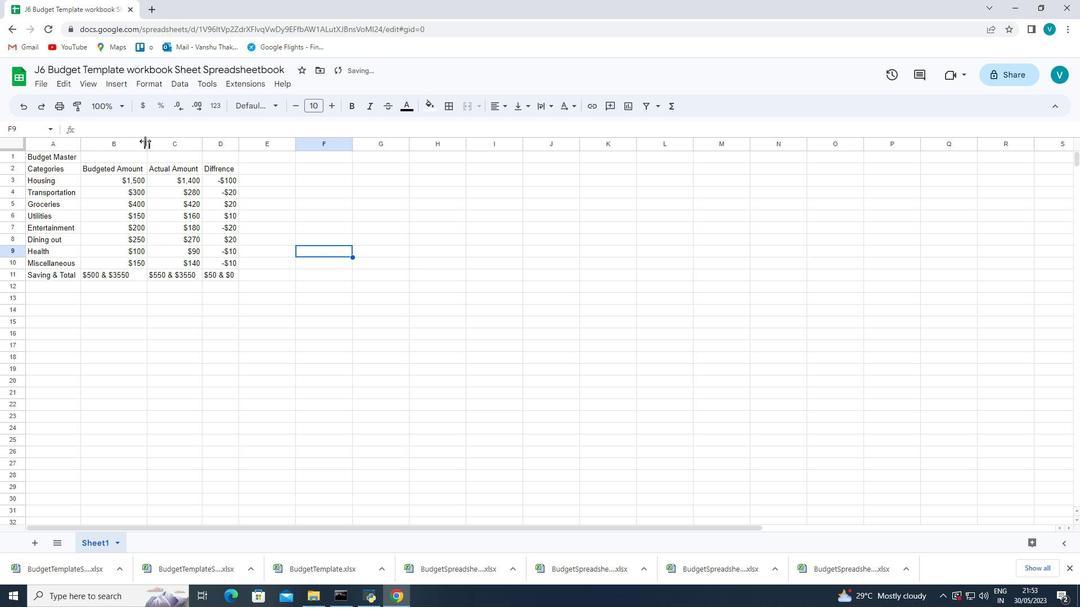 
Action: Mouse moved to (201, 144)
Screenshot: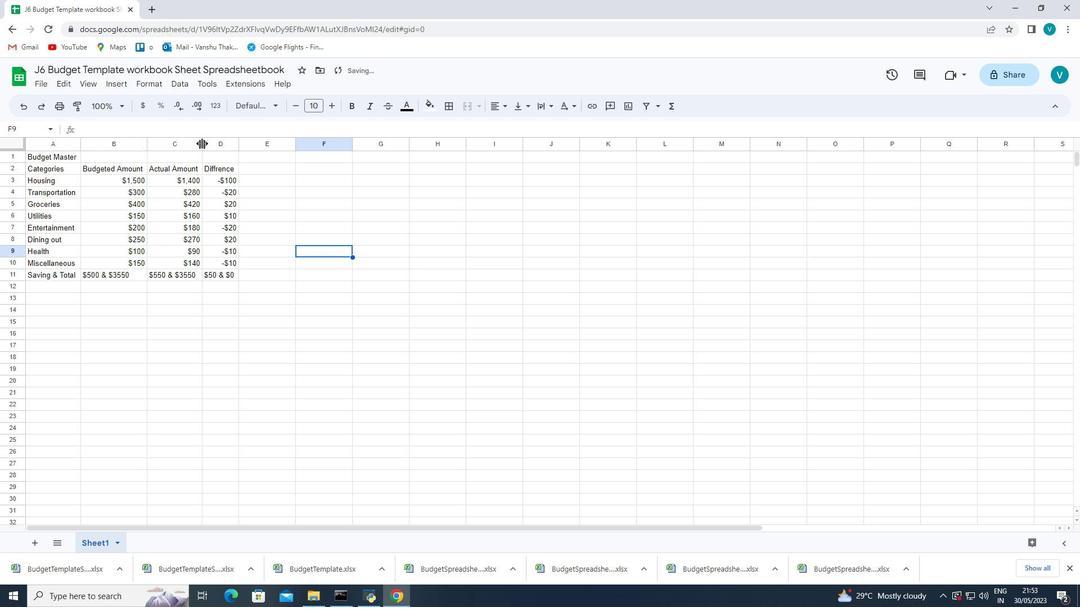 
Action: Mouse pressed left at (201, 144)
Screenshot: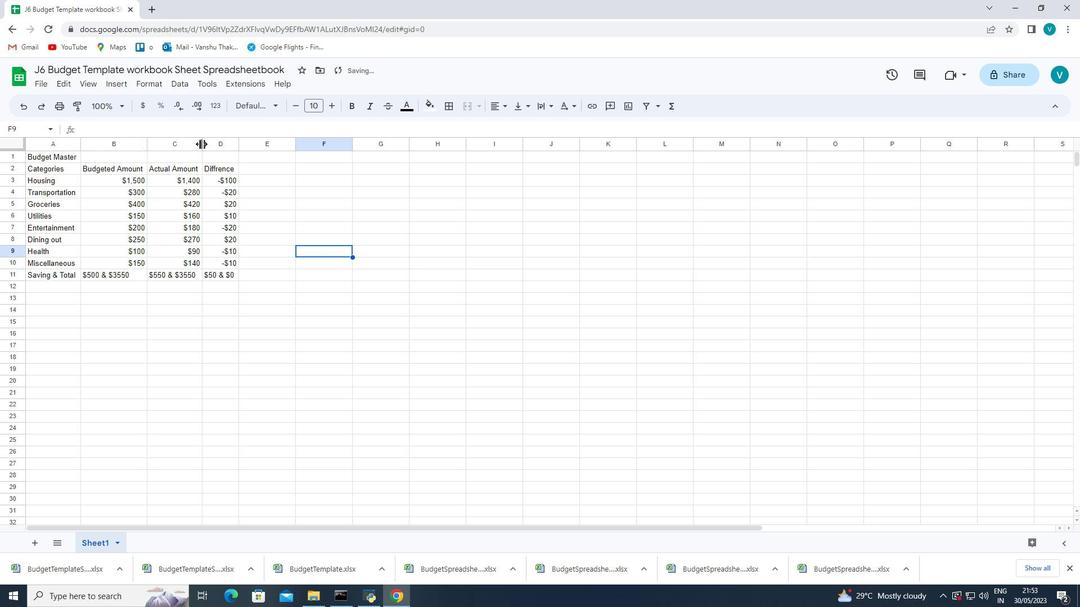 
Action: Mouse pressed left at (201, 144)
Screenshot: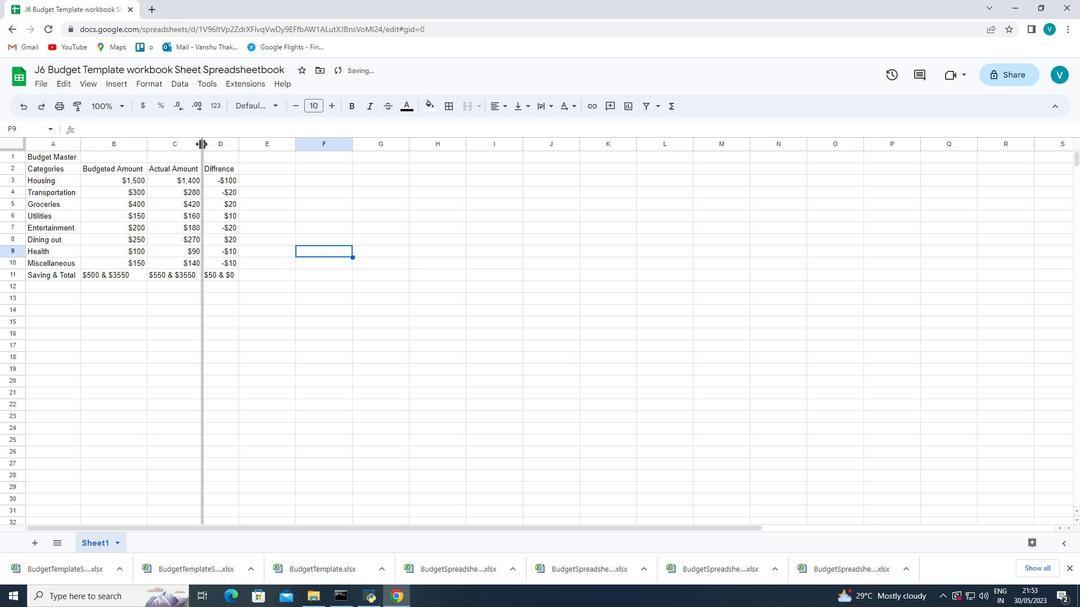 
Action: Mouse moved to (236, 146)
Screenshot: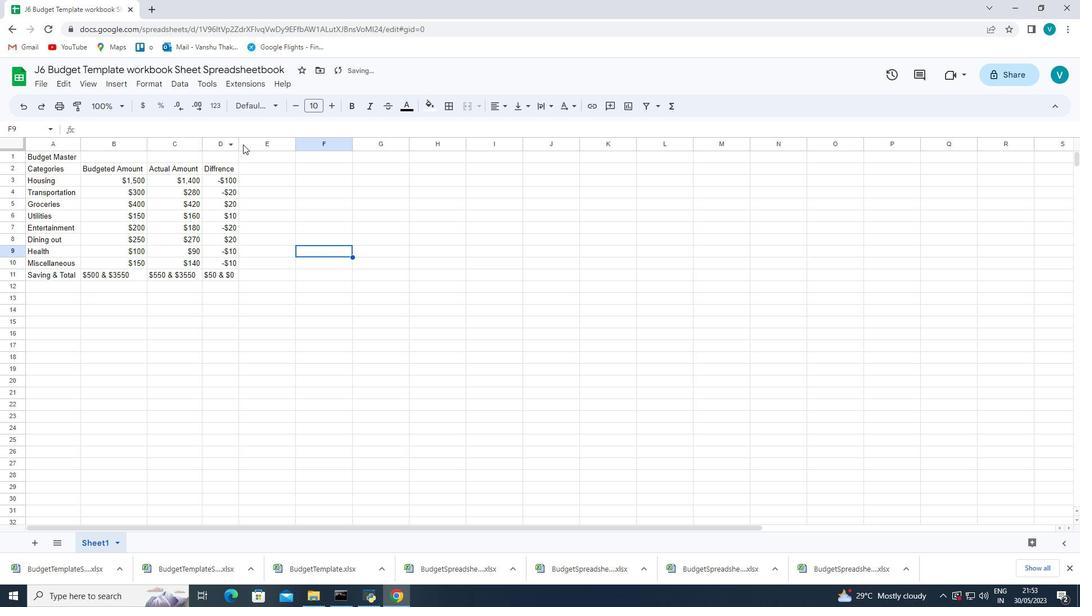 
Action: Mouse pressed left at (236, 146)
Screenshot: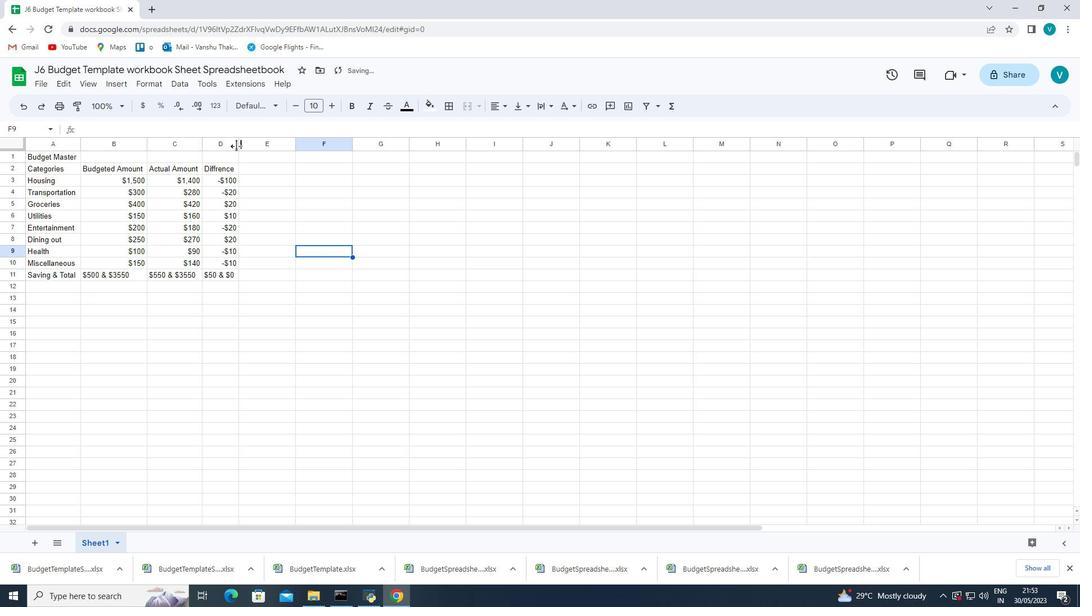 
Action: Mouse pressed left at (236, 146)
Screenshot: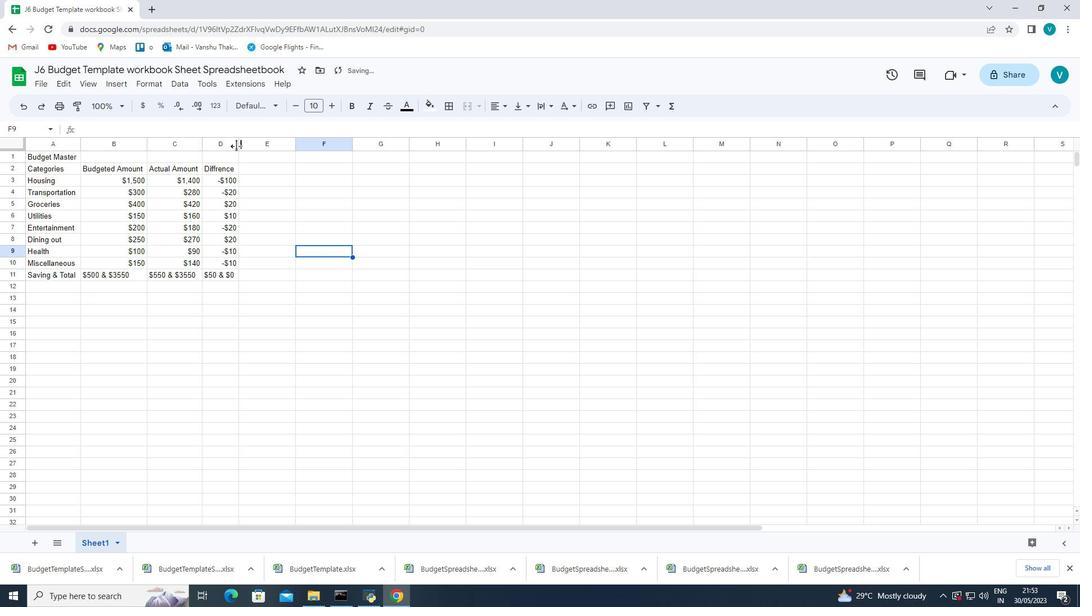 
Action: Mouse moved to (43, 89)
Screenshot: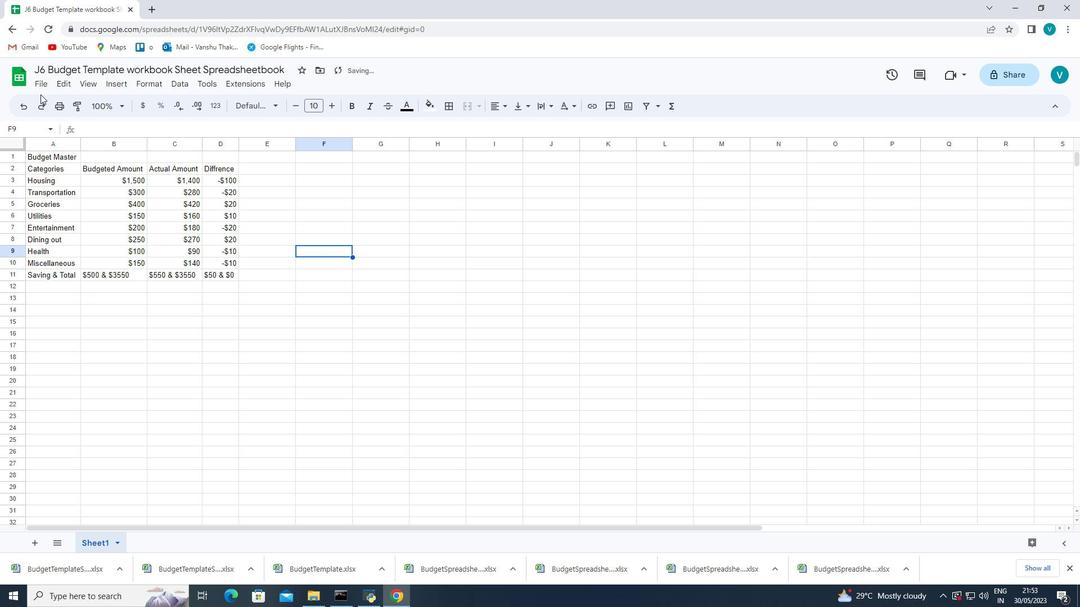 
Action: Mouse pressed left at (43, 89)
Screenshot: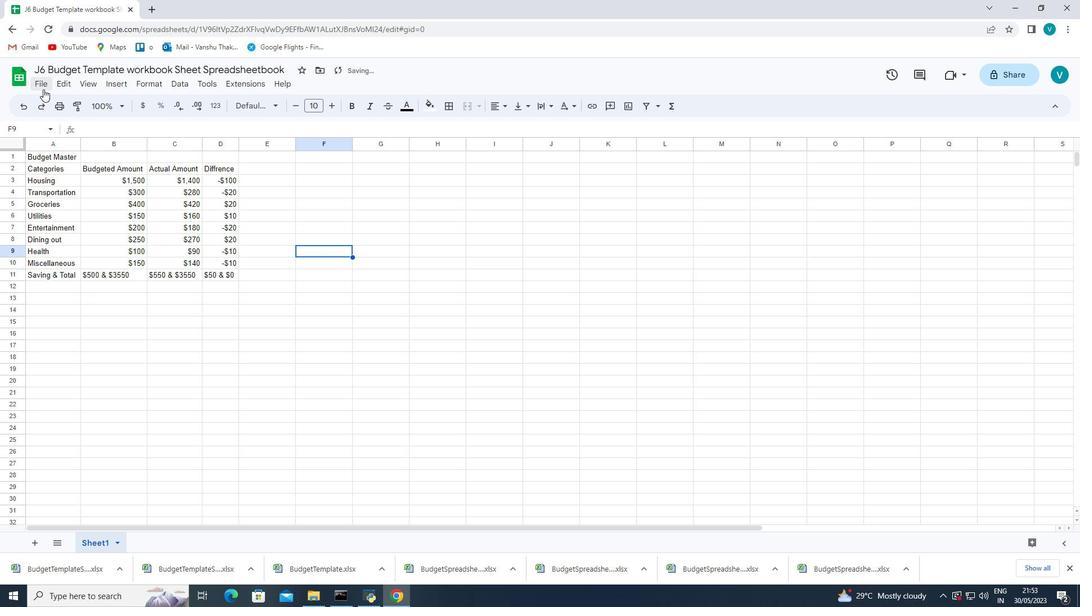 
Action: Mouse moved to (83, 223)
Screenshot: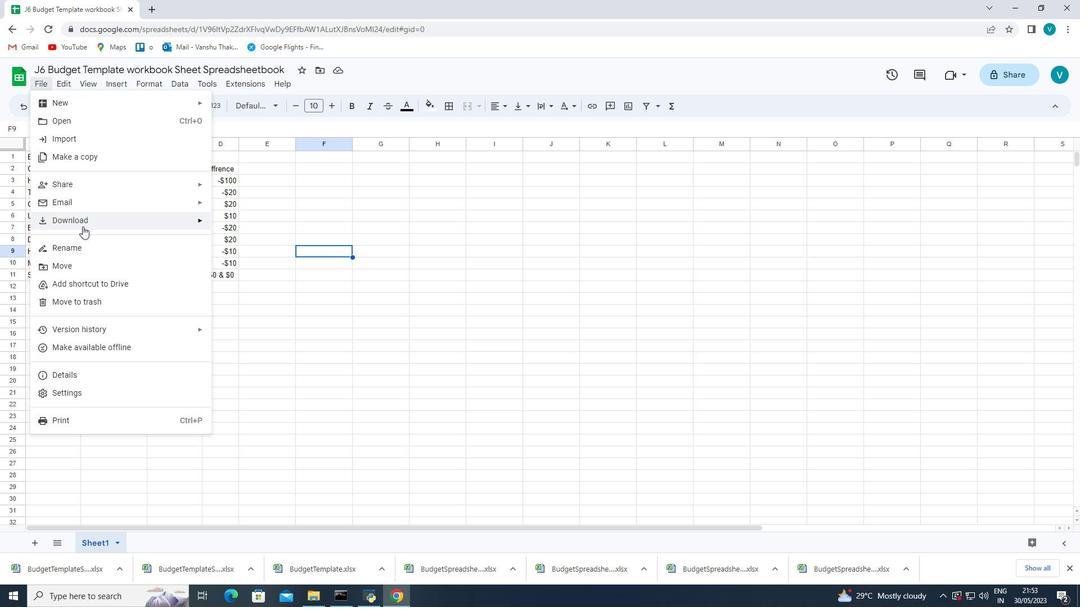 
Action: Mouse pressed left at (83, 223)
Screenshot: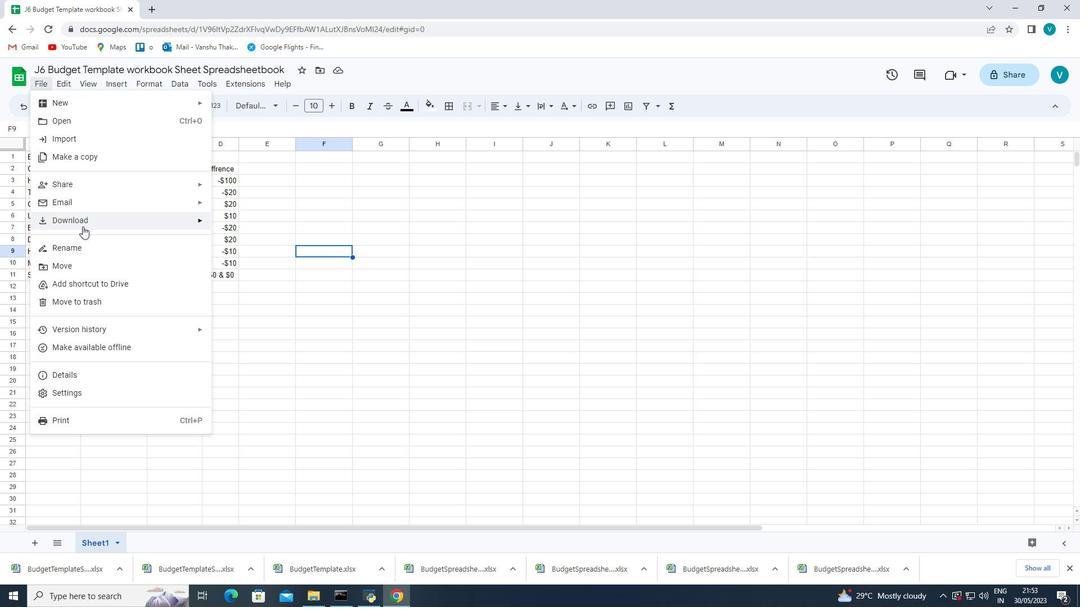 
Action: Mouse moved to (225, 227)
Screenshot: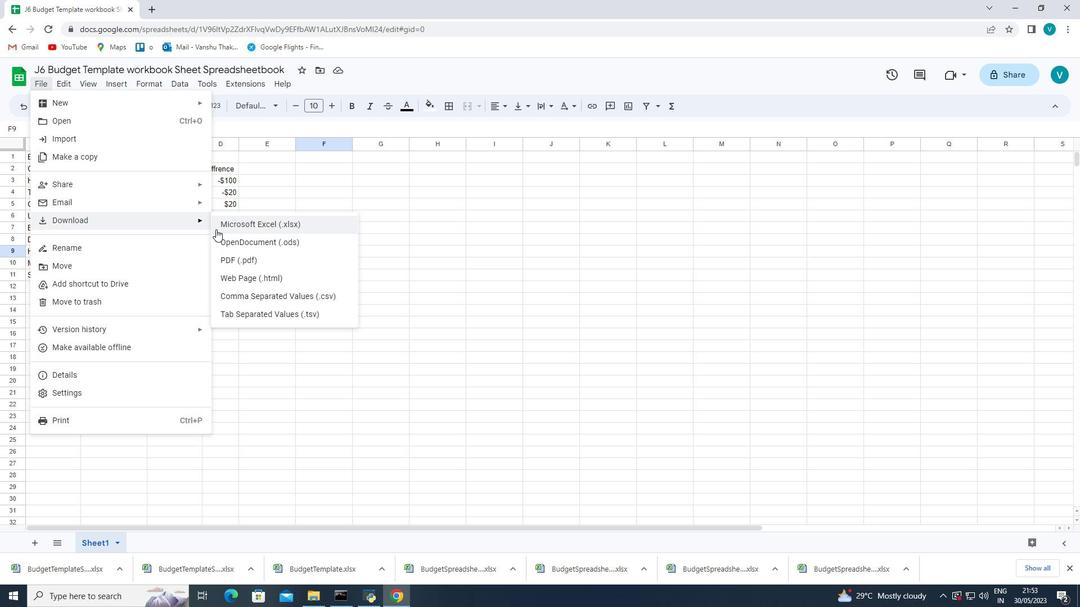 
Action: Mouse pressed left at (225, 227)
Screenshot: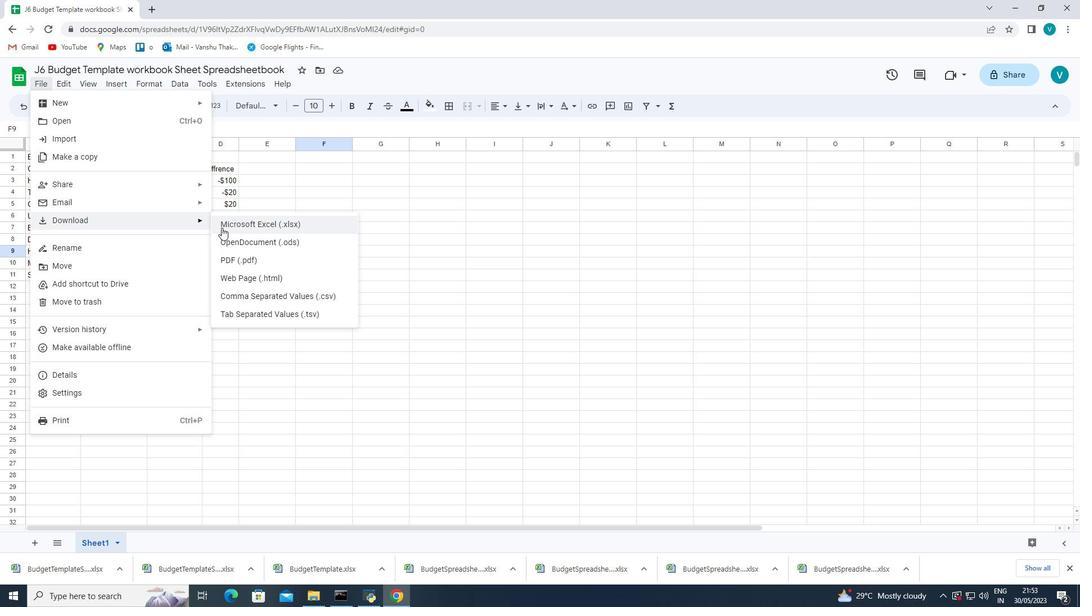 
Action: Mouse moved to (523, 334)
Screenshot: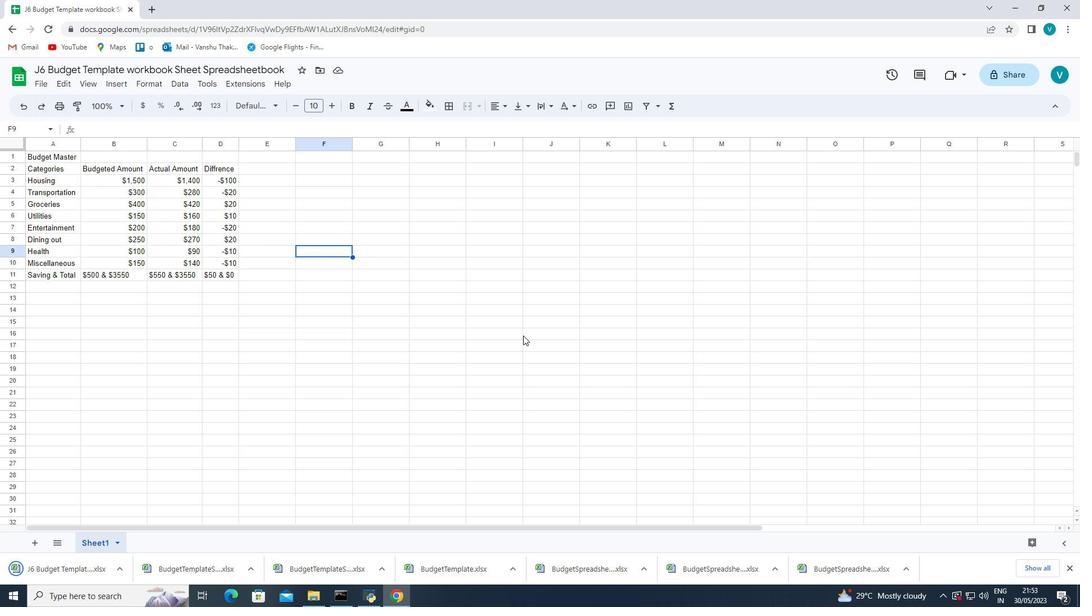
Action: Mouse scrolled (523, 335) with delta (0, 0)
Screenshot: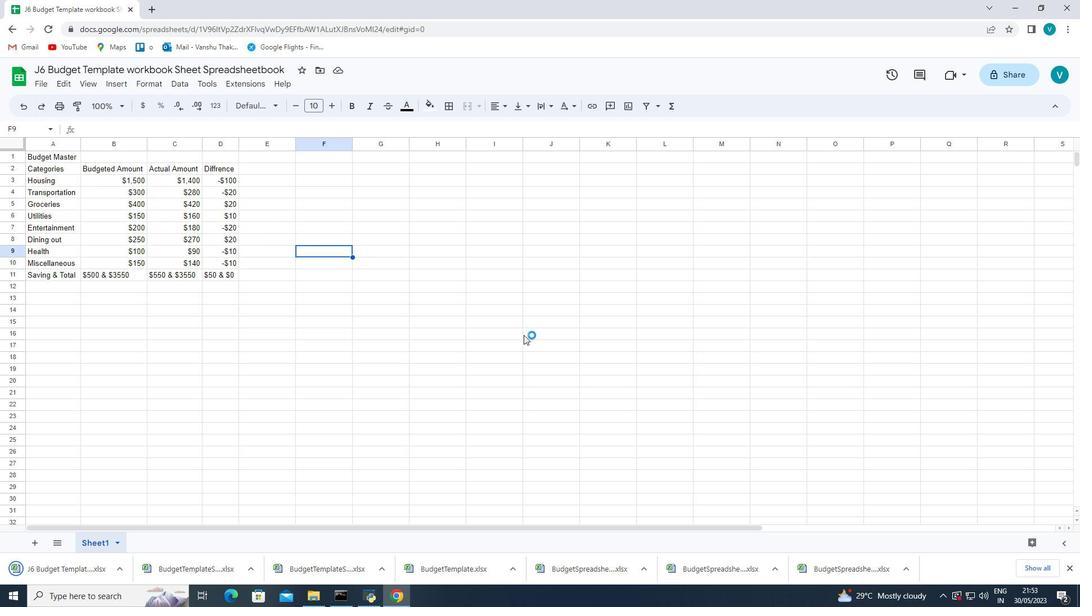 
Action: Mouse scrolled (523, 335) with delta (0, 0)
Screenshot: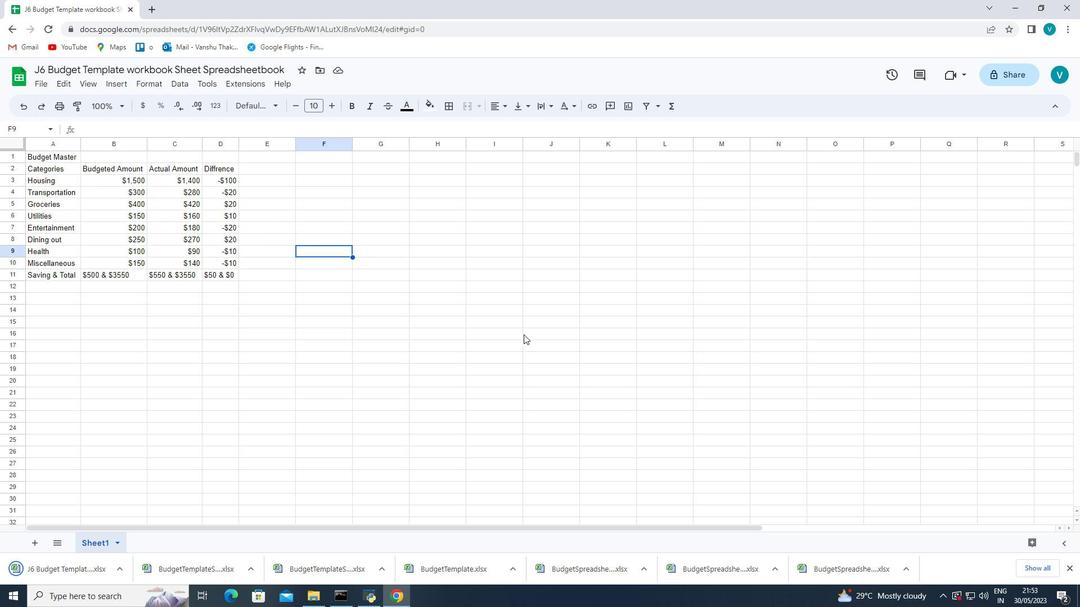 
Action: Mouse moved to (524, 333)
Screenshot: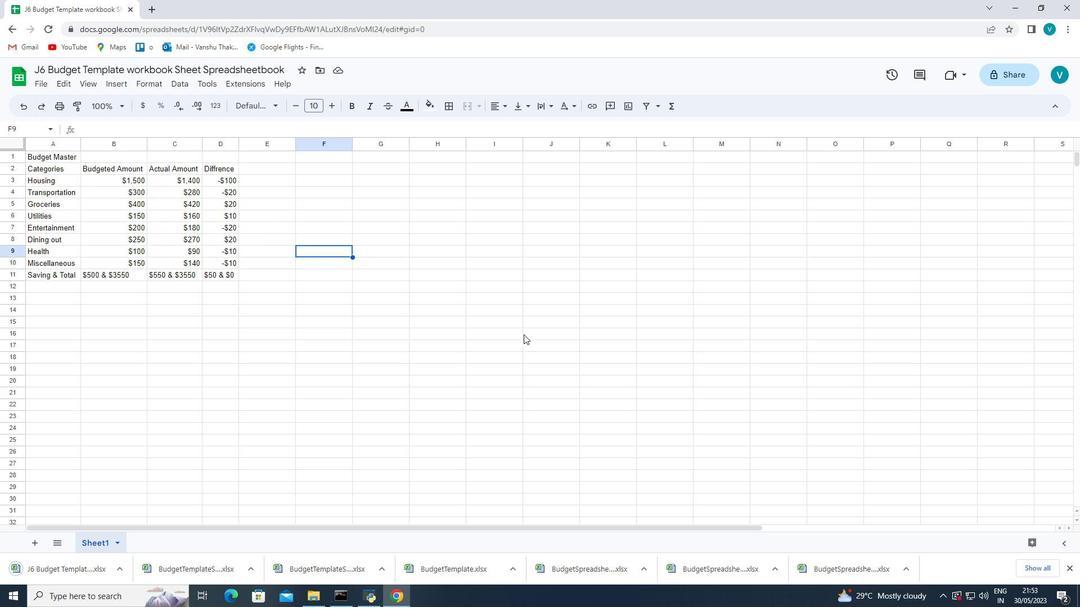 
